 Task: Save favorite listings for townhomes in Salem, Oregon, with a minimum of 2 bedrooms and a garage, and create a shortlist of properties to tour.
Action: Mouse pressed left at (237, 172)
Screenshot: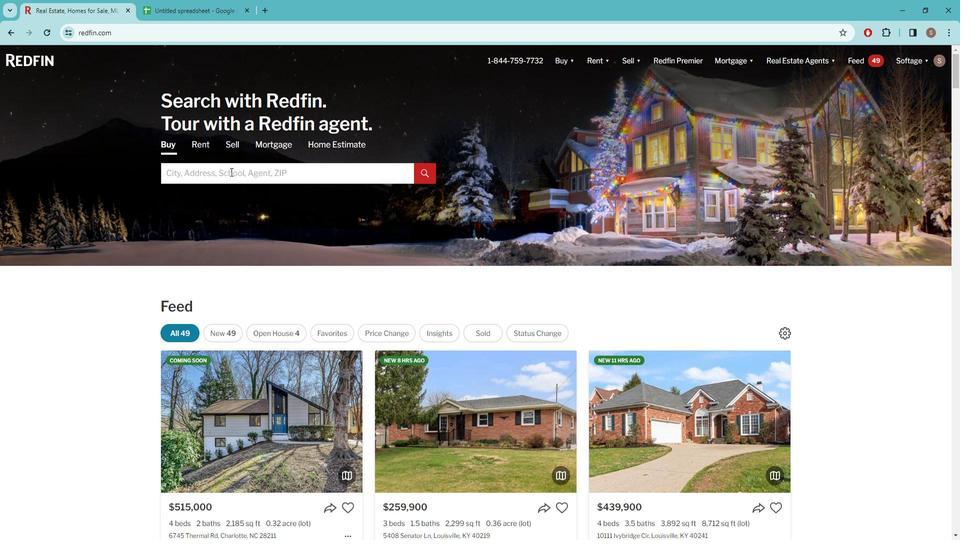 
Action: Key pressed s<Key.caps_lock>ALEM,<Key.space>
Screenshot: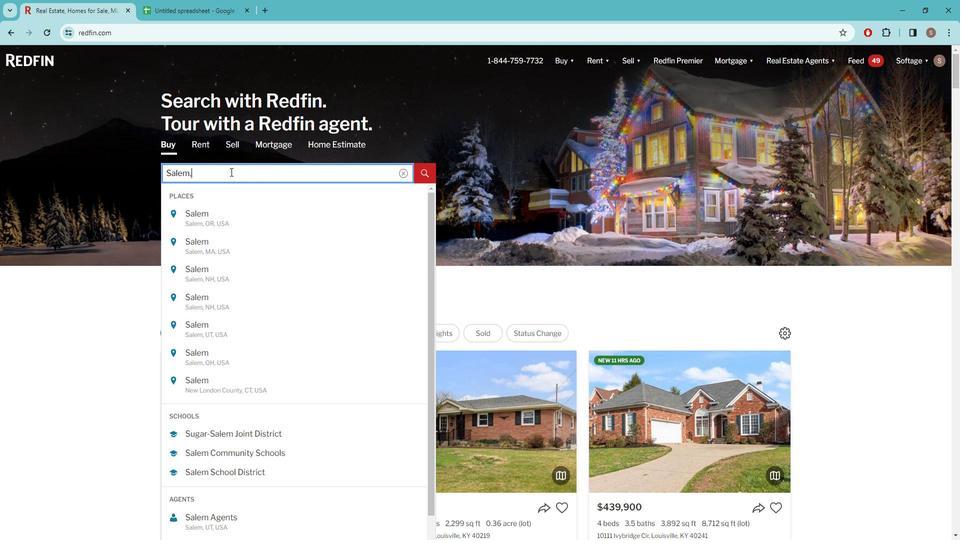 
Action: Mouse moved to (223, 215)
Screenshot: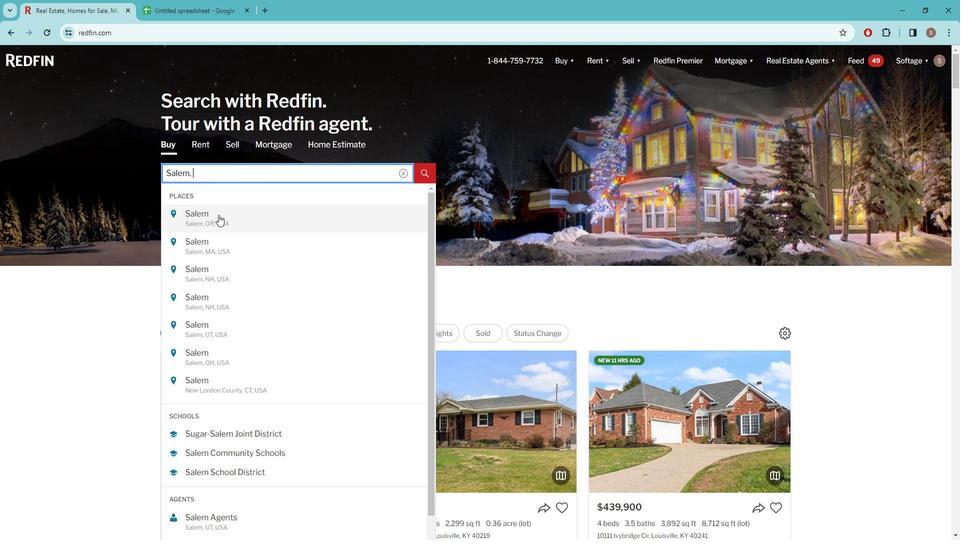 
Action: Mouse pressed left at (223, 215)
Screenshot: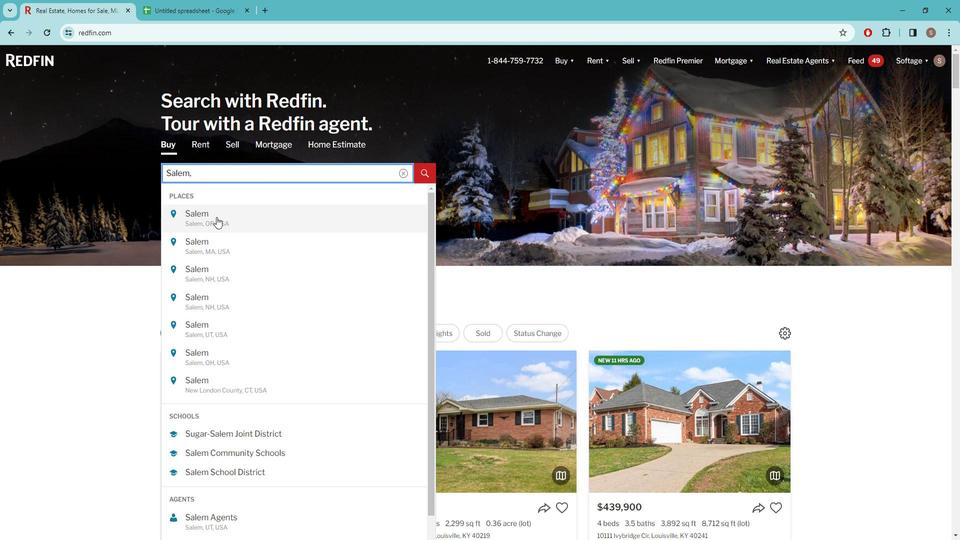 
Action: Mouse moved to (845, 127)
Screenshot: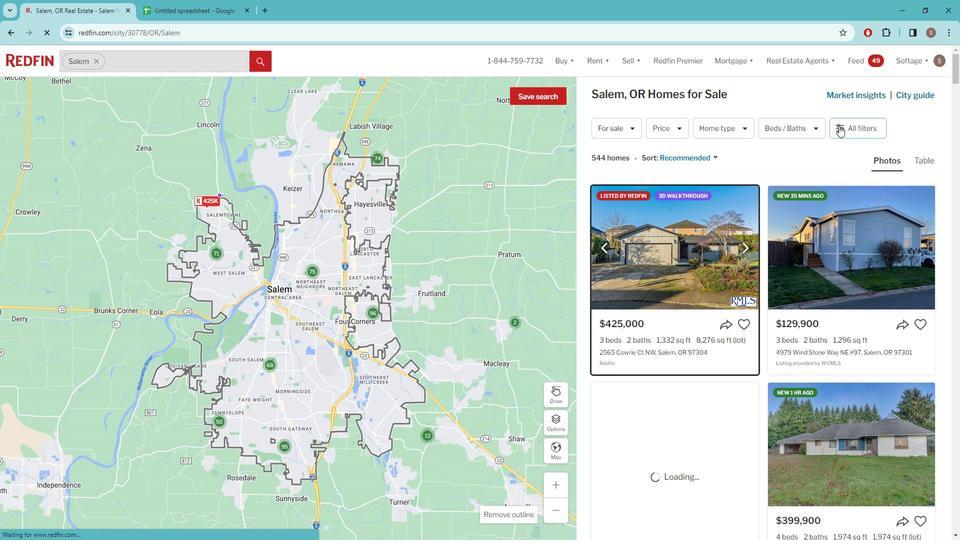 
Action: Mouse pressed left at (845, 127)
Screenshot: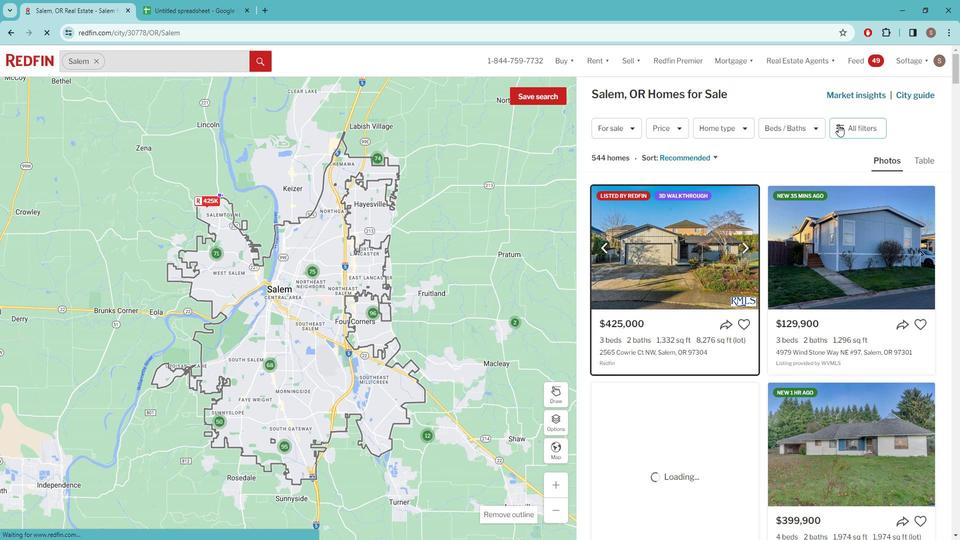 
Action: Mouse pressed left at (845, 127)
Screenshot: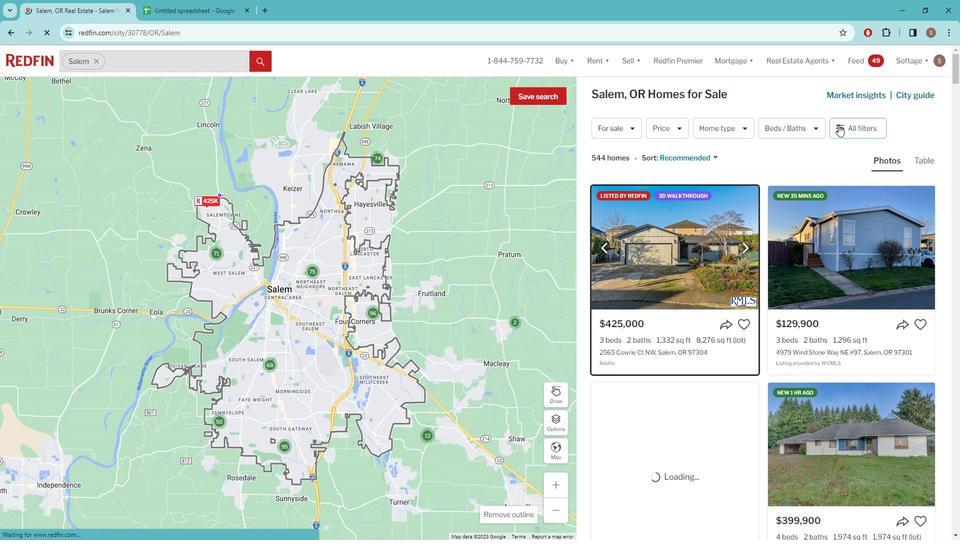 
Action: Mouse pressed left at (845, 127)
Screenshot: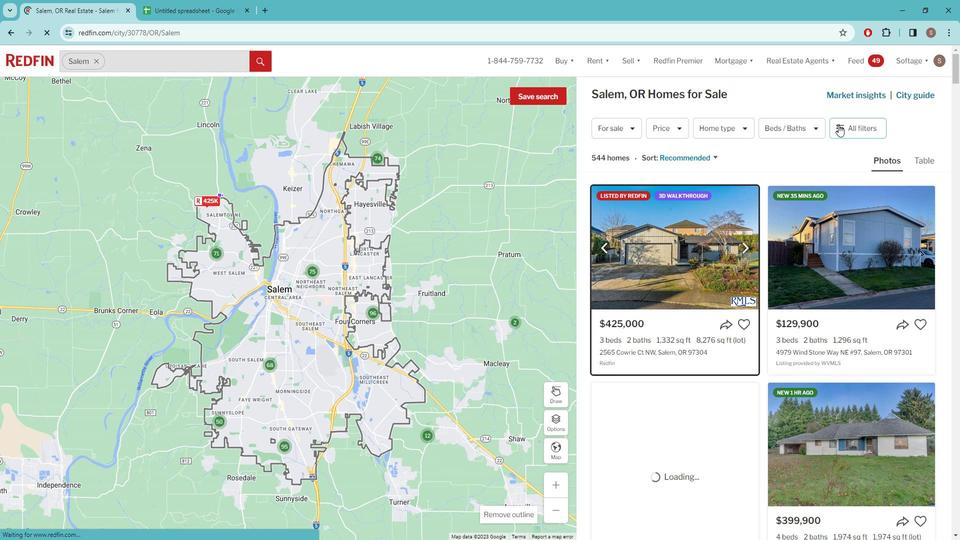 
Action: Mouse moved to (853, 127)
Screenshot: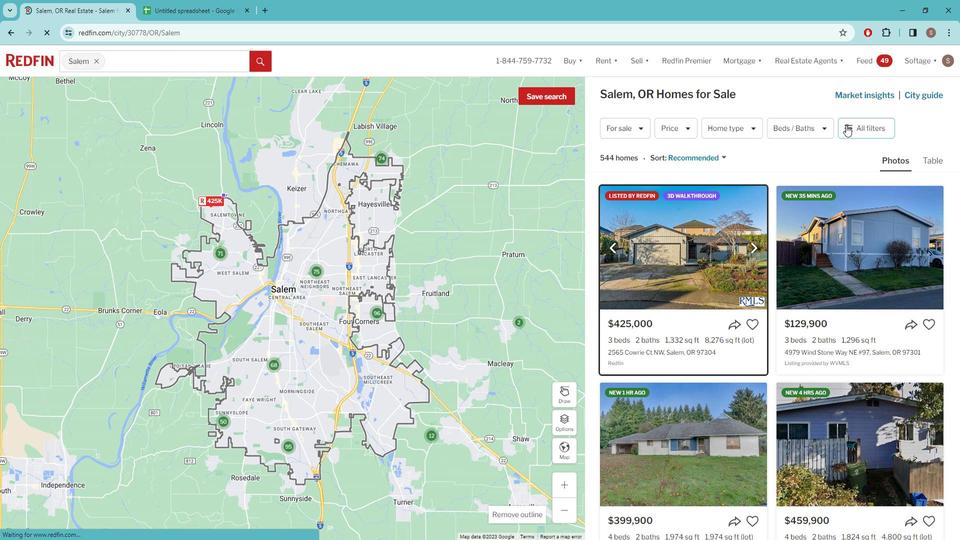 
Action: Mouse pressed left at (853, 127)
Screenshot: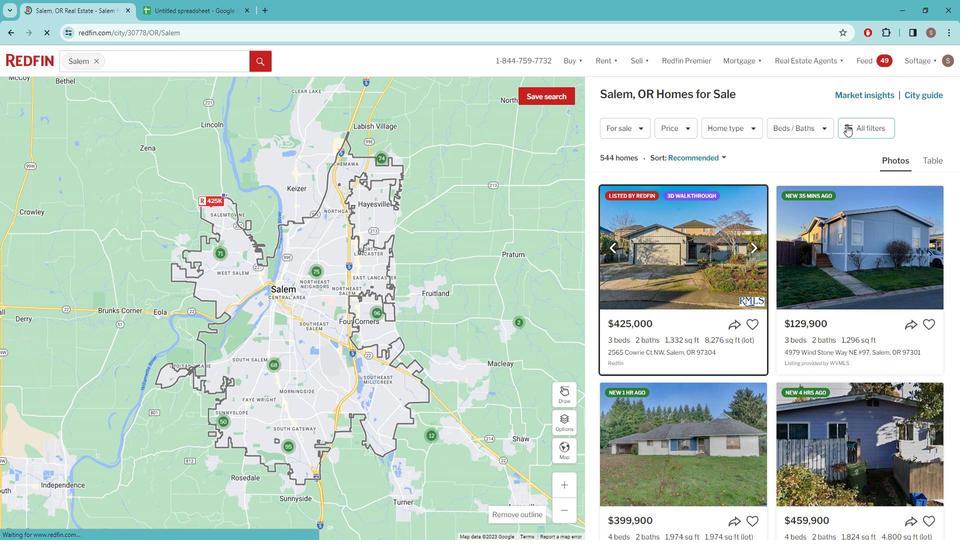 
Action: Mouse pressed left at (853, 127)
Screenshot: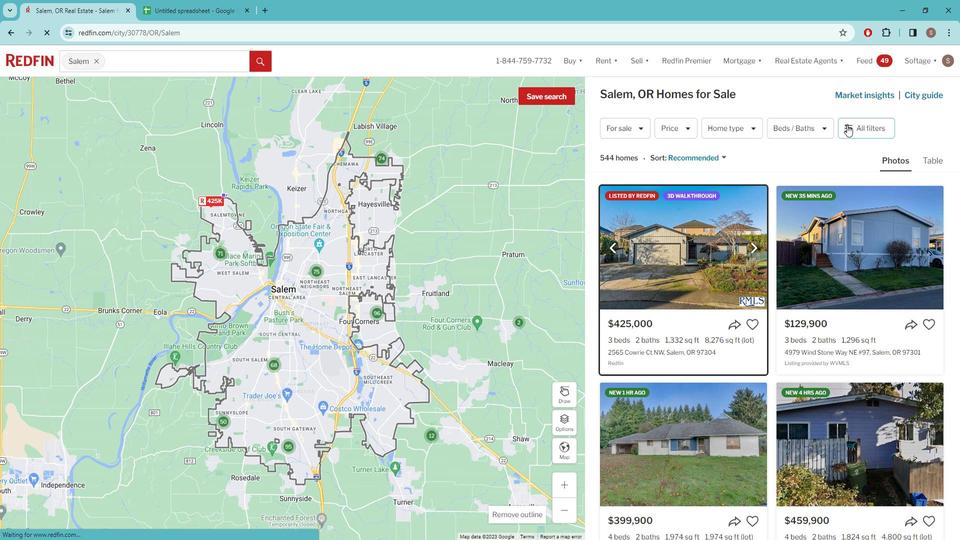 
Action: Mouse moved to (847, 139)
Screenshot: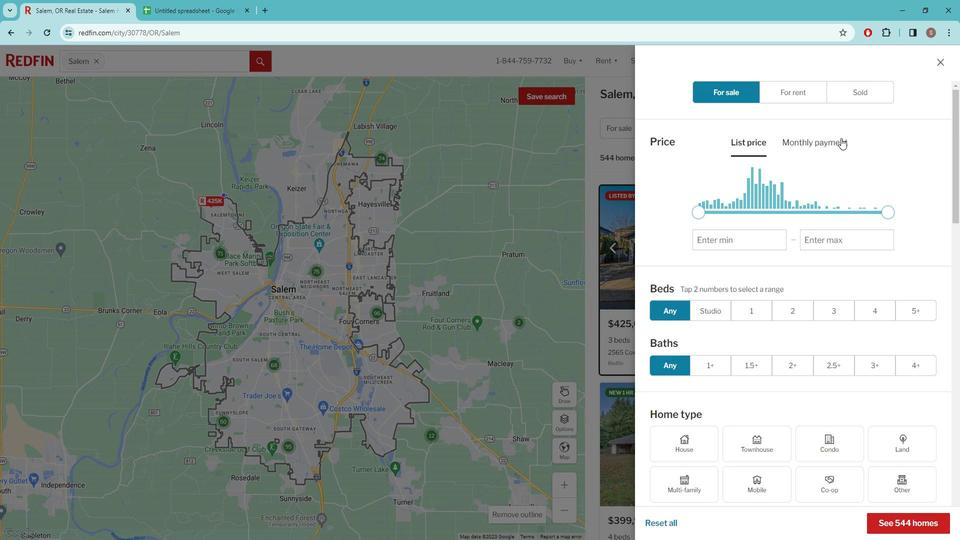 
Action: Mouse scrolled (847, 139) with delta (0, 0)
Screenshot: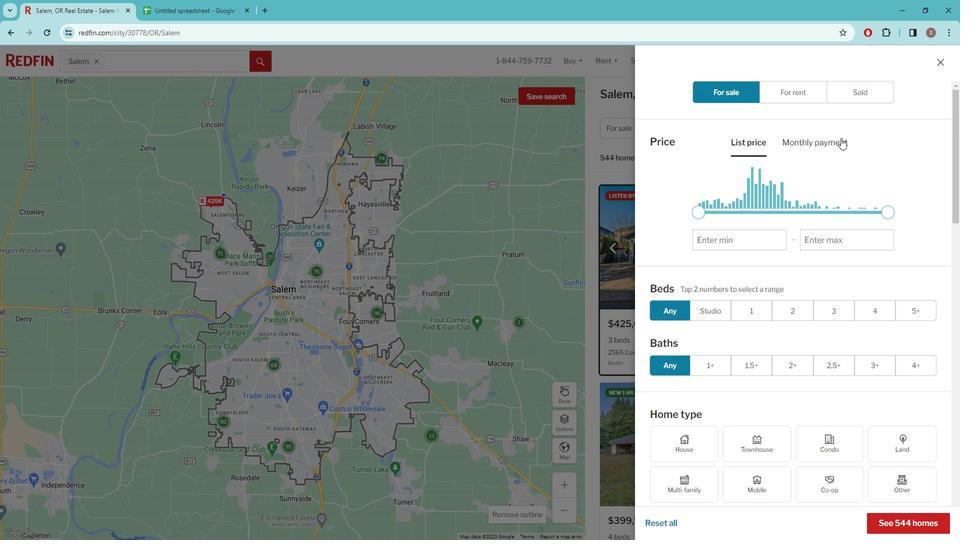 
Action: Mouse moved to (847, 140)
Screenshot: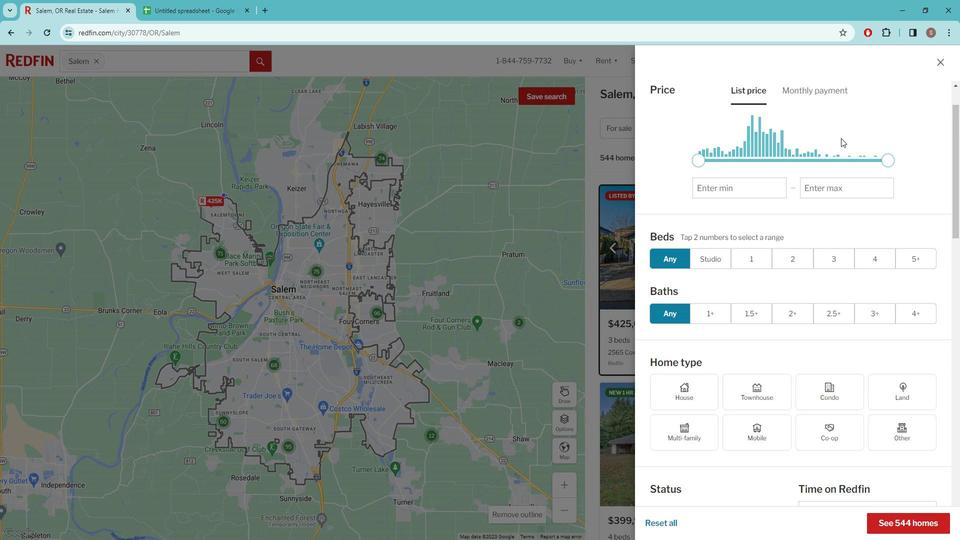 
Action: Mouse scrolled (847, 139) with delta (0, 0)
Screenshot: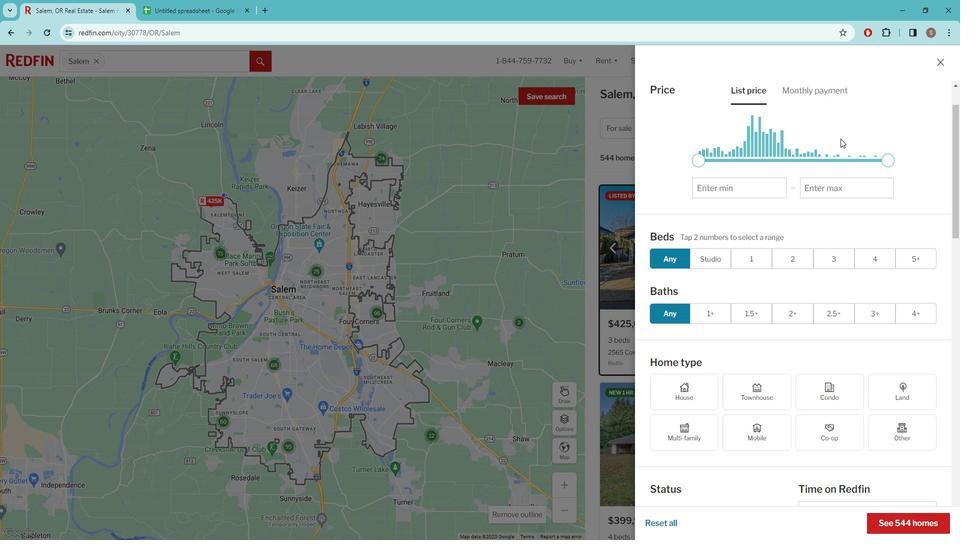 
Action: Mouse moved to (758, 331)
Screenshot: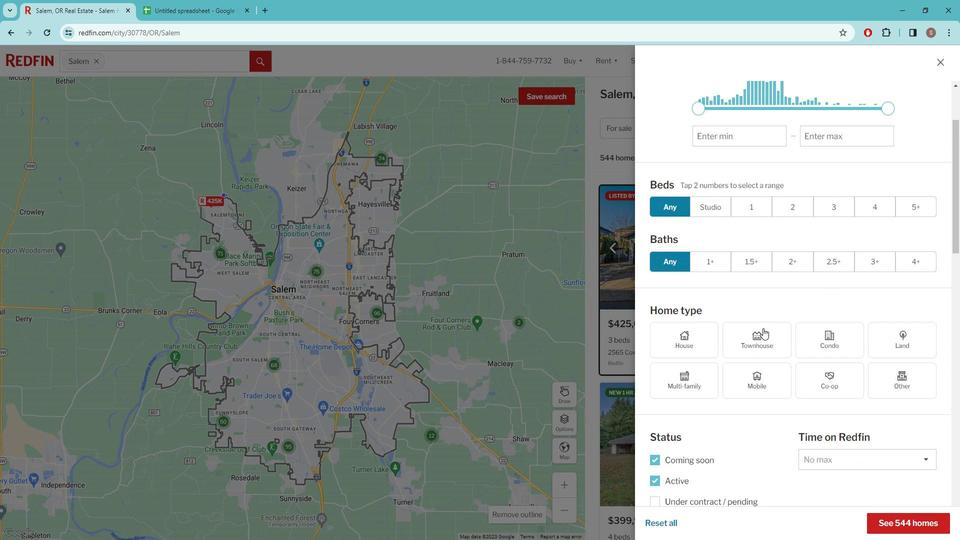
Action: Mouse pressed left at (758, 331)
Screenshot: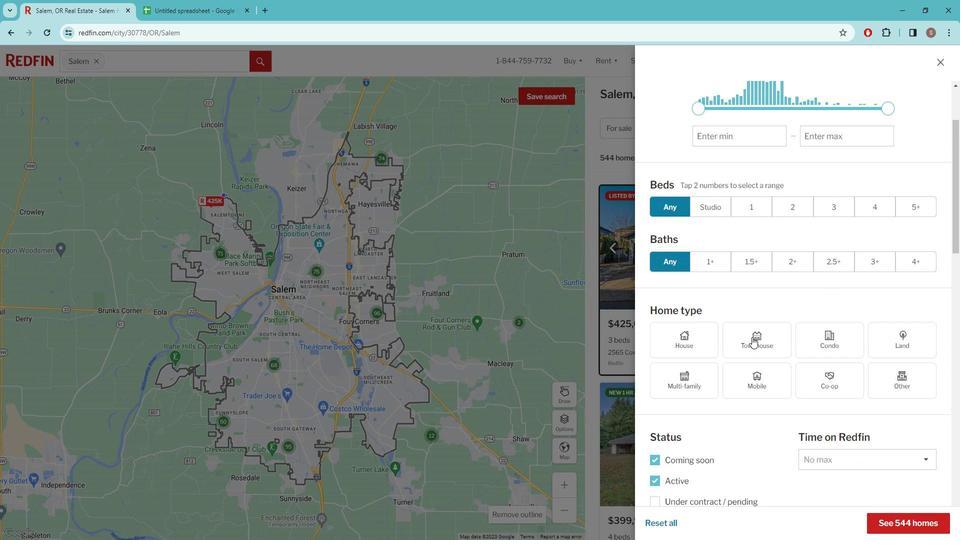 
Action: Mouse scrolled (758, 330) with delta (0, 0)
Screenshot: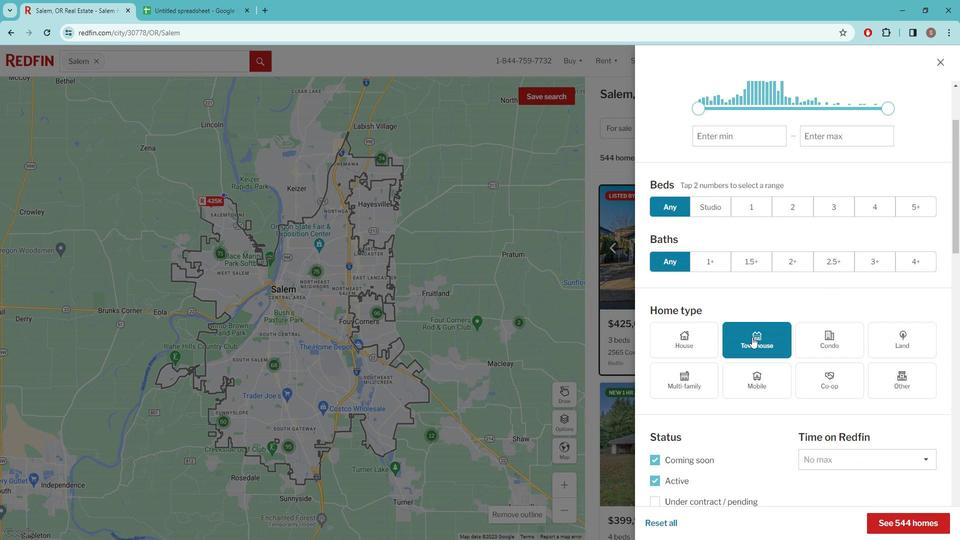 
Action: Mouse moved to (785, 303)
Screenshot: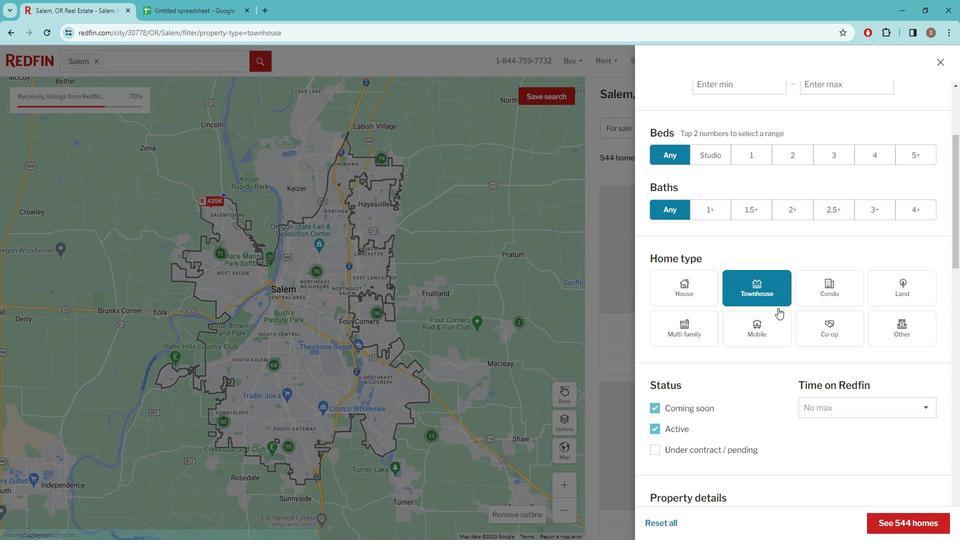 
Action: Mouse scrolled (785, 302) with delta (0, 0)
Screenshot: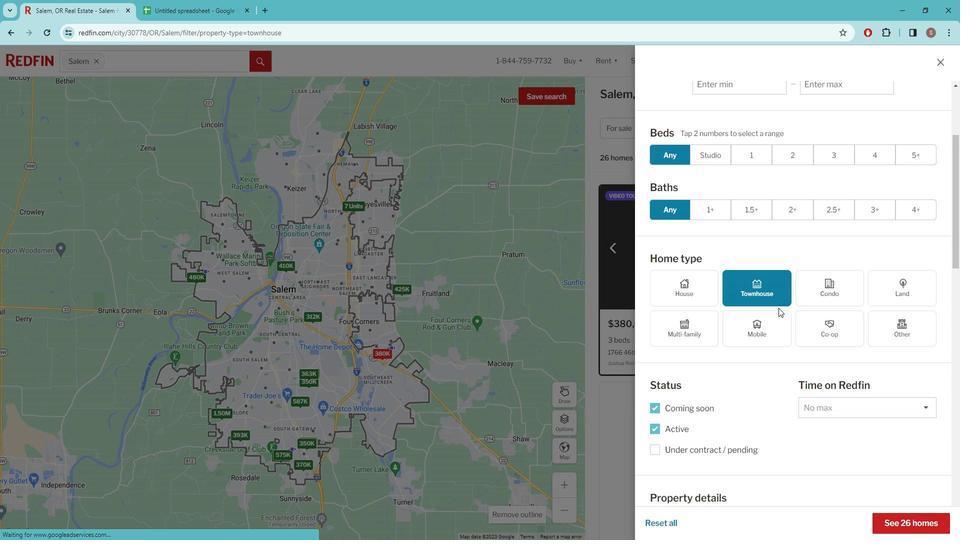 
Action: Mouse moved to (790, 297)
Screenshot: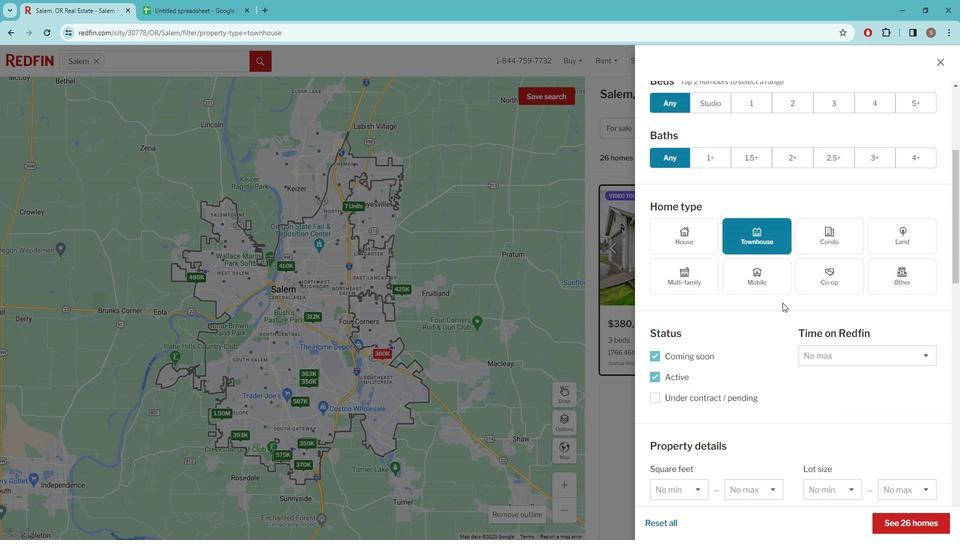 
Action: Mouse scrolled (790, 296) with delta (0, 0)
Screenshot: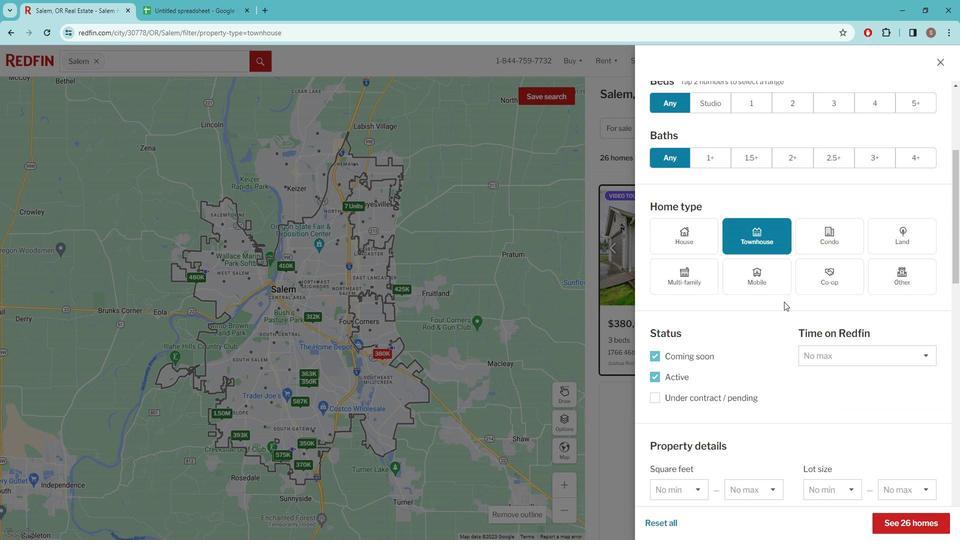 
Action: Mouse scrolled (790, 296) with delta (0, 0)
Screenshot: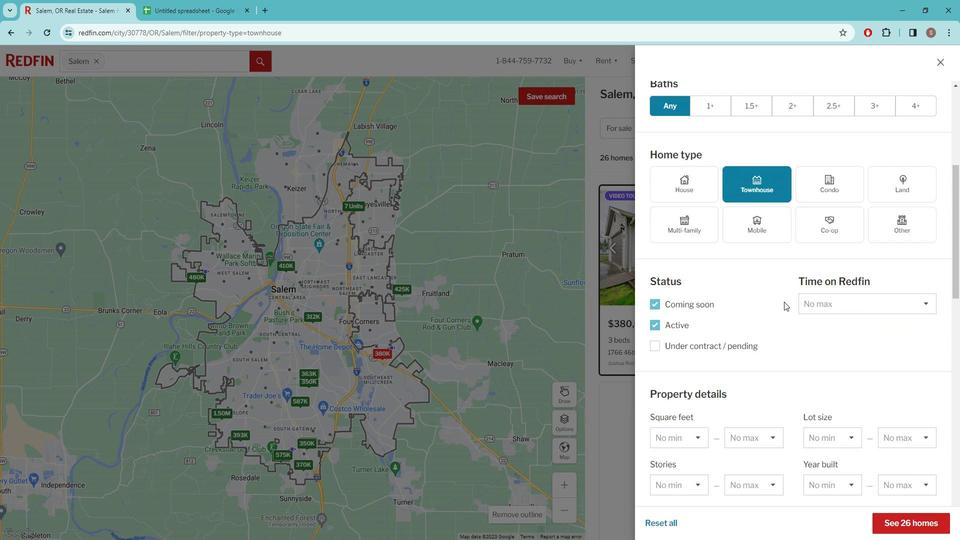 
Action: Mouse scrolled (790, 296) with delta (0, 0)
Screenshot: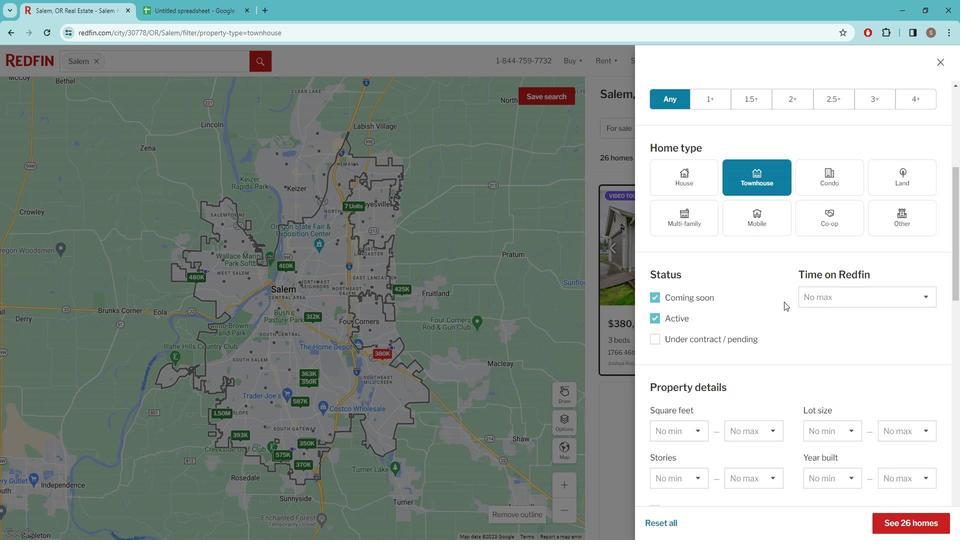 
Action: Mouse scrolled (790, 297) with delta (0, 0)
Screenshot: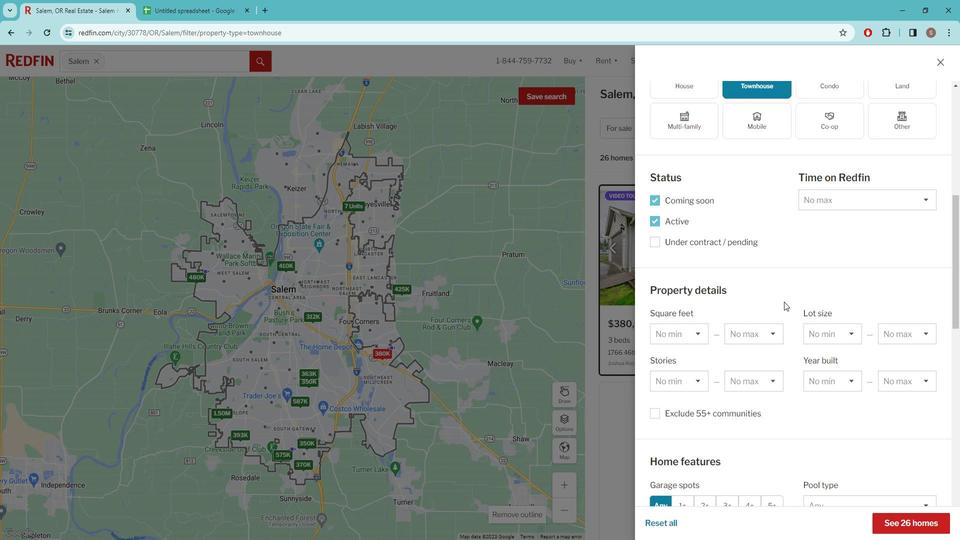 
Action: Mouse scrolled (790, 297) with delta (0, 0)
Screenshot: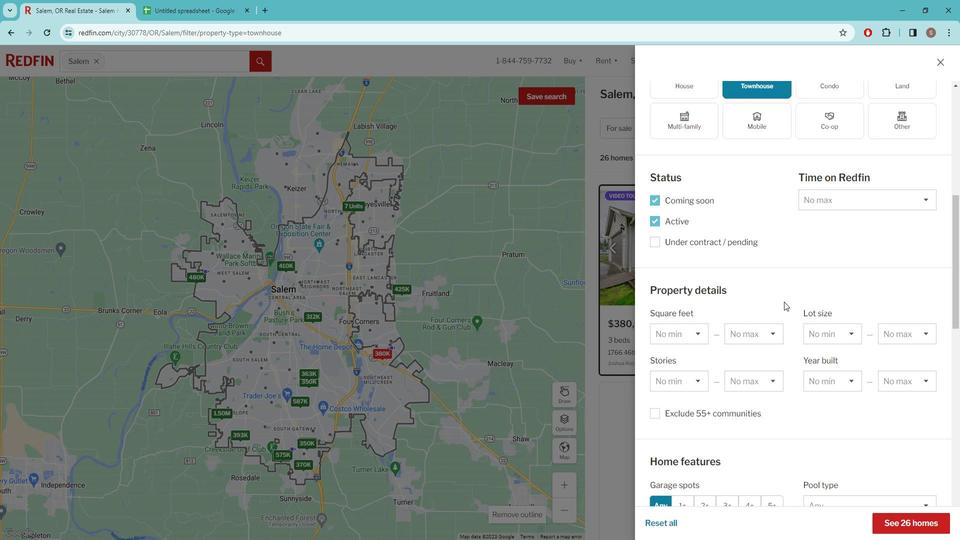 
Action: Mouse scrolled (790, 297) with delta (0, 0)
Screenshot: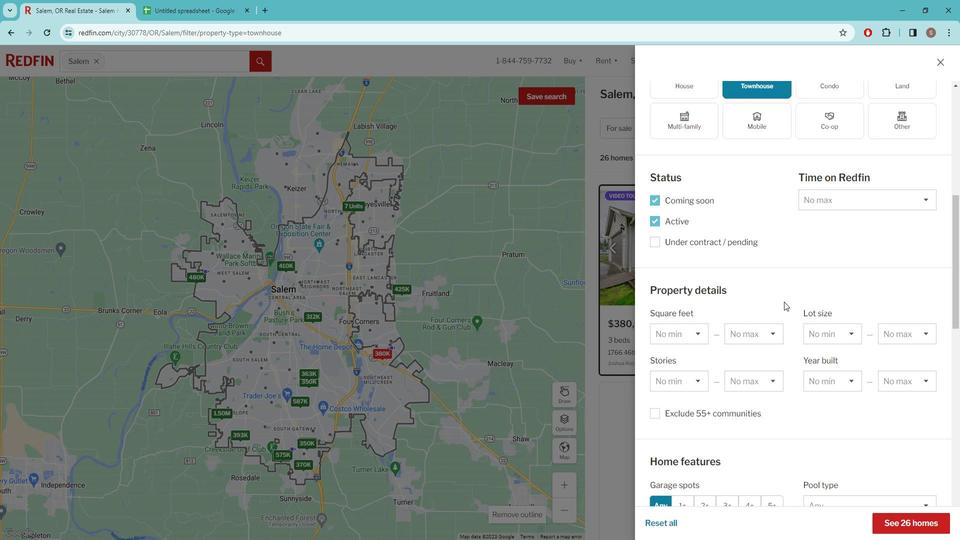 
Action: Mouse scrolled (790, 297) with delta (0, 0)
Screenshot: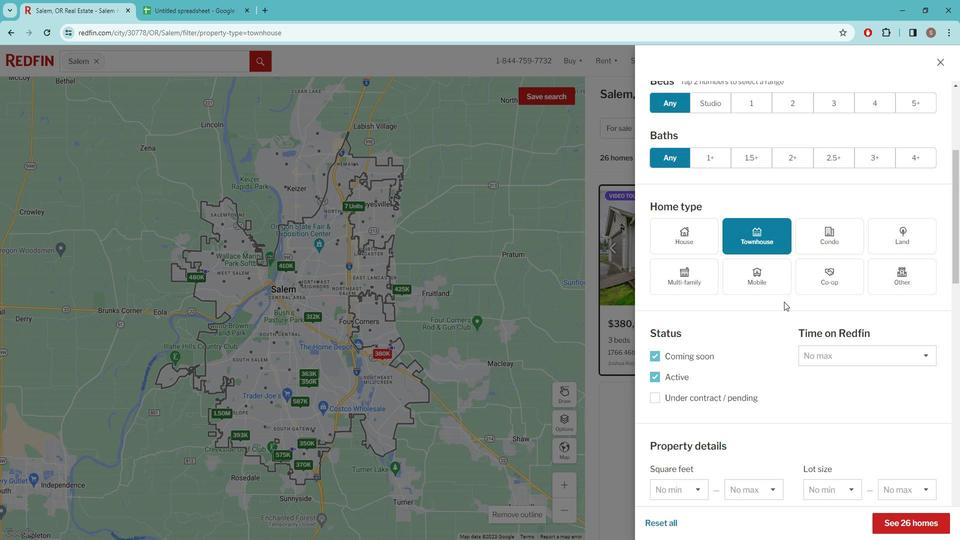 
Action: Mouse scrolled (790, 297) with delta (0, 0)
Screenshot: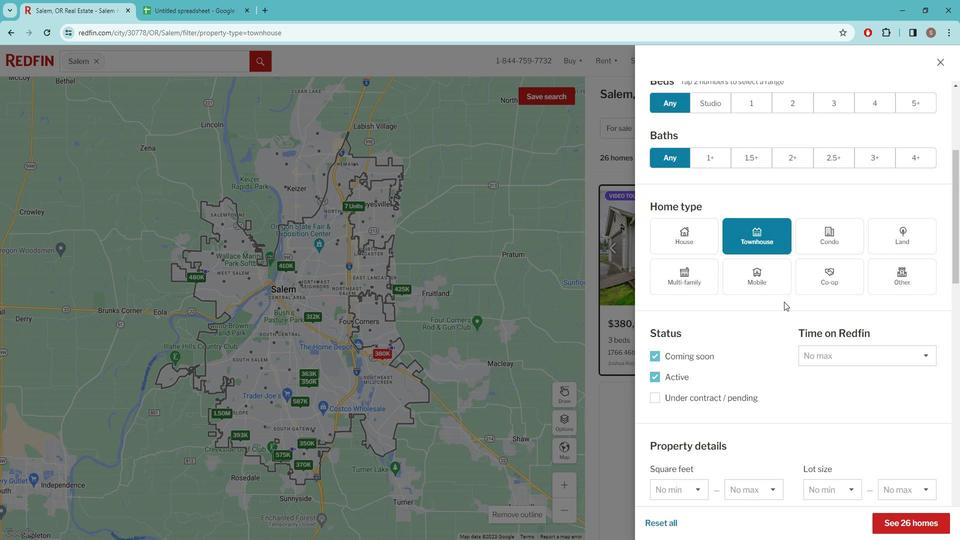 
Action: Mouse moved to (800, 204)
Screenshot: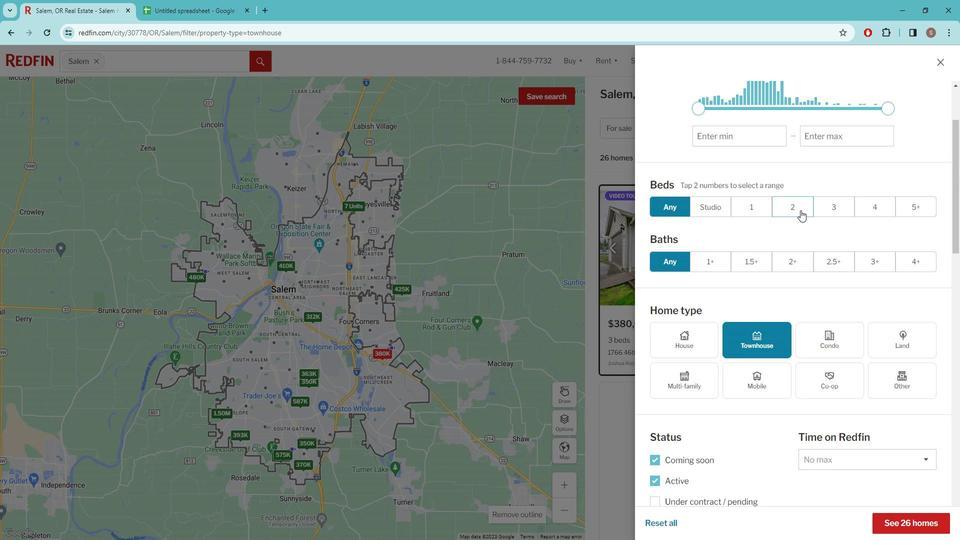 
Action: Mouse pressed left at (800, 204)
Screenshot: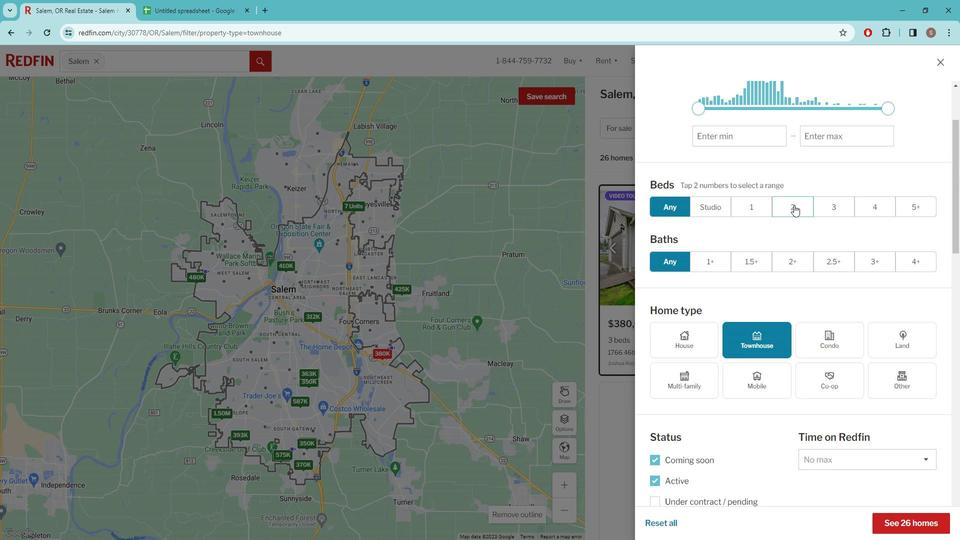 
Action: Mouse pressed left at (800, 204)
Screenshot: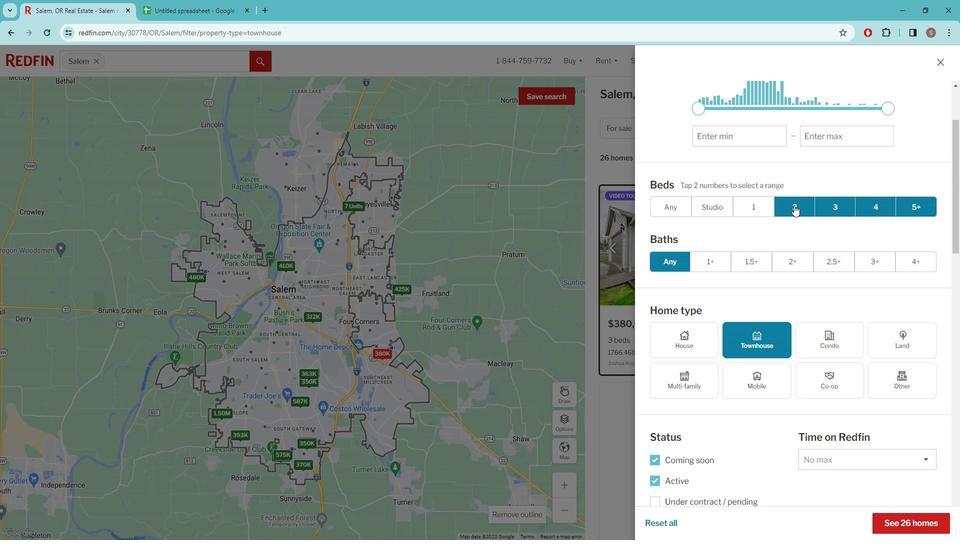 
Action: Mouse moved to (800, 204)
Screenshot: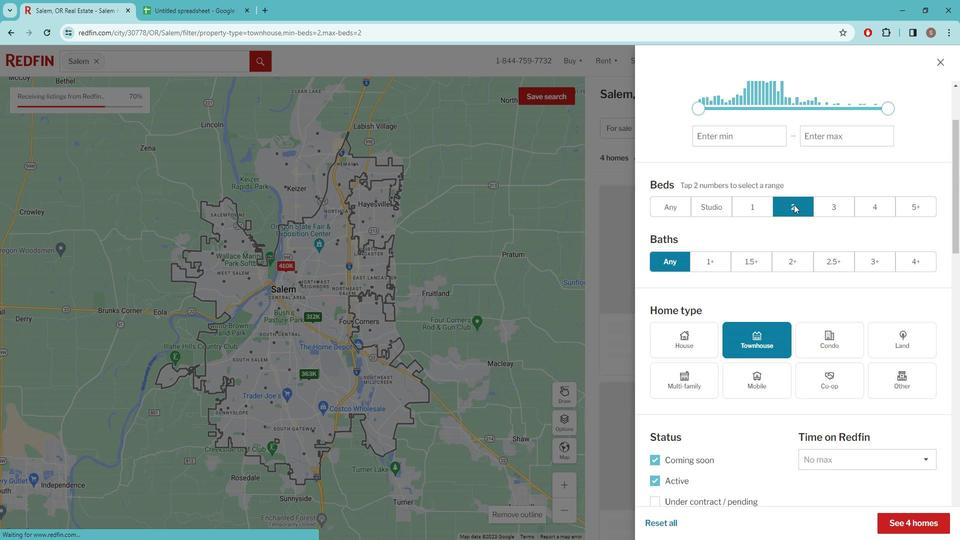 
Action: Mouse scrolled (800, 203) with delta (0, 0)
Screenshot: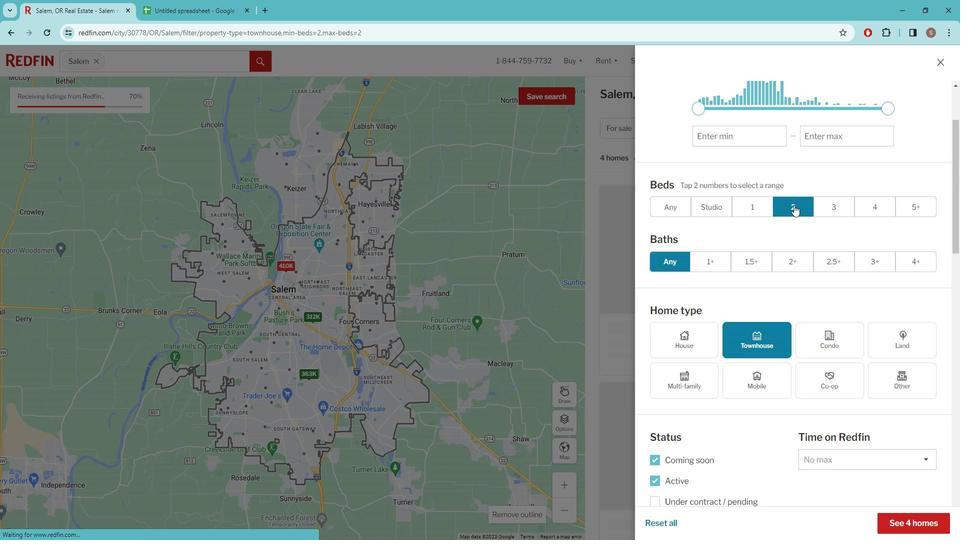 
Action: Mouse scrolled (800, 203) with delta (0, 0)
Screenshot: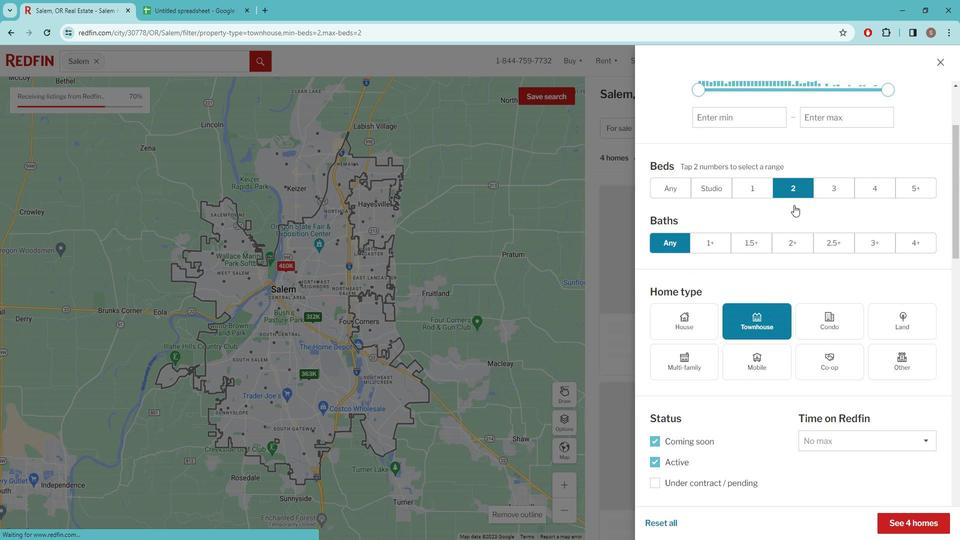
Action: Mouse moved to (800, 206)
Screenshot: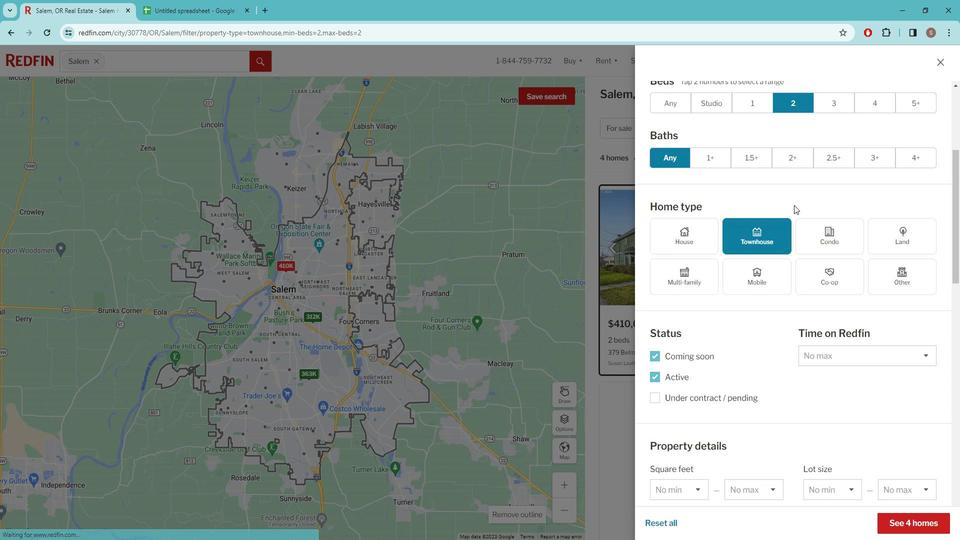 
Action: Mouse scrolled (800, 205) with delta (0, 0)
Screenshot: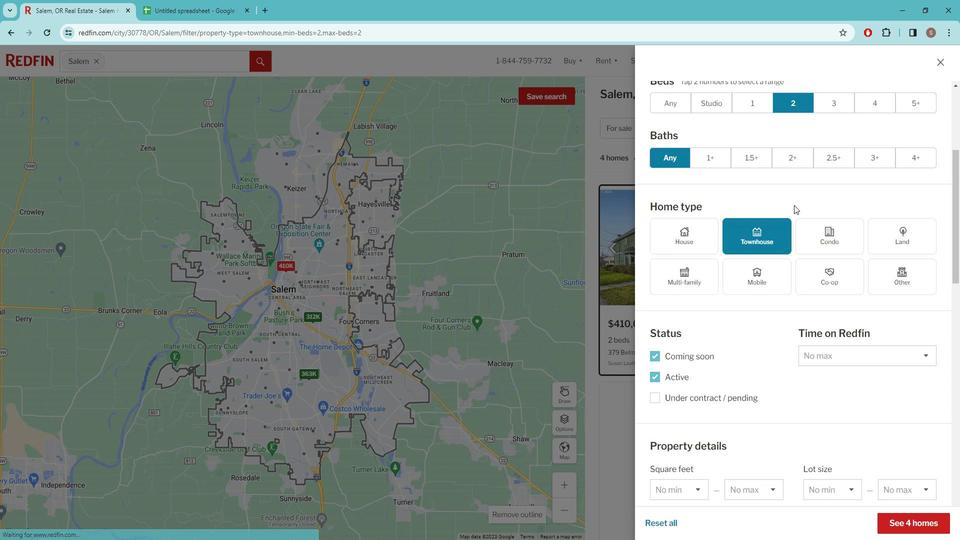 
Action: Mouse moved to (800, 207)
Screenshot: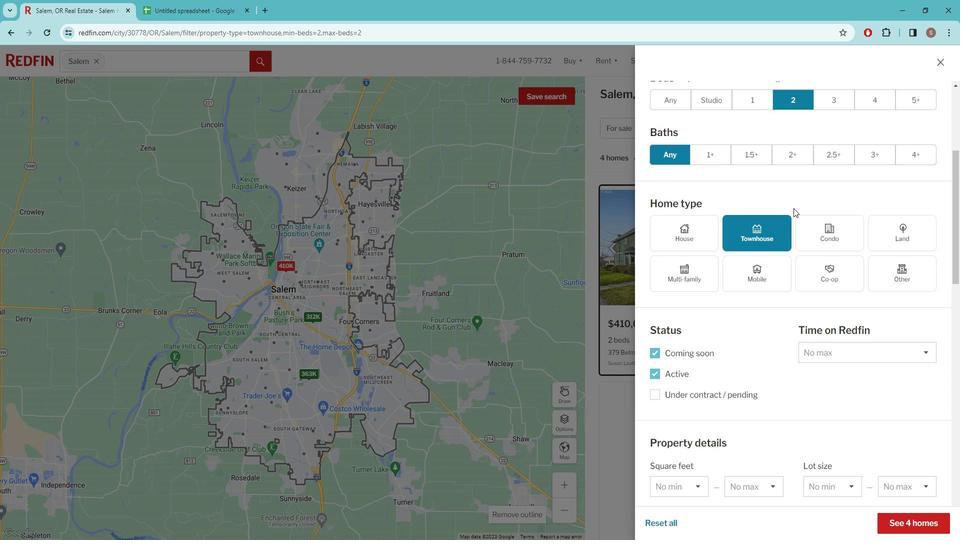 
Action: Mouse scrolled (800, 207) with delta (0, 0)
Screenshot: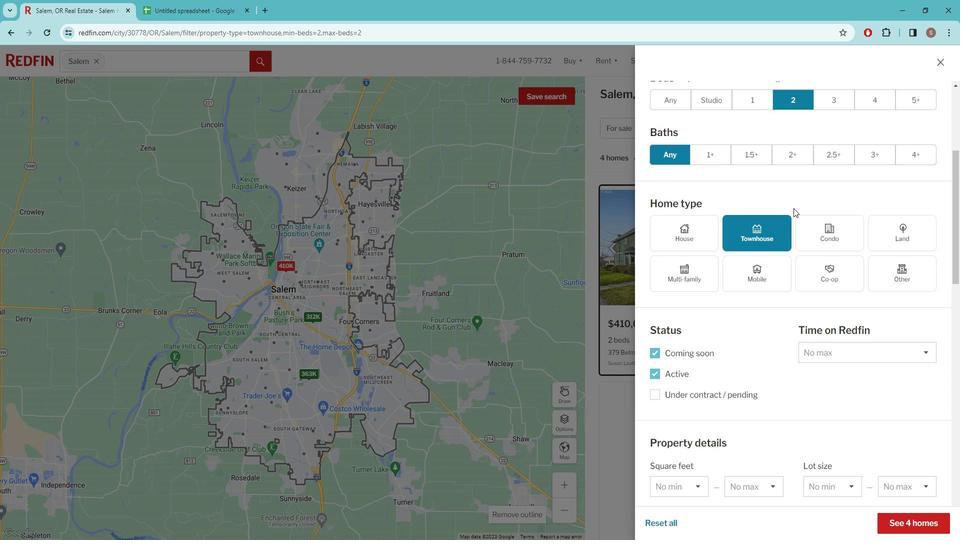 
Action: Mouse moved to (741, 332)
Screenshot: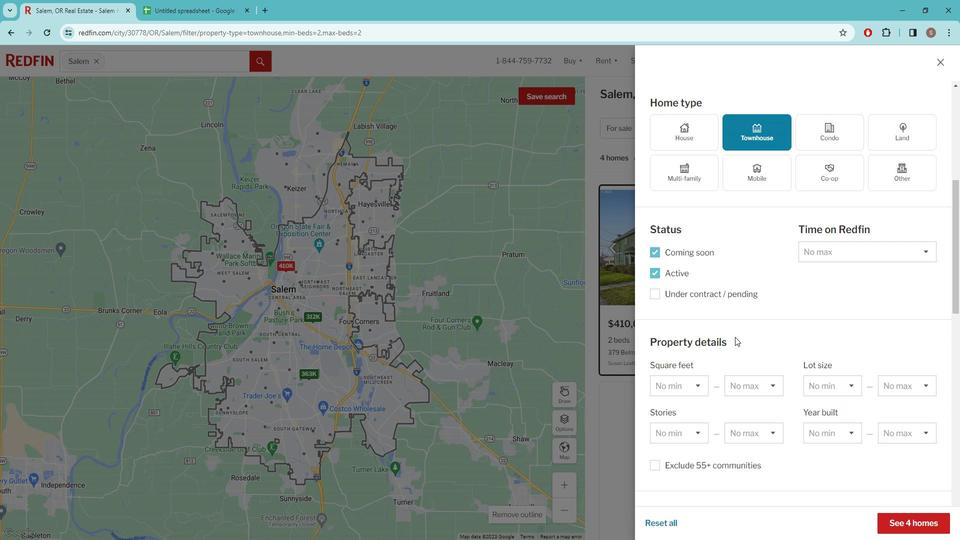 
Action: Mouse scrolled (741, 331) with delta (0, 0)
Screenshot: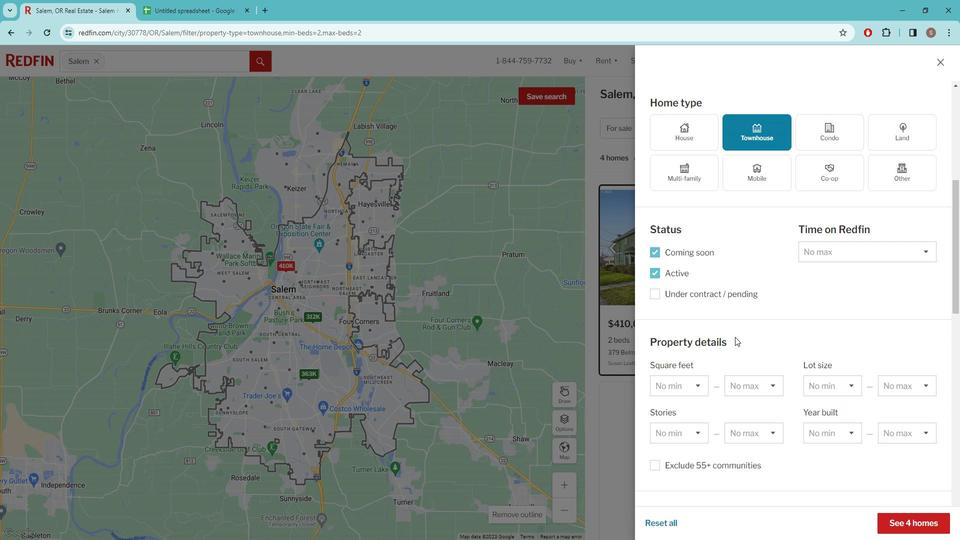 
Action: Mouse moved to (741, 332)
Screenshot: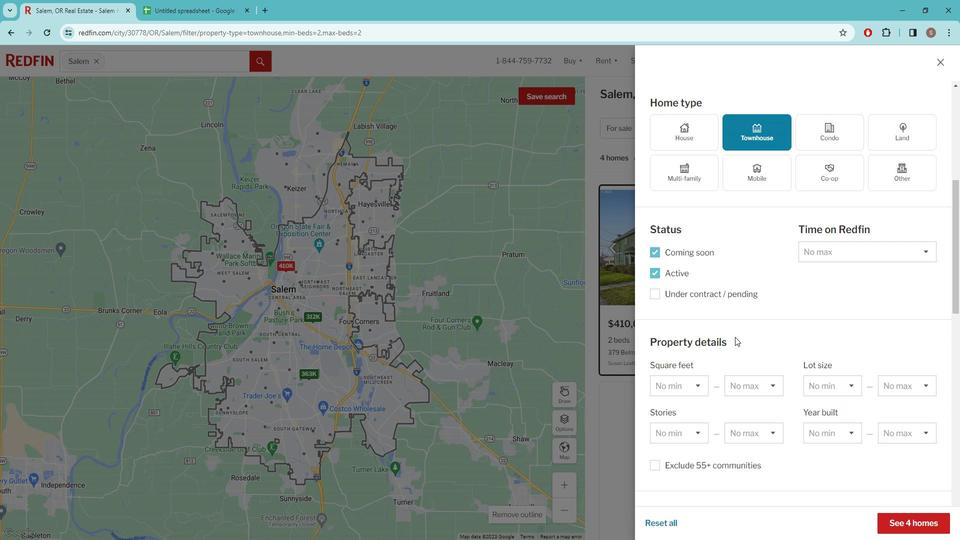 
Action: Mouse scrolled (741, 332) with delta (0, 0)
Screenshot: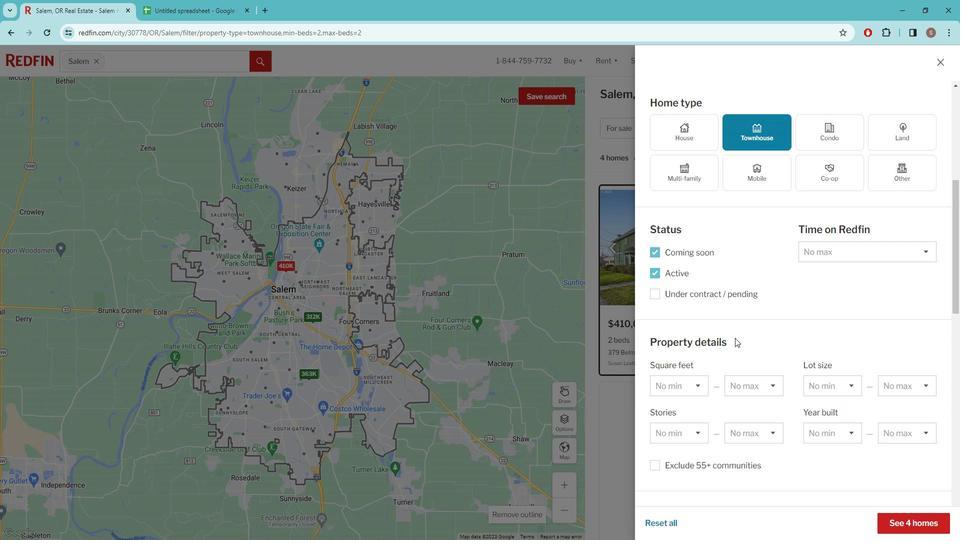 
Action: Mouse scrolled (741, 332) with delta (0, 0)
Screenshot: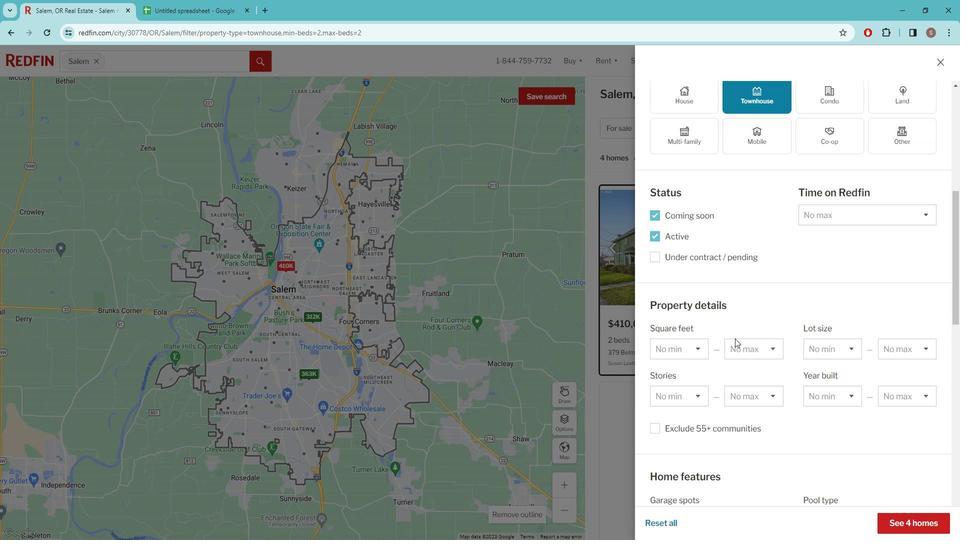 
Action: Mouse moved to (685, 398)
Screenshot: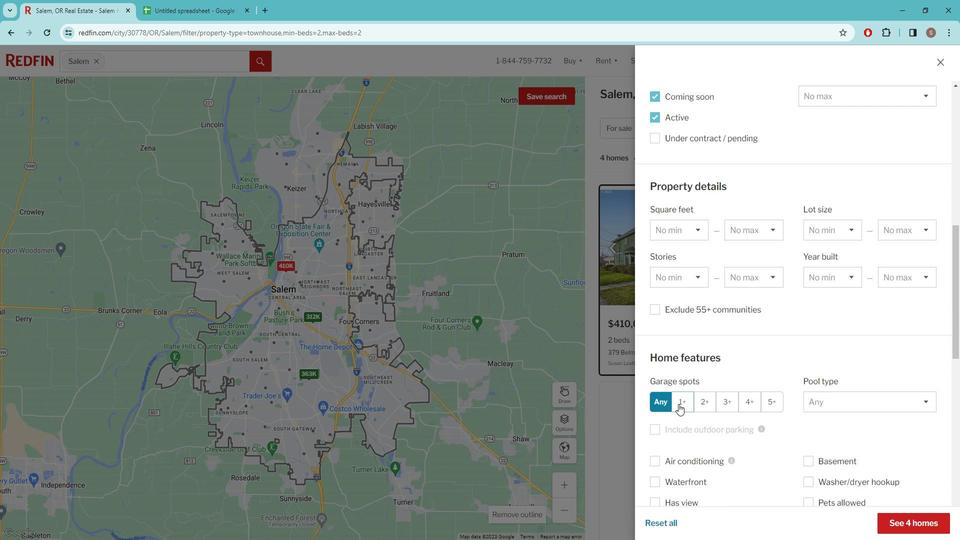 
Action: Mouse pressed left at (685, 398)
Screenshot: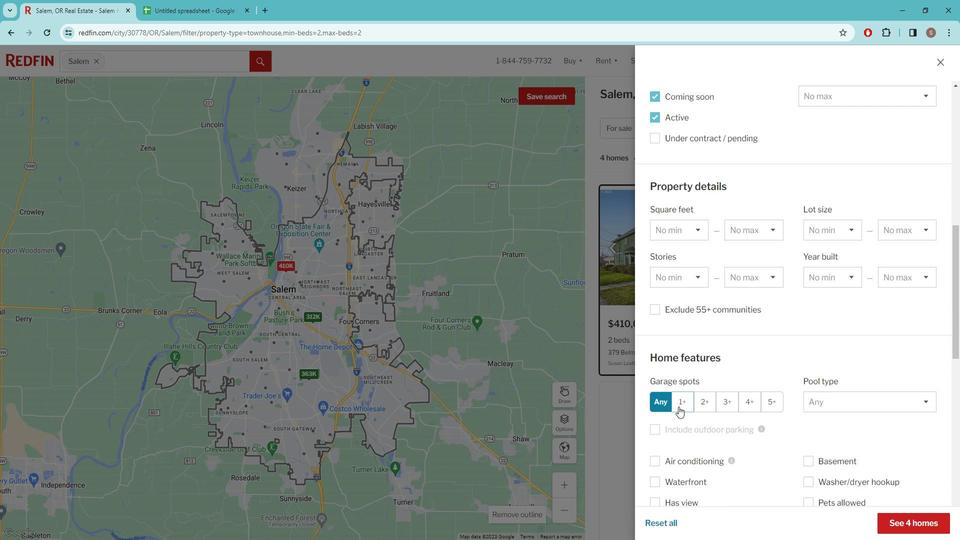 
Action: Mouse moved to (735, 368)
Screenshot: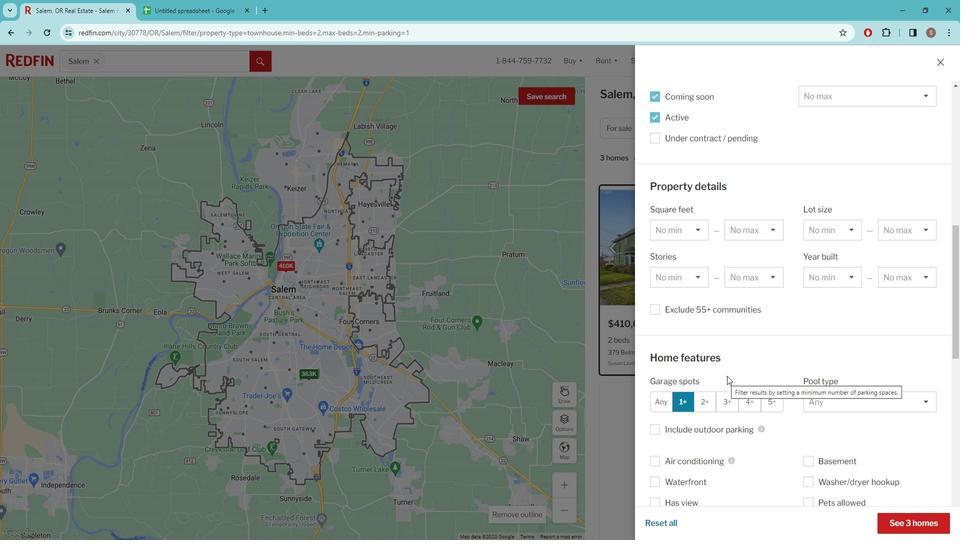
Action: Mouse scrolled (735, 367) with delta (0, 0)
Screenshot: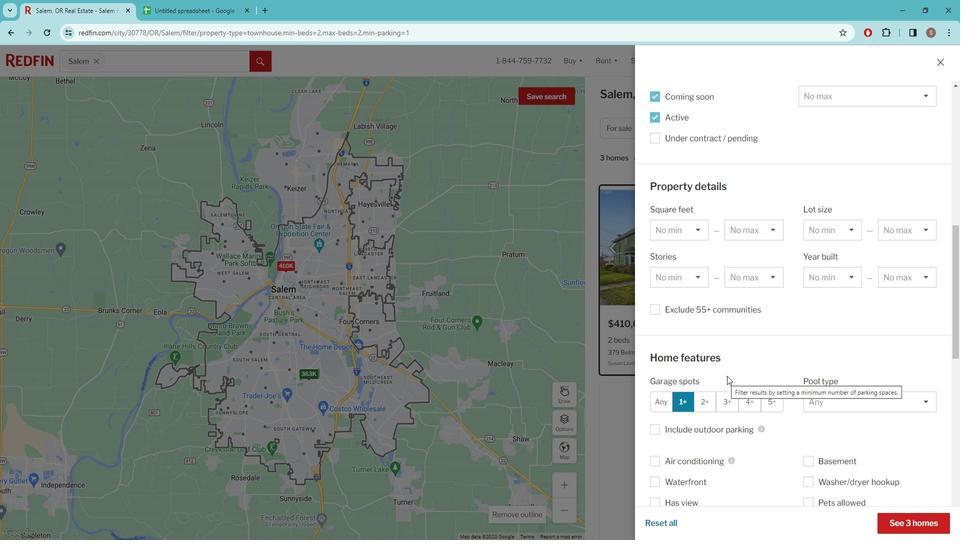 
Action: Mouse moved to (738, 366)
Screenshot: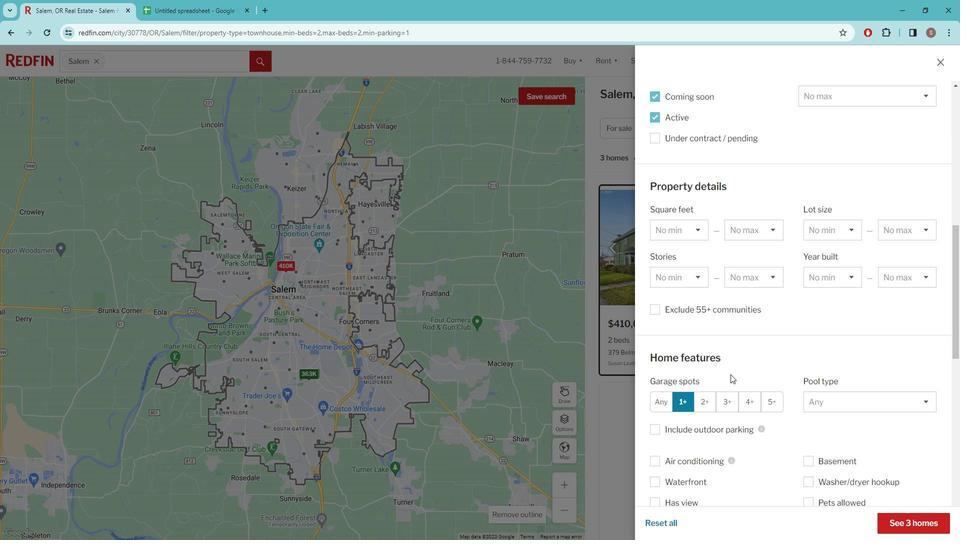 
Action: Mouse scrolled (738, 366) with delta (0, 0)
Screenshot: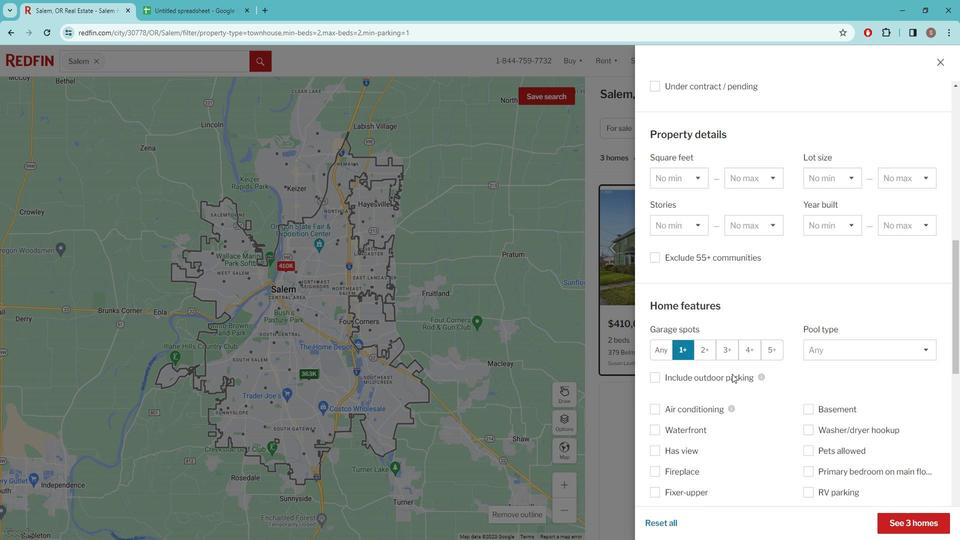 
Action: Mouse moved to (741, 364)
Screenshot: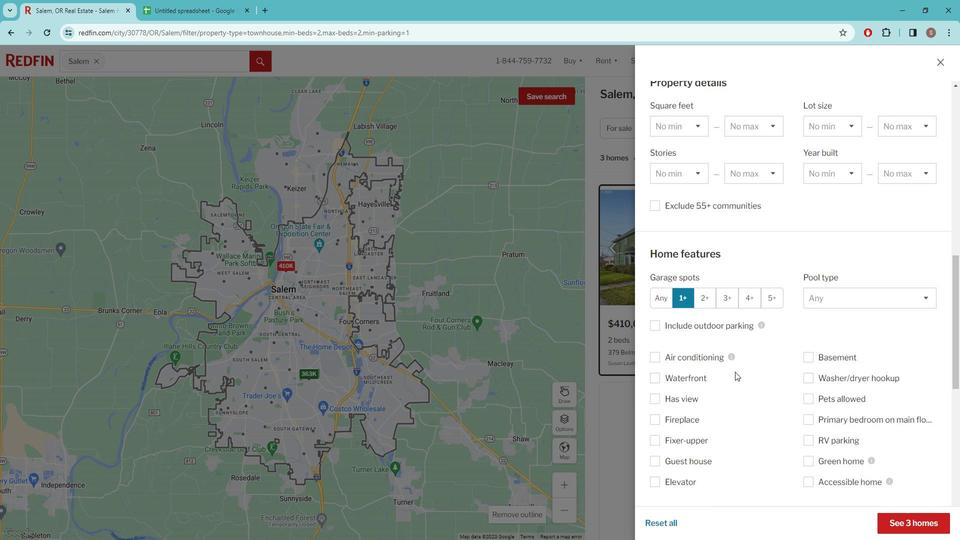 
Action: Mouse scrolled (741, 363) with delta (0, 0)
Screenshot: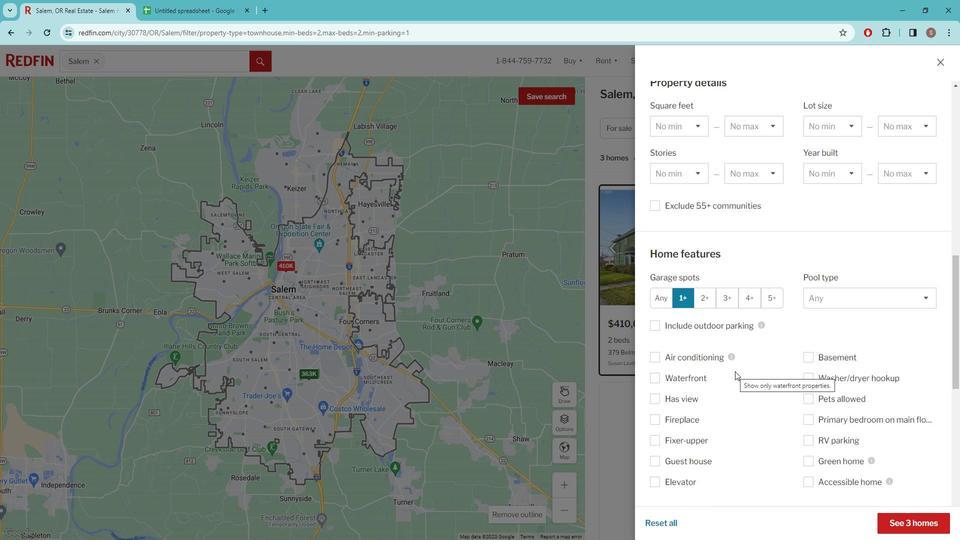 
Action: Mouse scrolled (741, 363) with delta (0, 0)
Screenshot: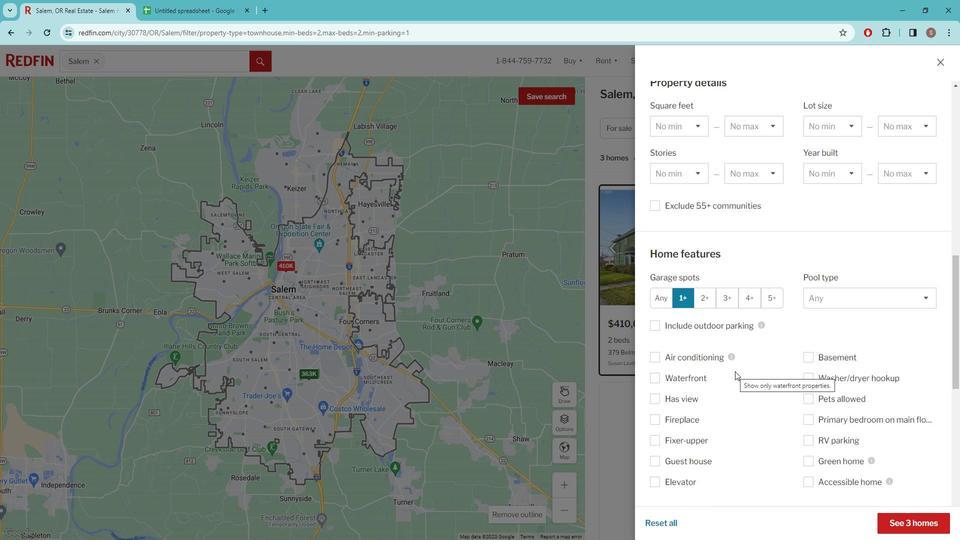 
Action: Mouse scrolled (741, 363) with delta (0, 0)
Screenshot: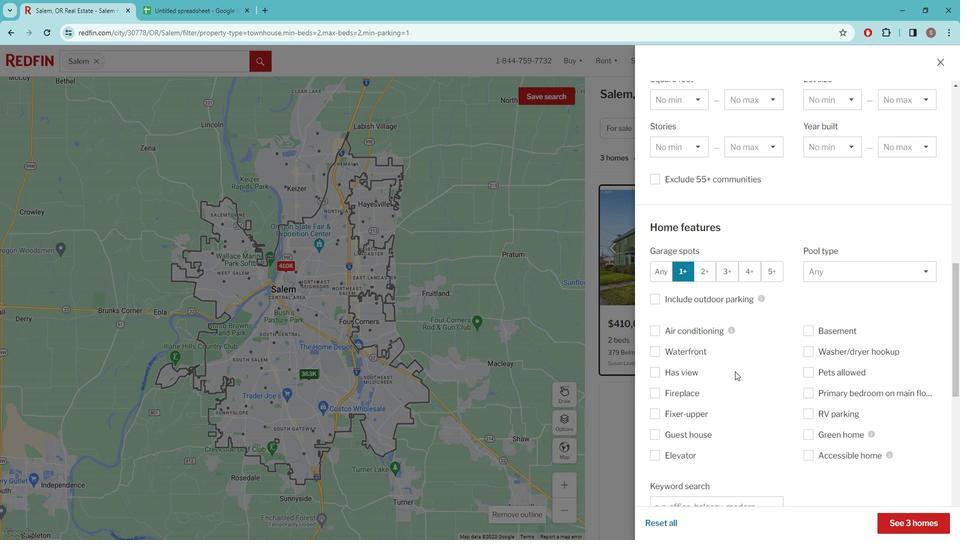 
Action: Mouse moved to (746, 359)
Screenshot: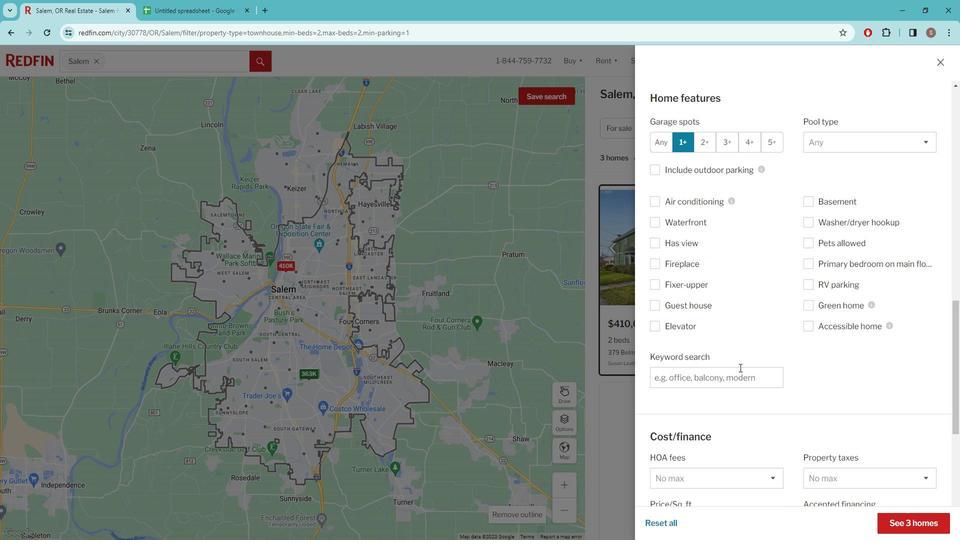 
Action: Mouse scrolled (746, 359) with delta (0, 0)
Screenshot: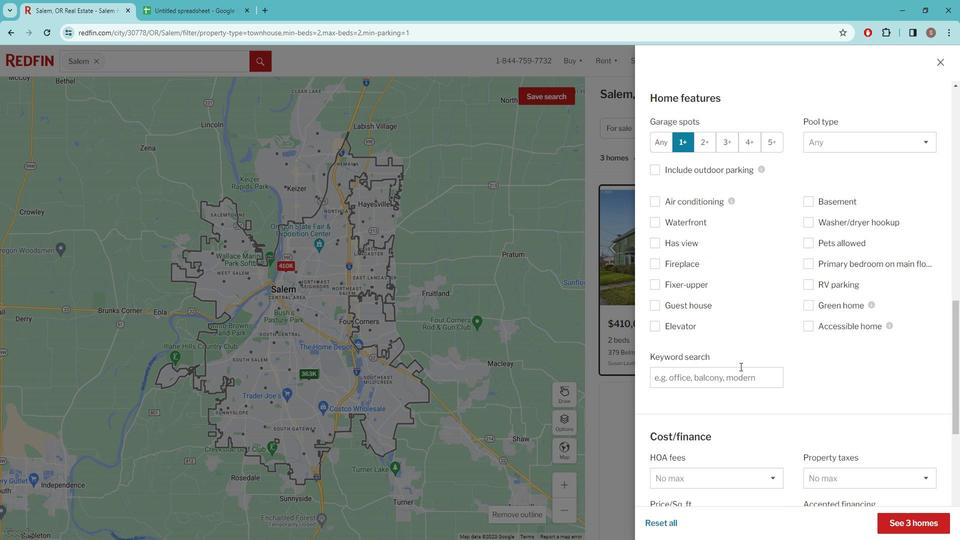 
Action: Mouse scrolled (746, 359) with delta (0, 0)
Screenshot: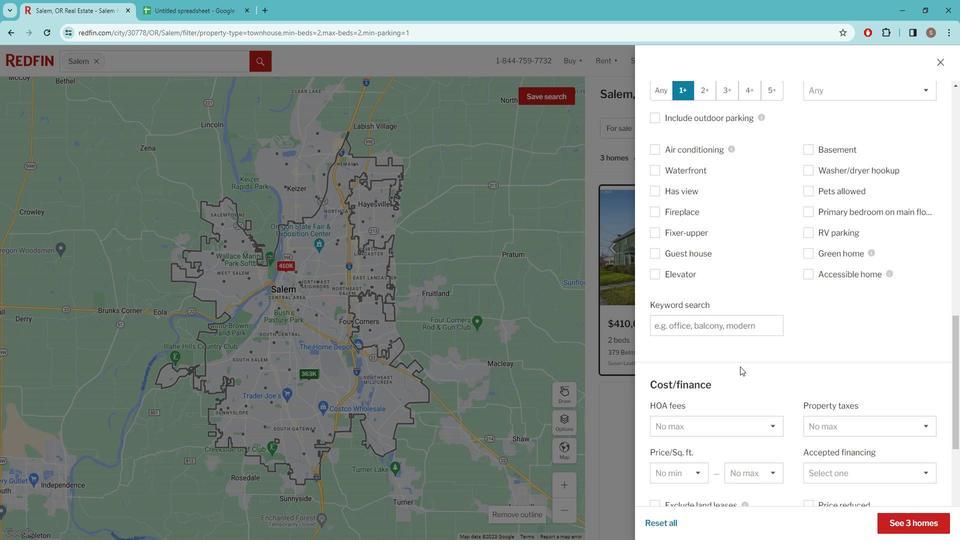 
Action: Mouse scrolled (746, 359) with delta (0, 0)
Screenshot: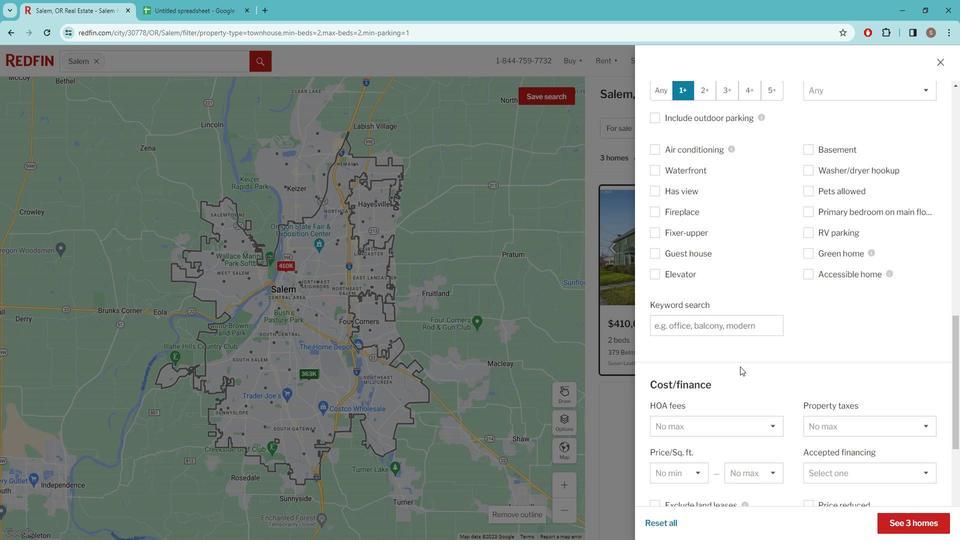 
Action: Mouse scrolled (746, 359) with delta (0, 0)
Screenshot: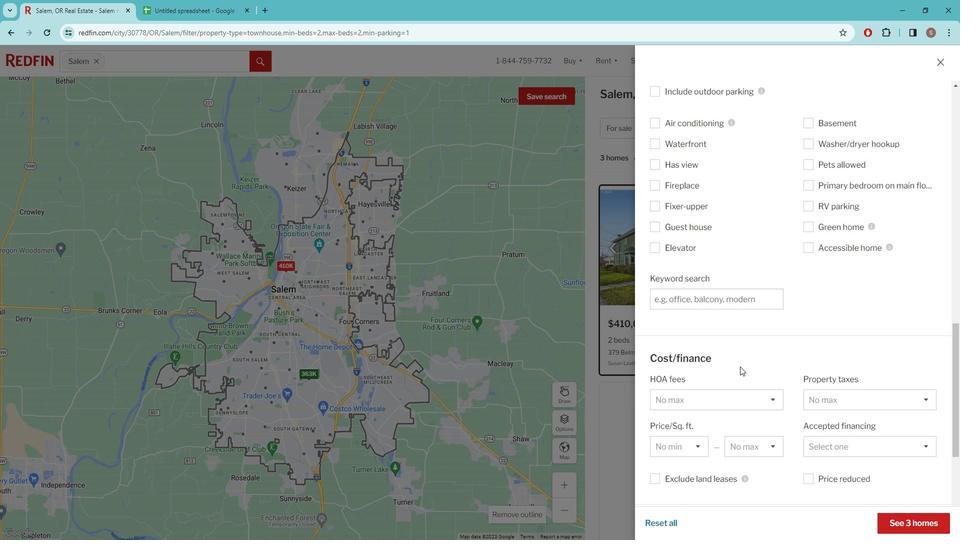 
Action: Mouse scrolled (746, 359) with delta (0, 0)
Screenshot: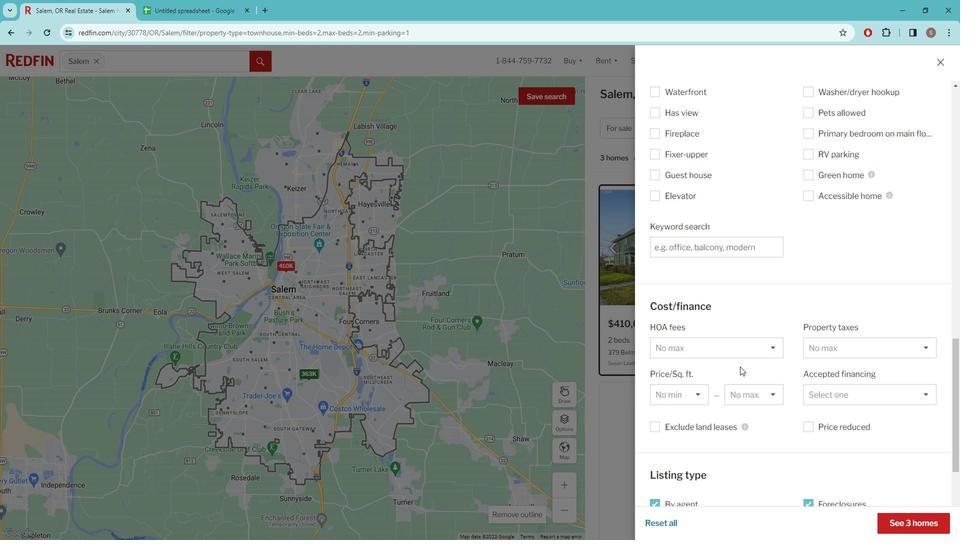 
Action: Mouse scrolled (746, 359) with delta (0, 0)
Screenshot: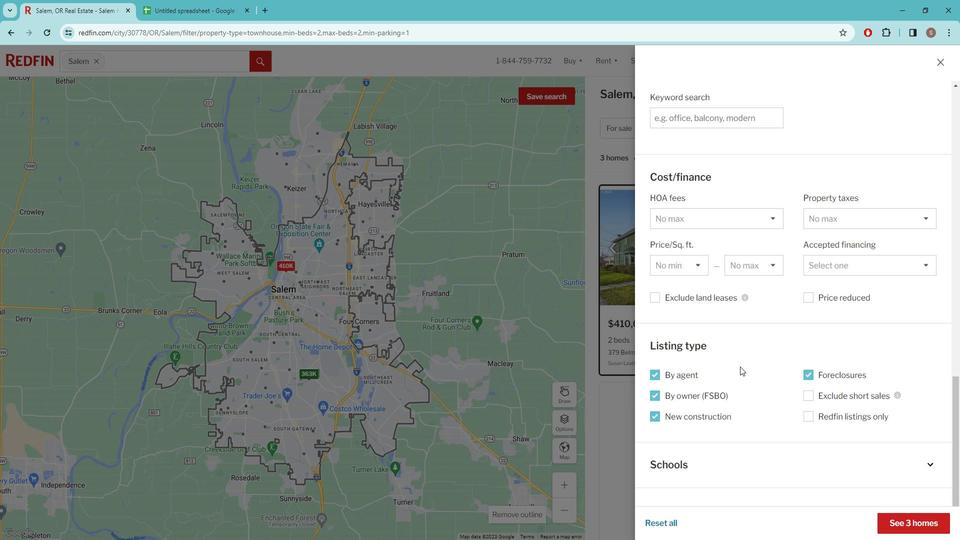 
Action: Mouse scrolled (746, 359) with delta (0, 0)
Screenshot: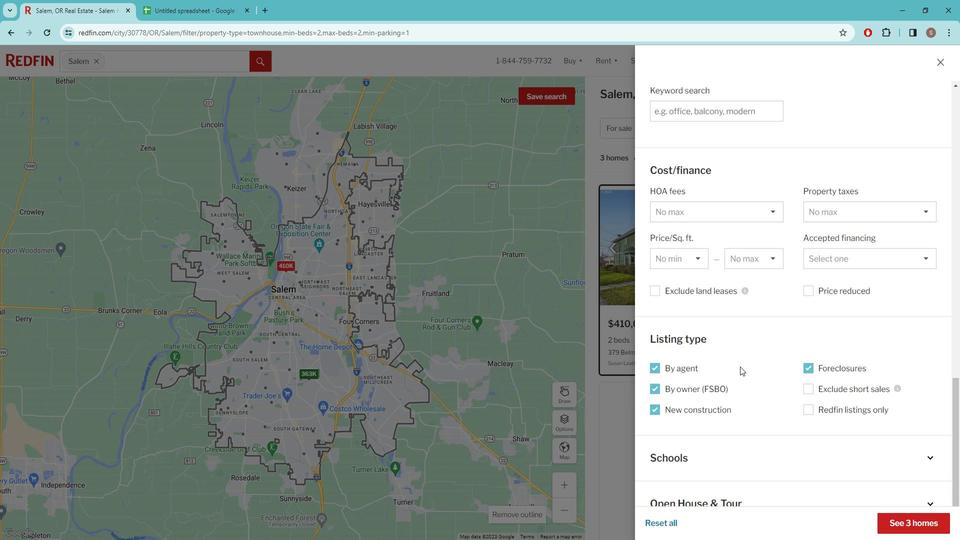 
Action: Mouse scrolled (746, 359) with delta (0, 0)
Screenshot: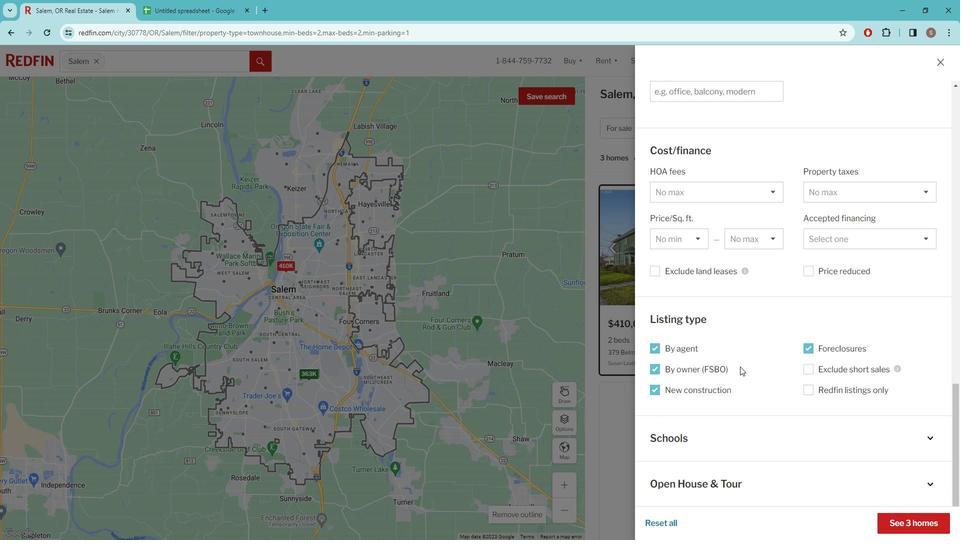 
Action: Mouse scrolled (746, 359) with delta (0, 0)
Screenshot: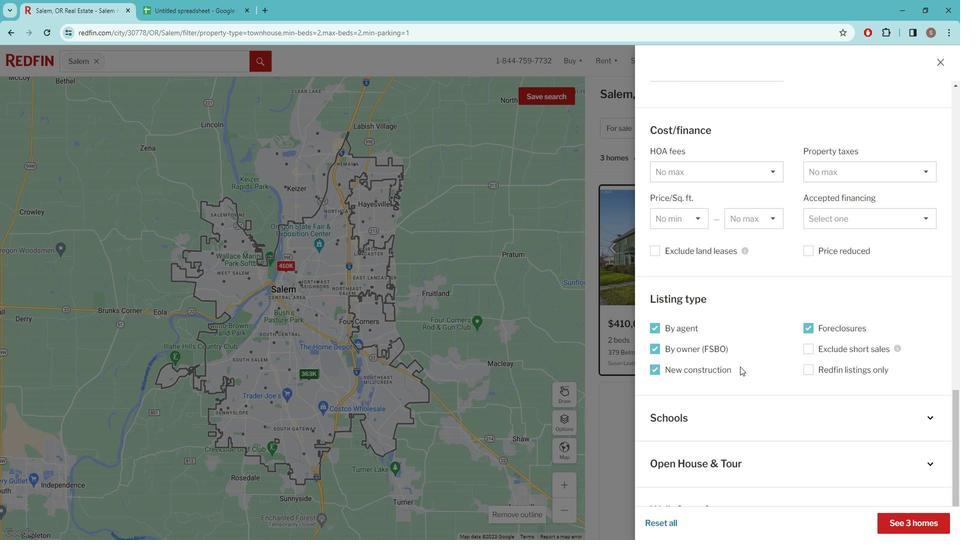 
Action: Mouse moved to (912, 506)
Screenshot: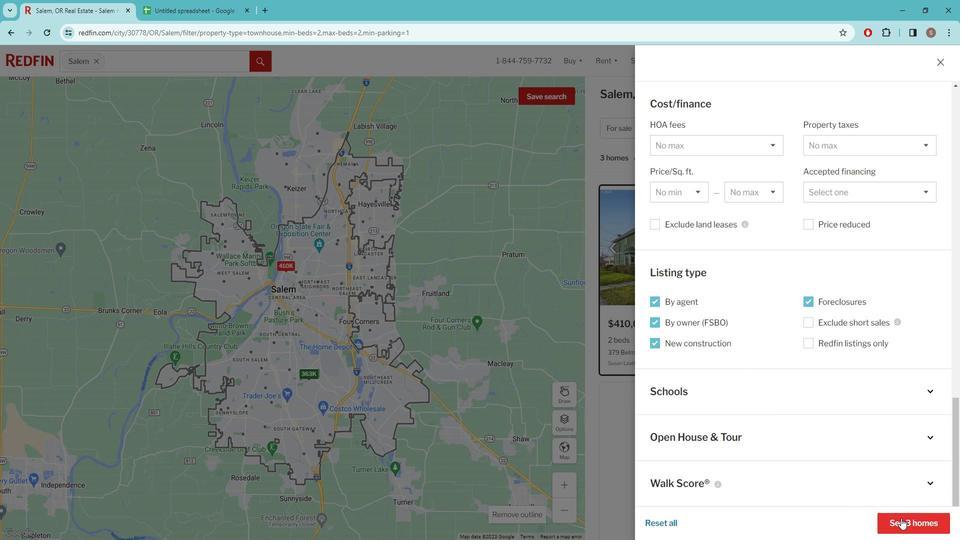 
Action: Mouse pressed left at (912, 506)
Screenshot: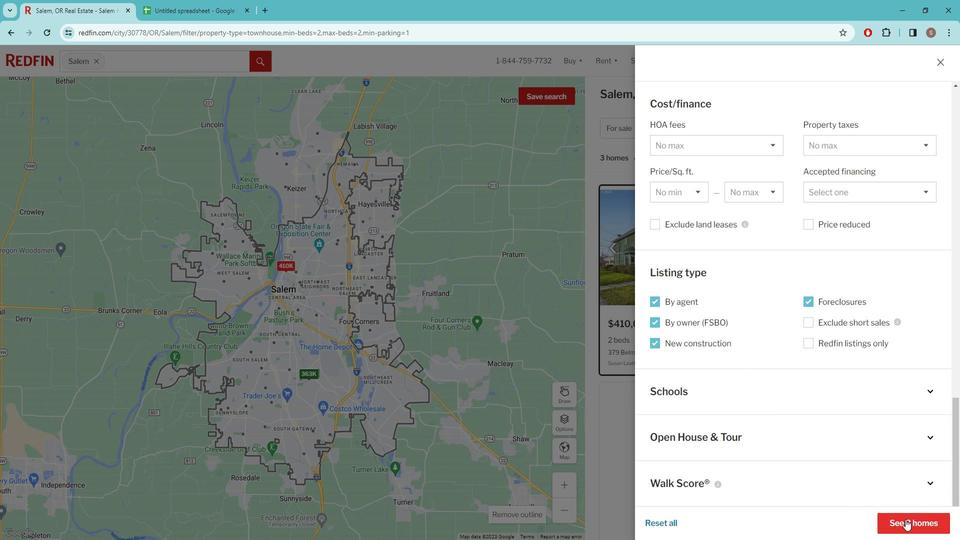
Action: Mouse moved to (688, 310)
Screenshot: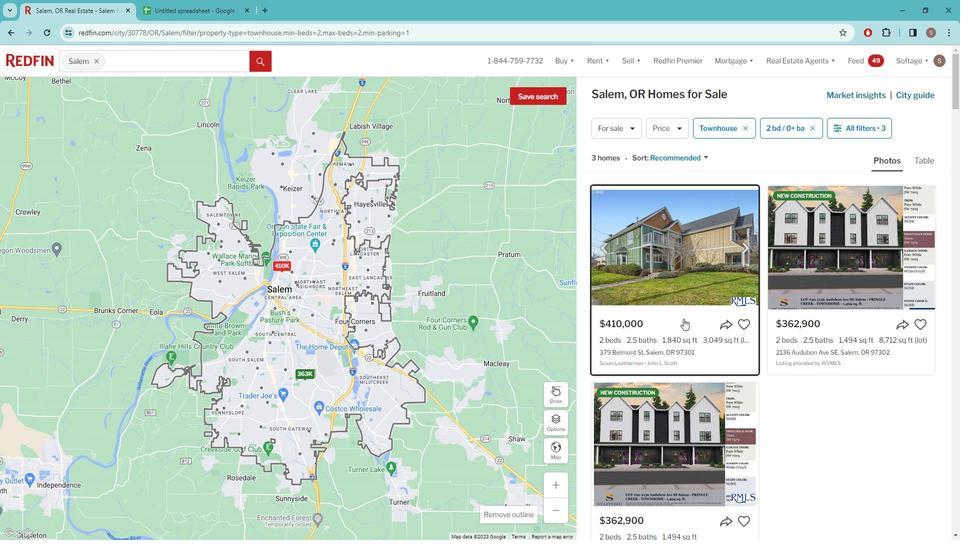 
Action: Mouse pressed left at (688, 310)
Screenshot: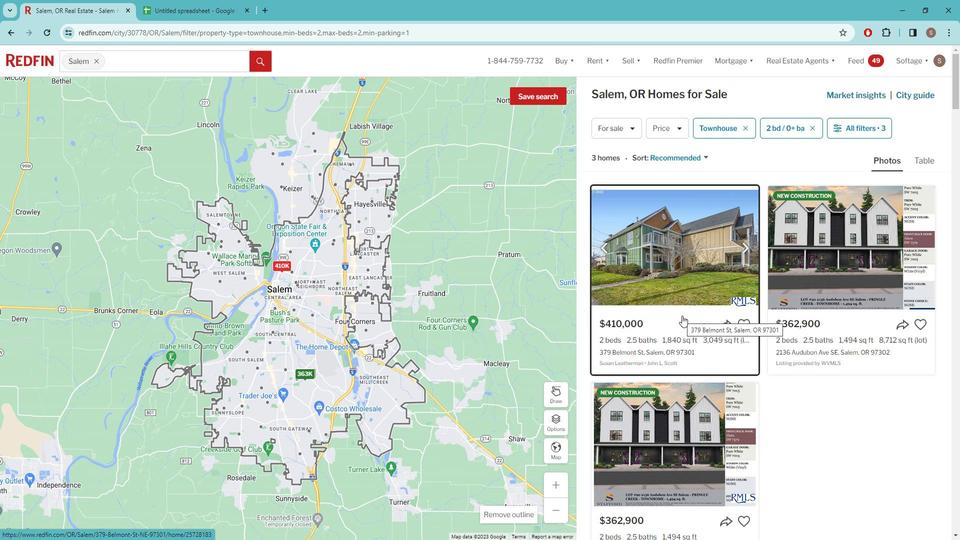 
Action: Mouse moved to (448, 262)
Screenshot: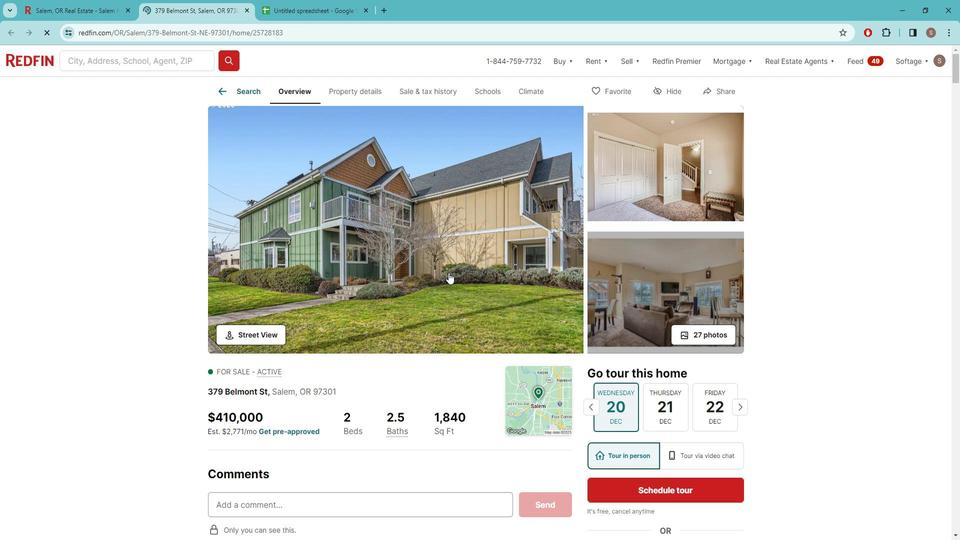 
Action: Mouse pressed left at (448, 262)
Screenshot: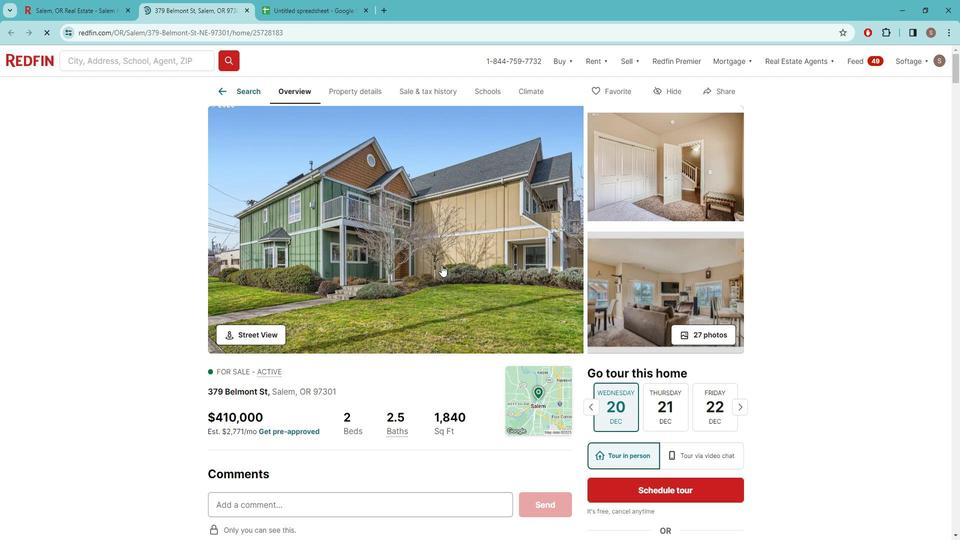 
Action: Mouse moved to (131, 272)
Screenshot: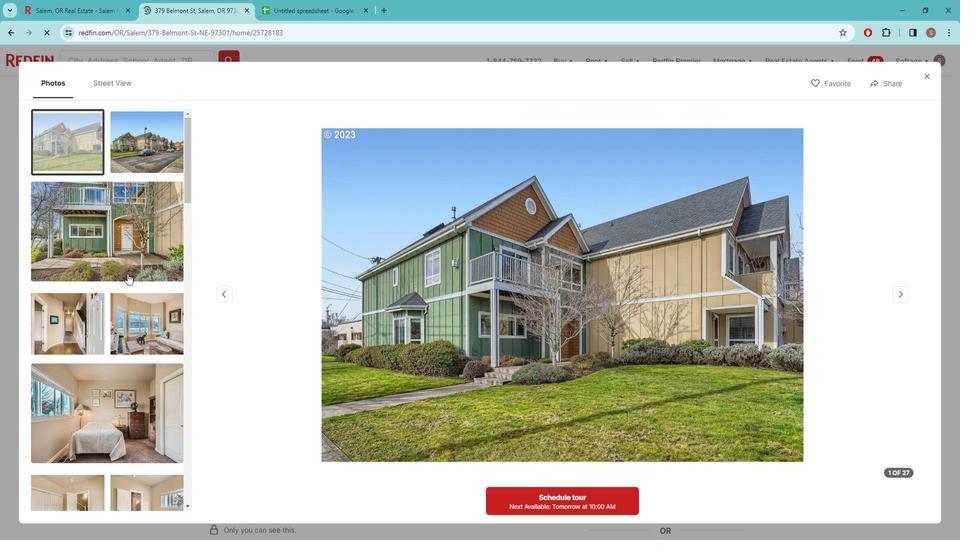 
Action: Mouse scrolled (131, 272) with delta (0, 0)
Screenshot: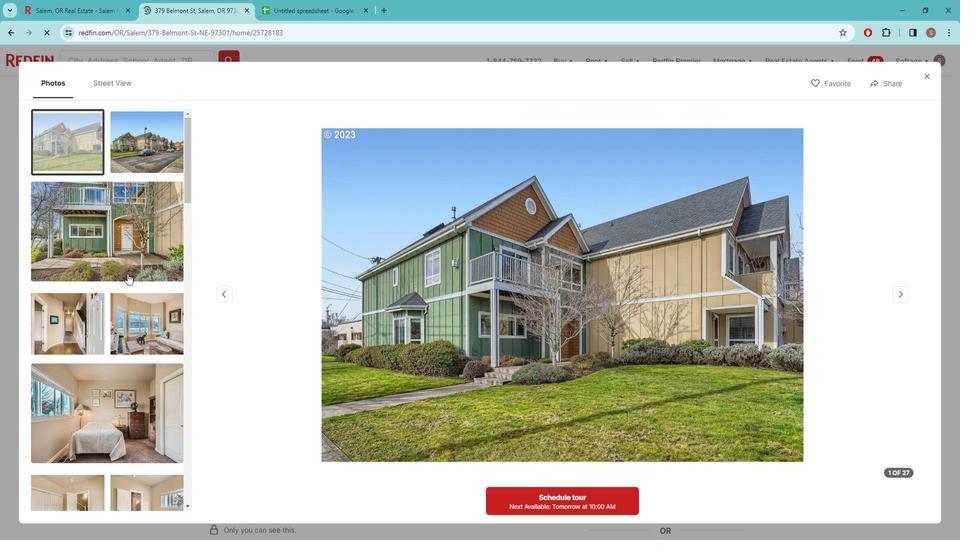 
Action: Mouse moved to (131, 274)
Screenshot: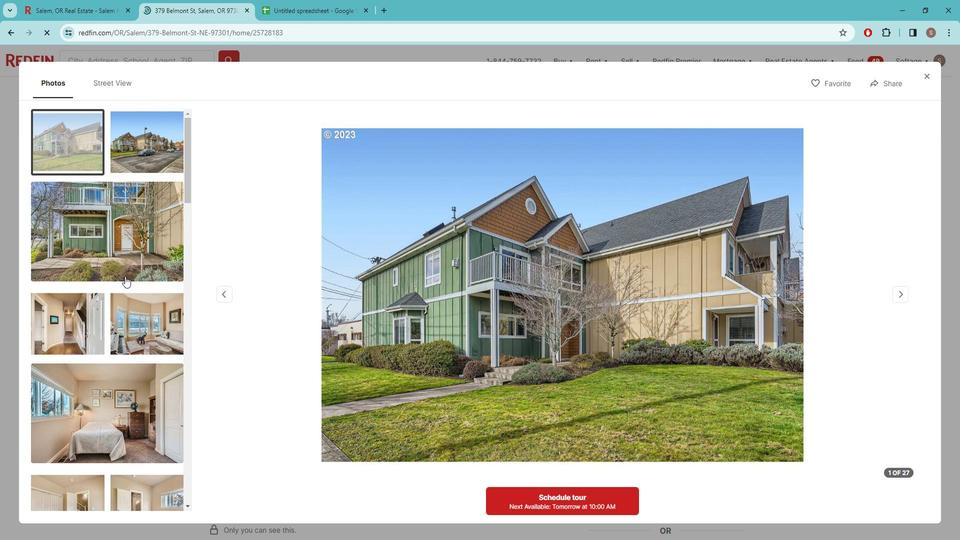 
Action: Mouse scrolled (131, 273) with delta (0, 0)
Screenshot: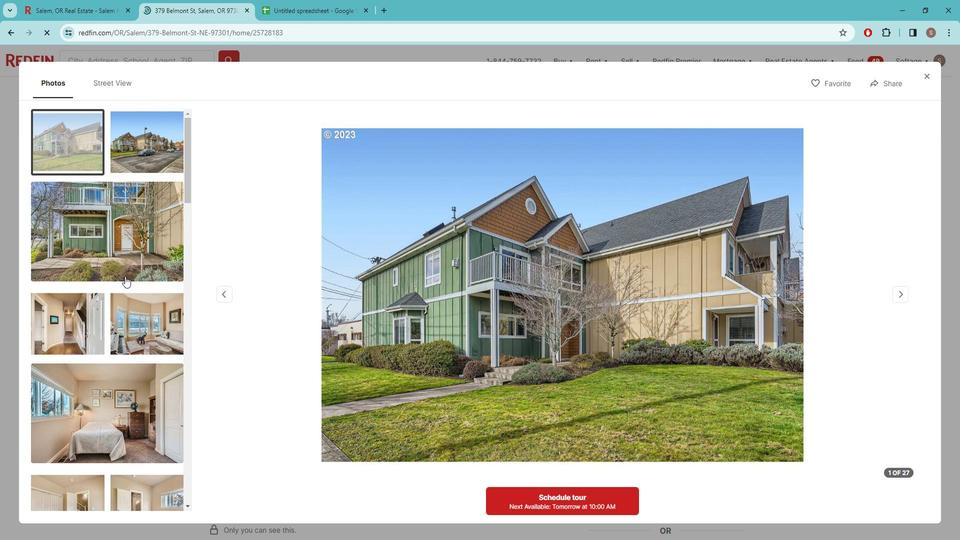 
Action: Mouse scrolled (131, 273) with delta (0, 0)
Screenshot: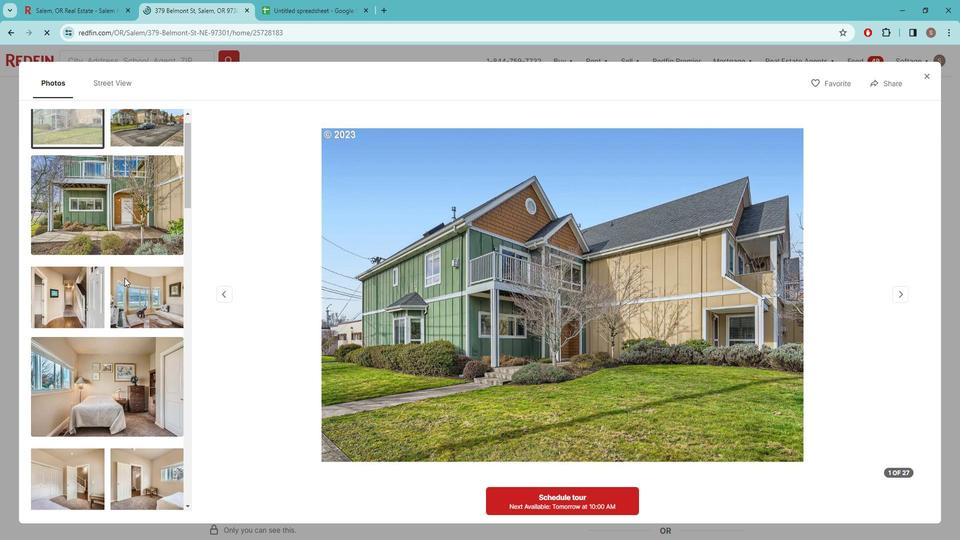 
Action: Mouse scrolled (131, 273) with delta (0, 0)
Screenshot: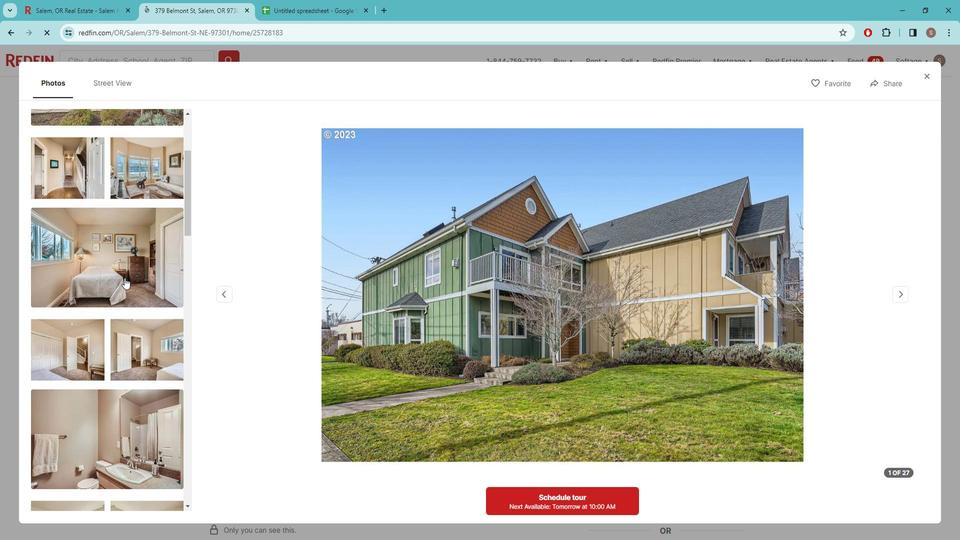 
Action: Mouse moved to (130, 275)
Screenshot: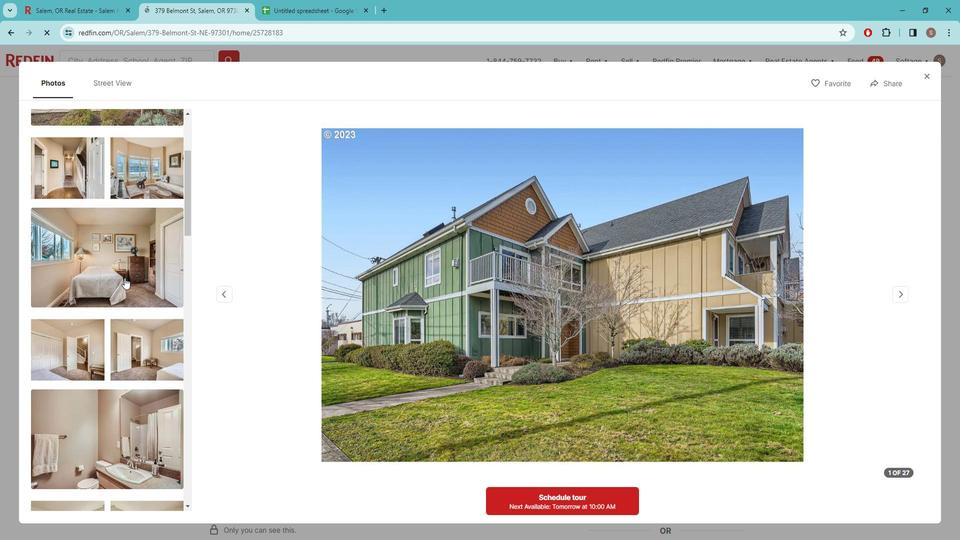 
Action: Mouse scrolled (130, 274) with delta (0, 0)
Screenshot: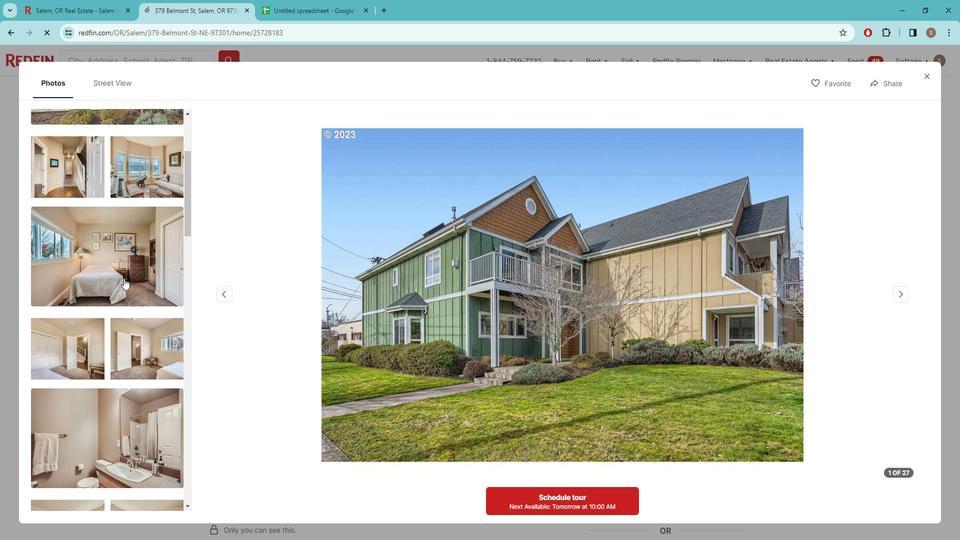 
Action: Mouse moved to (128, 277)
Screenshot: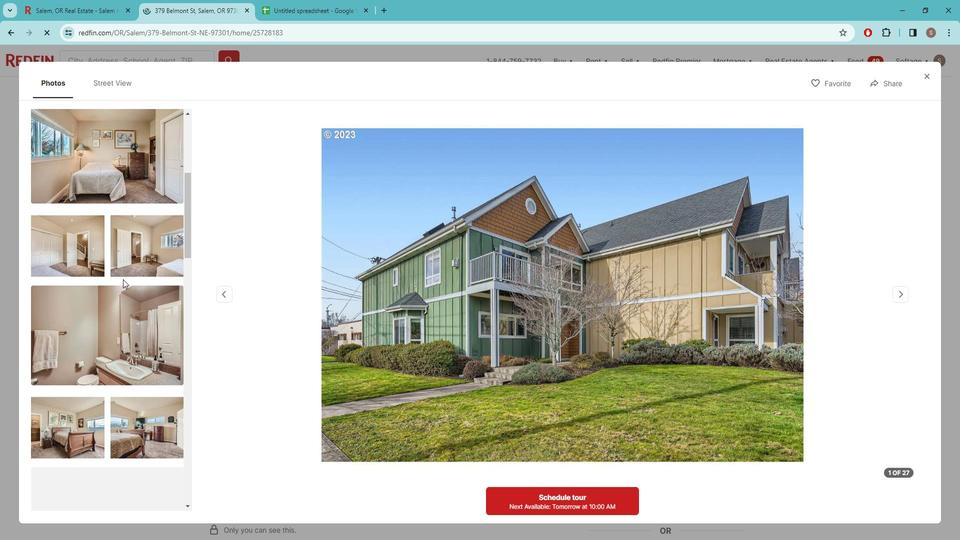 
Action: Mouse scrolled (128, 277) with delta (0, 0)
Screenshot: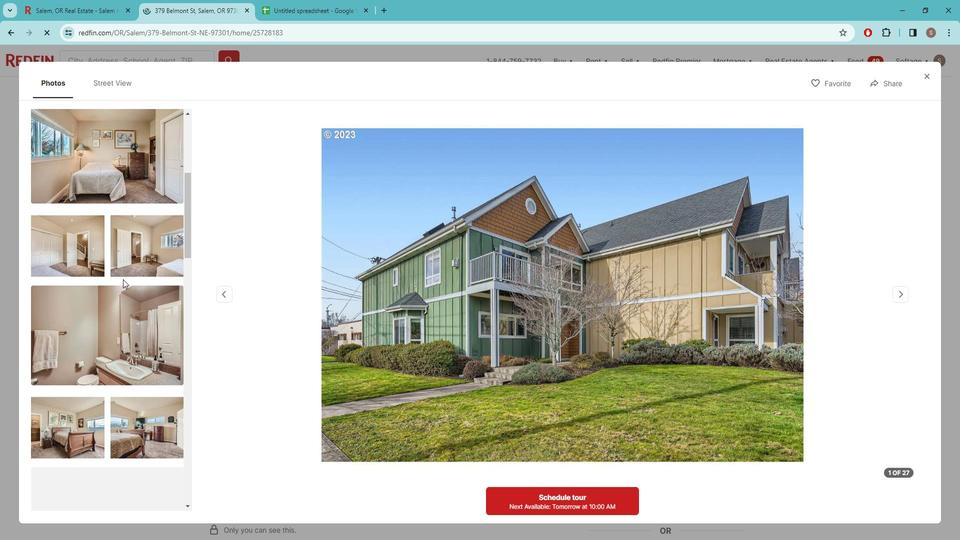 
Action: Mouse moved to (128, 278)
Screenshot: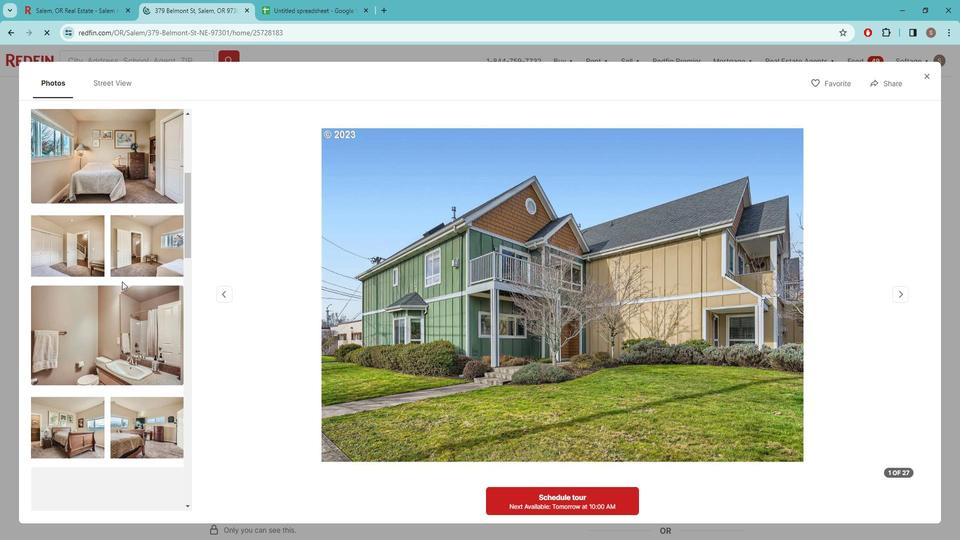 
Action: Mouse scrolled (128, 277) with delta (0, 0)
Screenshot: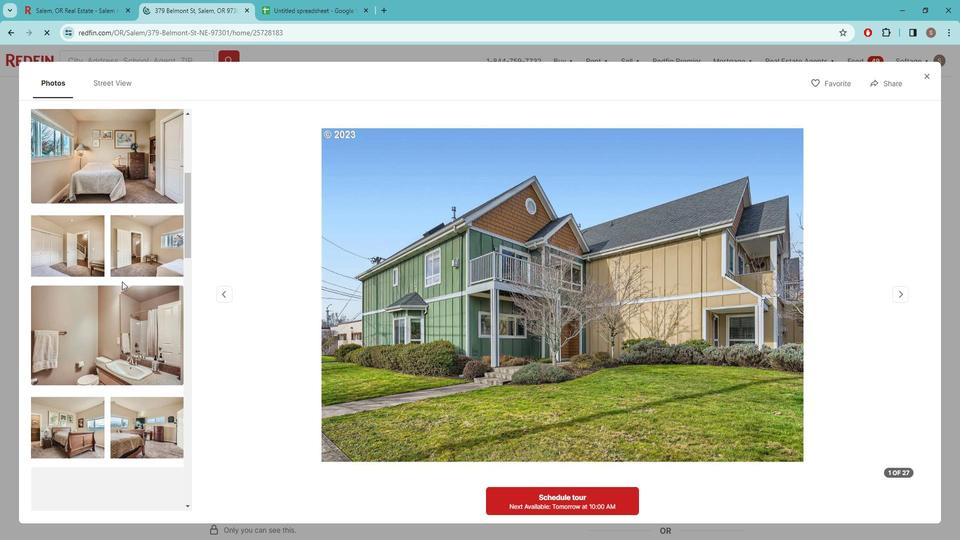 
Action: Mouse scrolled (128, 277) with delta (0, 0)
Screenshot: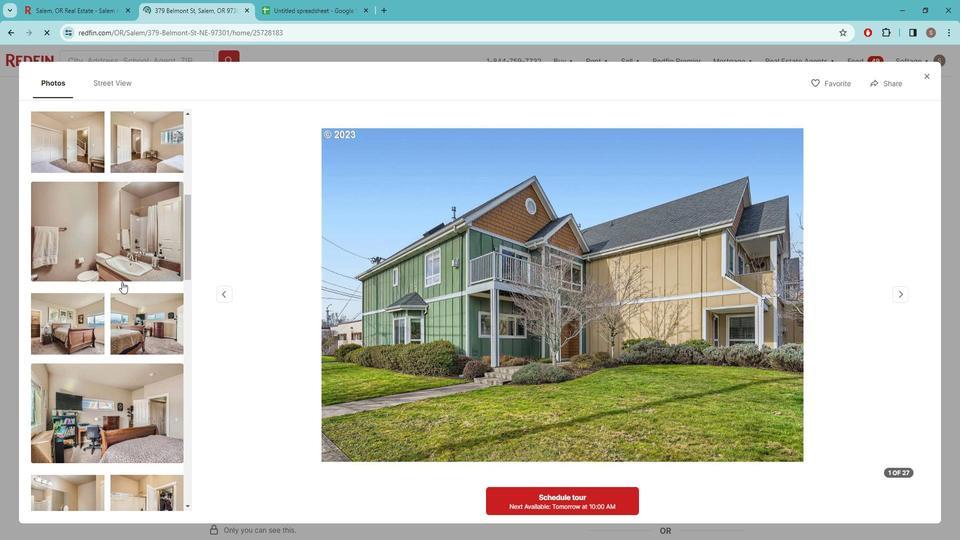 
Action: Mouse scrolled (128, 277) with delta (0, 0)
Screenshot: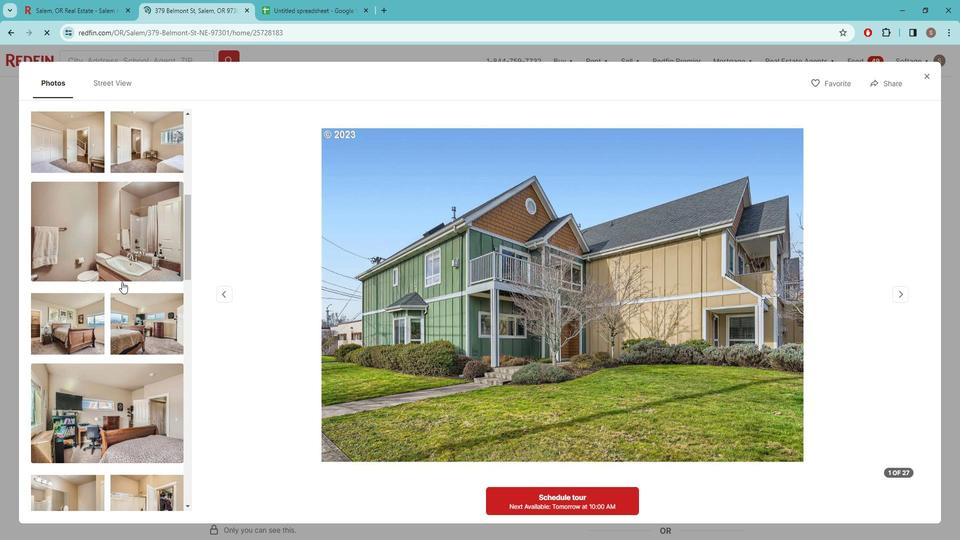 
Action: Mouse moved to (128, 279)
Screenshot: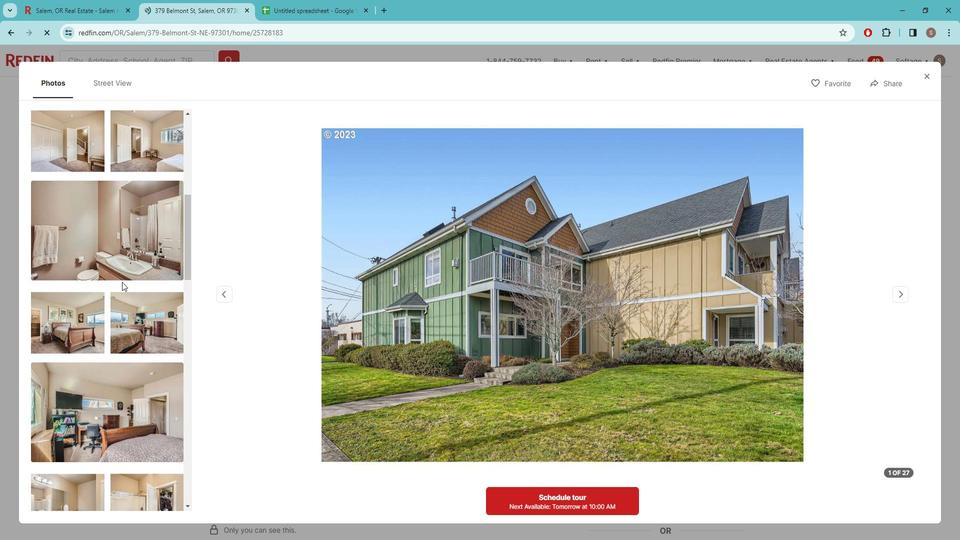 
Action: Mouse scrolled (128, 278) with delta (0, 0)
Screenshot: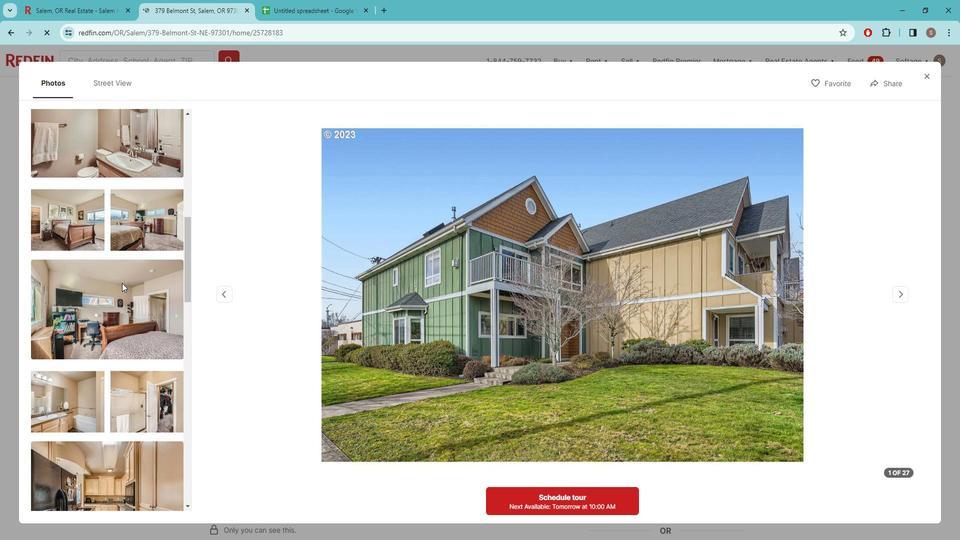 
Action: Mouse scrolled (128, 278) with delta (0, 0)
Screenshot: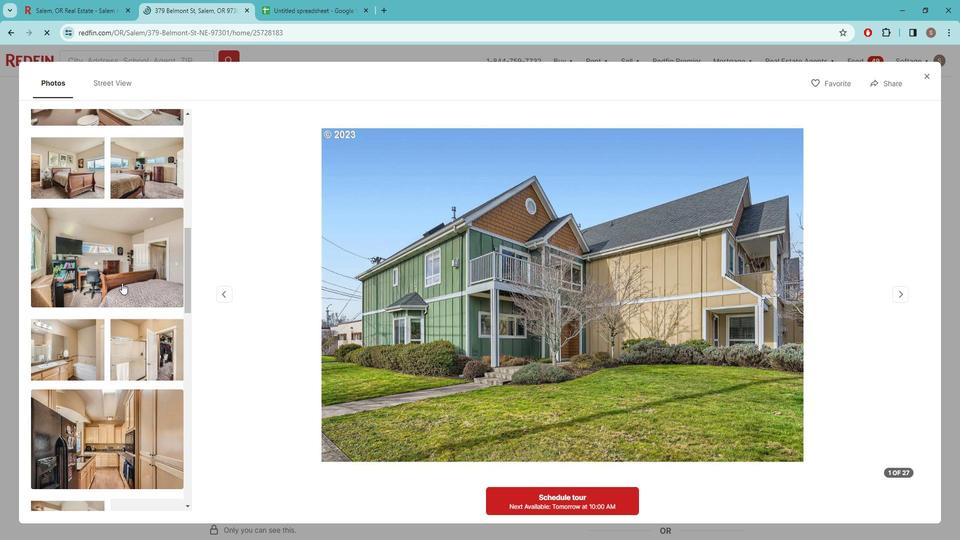 
Action: Mouse scrolled (128, 278) with delta (0, 0)
Screenshot: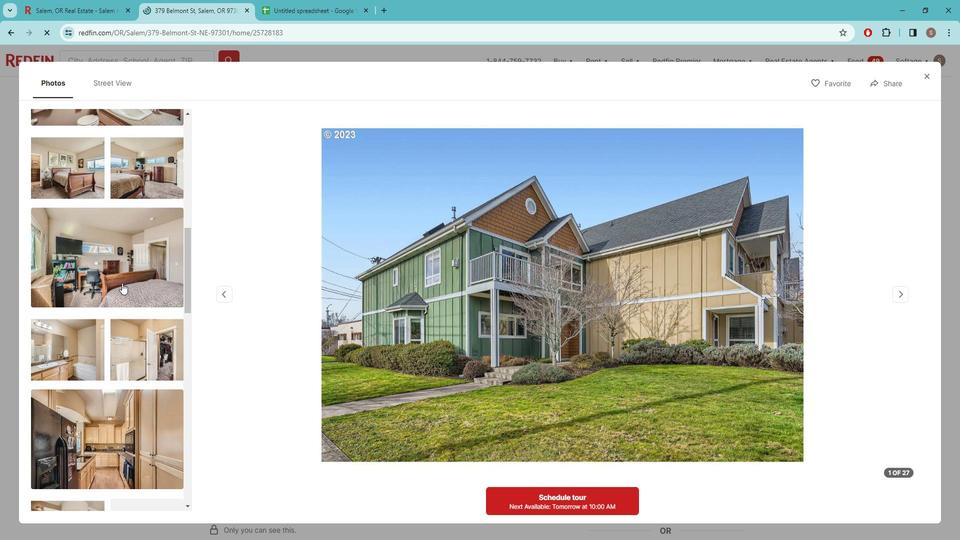 
Action: Mouse scrolled (128, 278) with delta (0, 0)
Screenshot: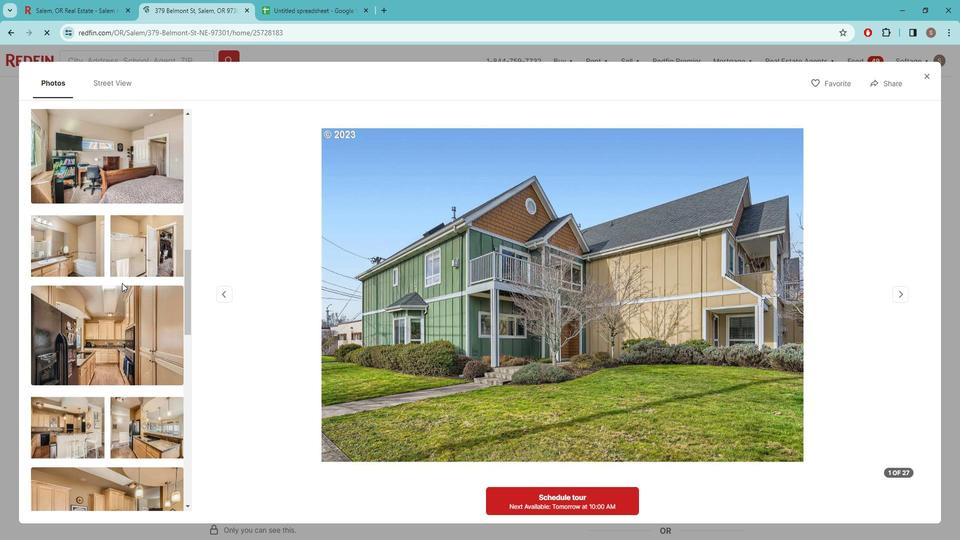
Action: Mouse scrolled (128, 278) with delta (0, 0)
Screenshot: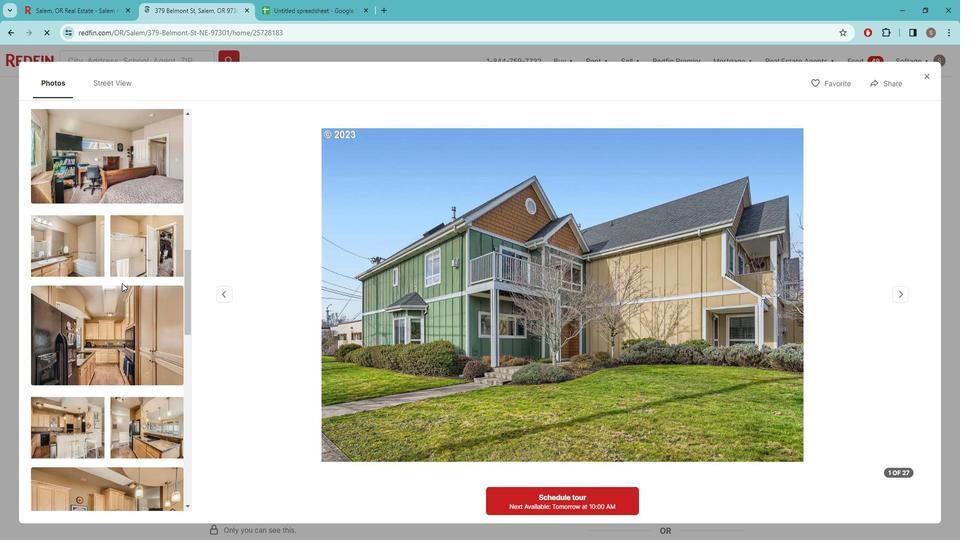
Action: Mouse scrolled (128, 278) with delta (0, 0)
Screenshot: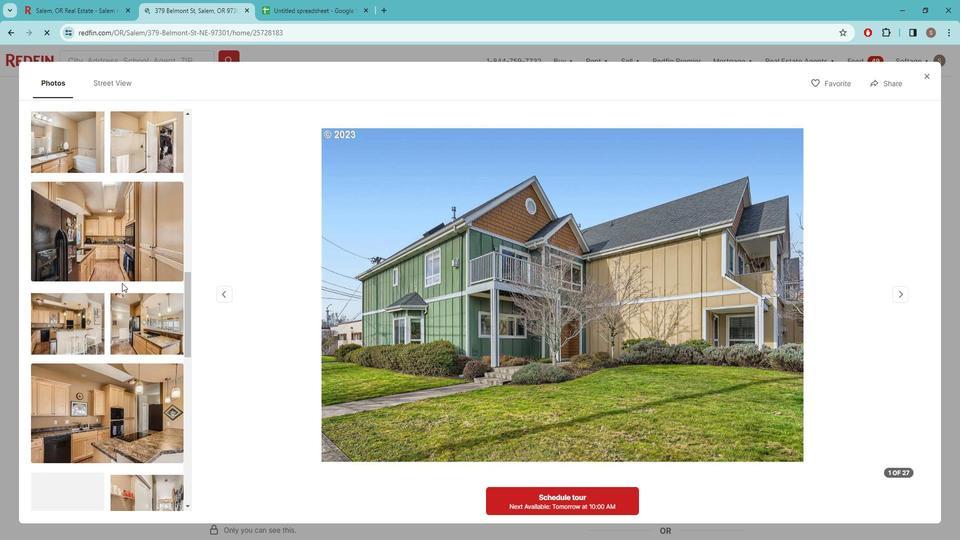 
Action: Mouse scrolled (128, 278) with delta (0, 0)
Screenshot: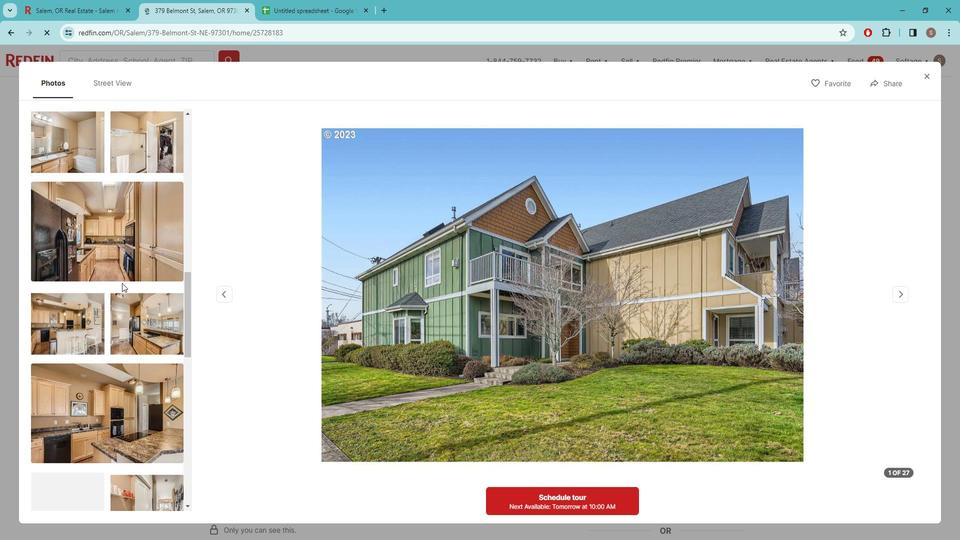 
Action: Mouse scrolled (128, 278) with delta (0, 0)
Screenshot: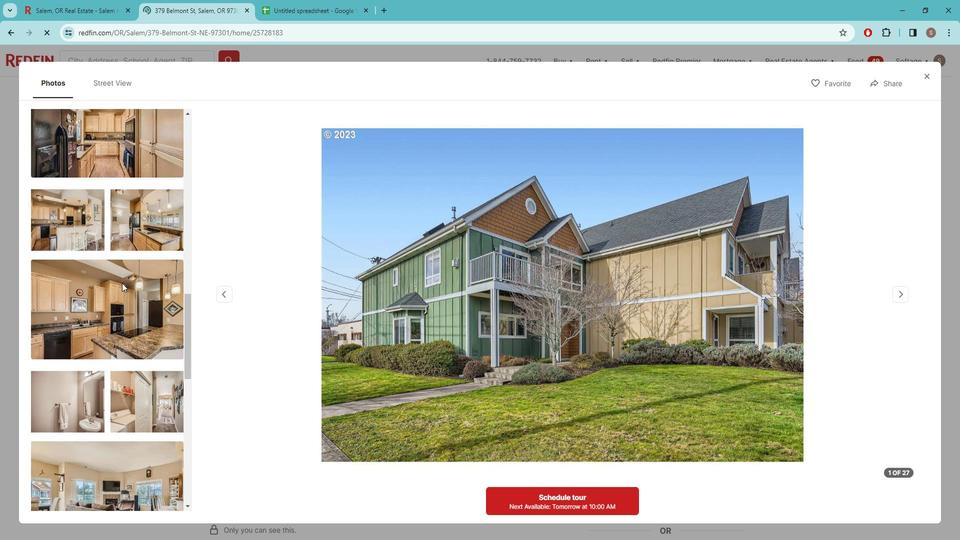 
Action: Mouse scrolled (128, 278) with delta (0, 0)
Screenshot: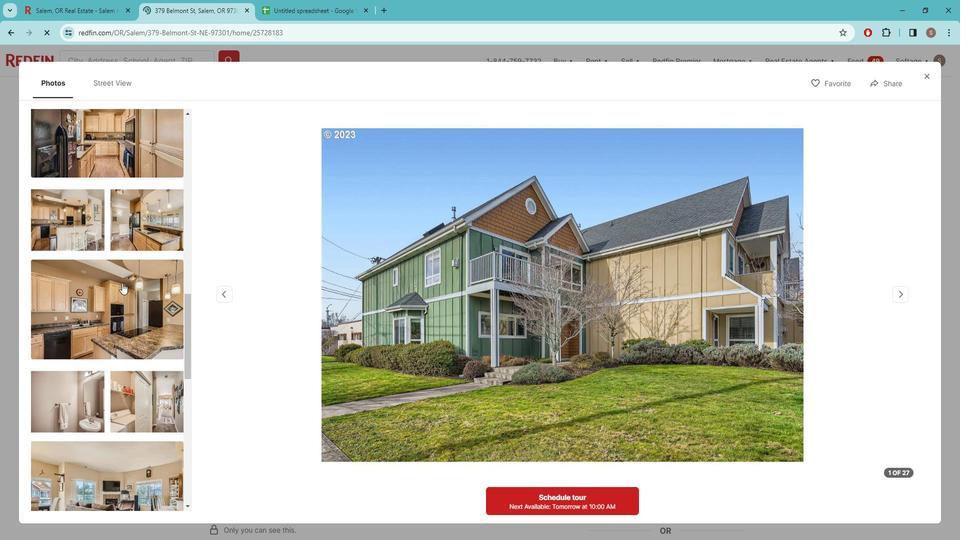 
Action: Mouse moved to (128, 280)
Screenshot: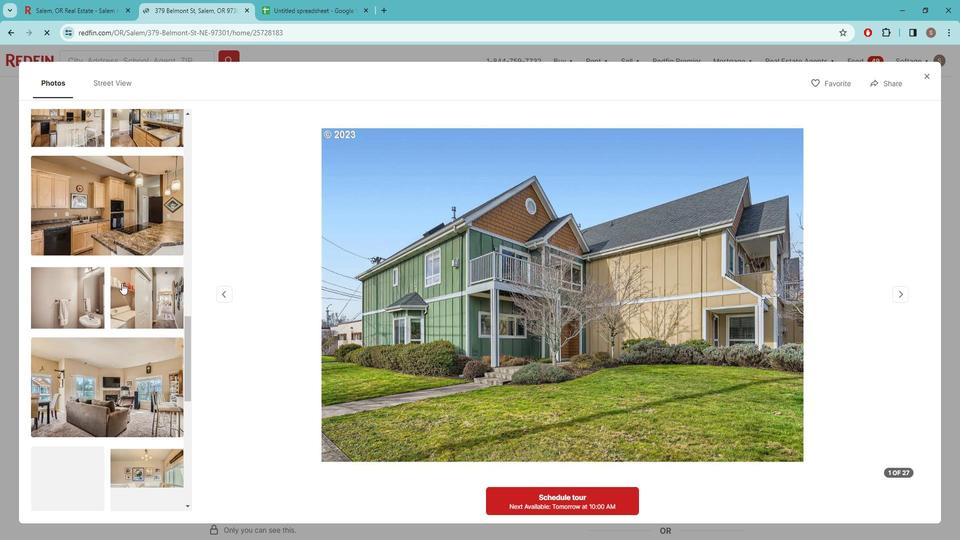 
Action: Mouse scrolled (128, 279) with delta (0, 0)
Screenshot: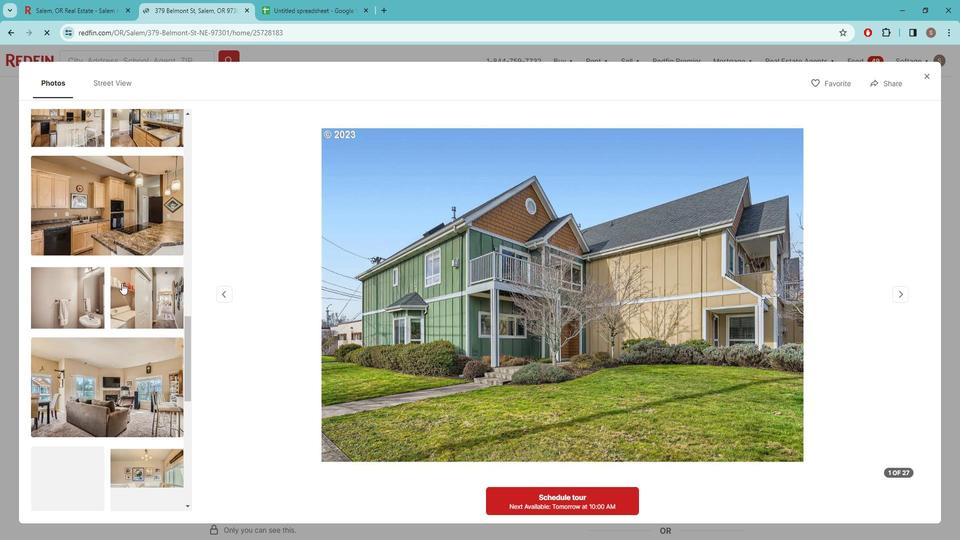 
Action: Mouse moved to (128, 280)
Screenshot: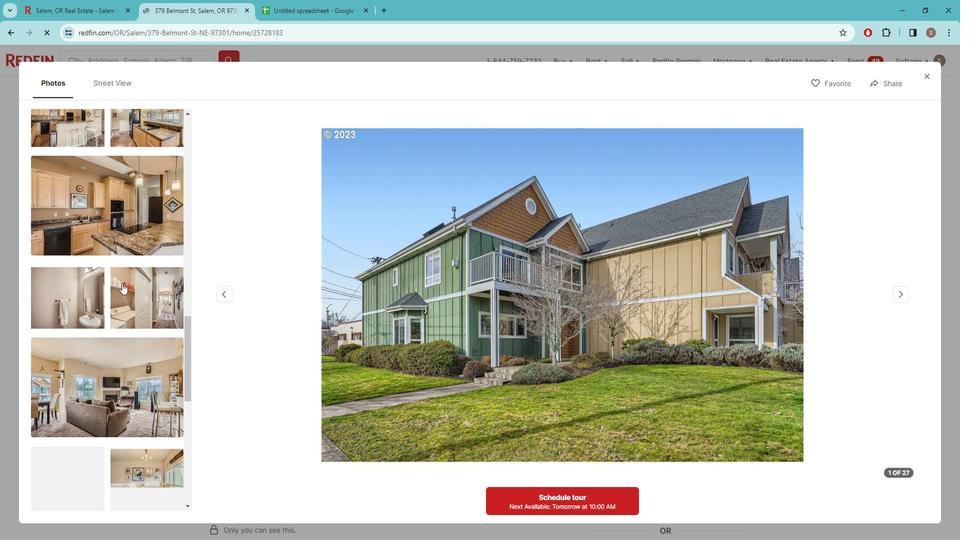 
Action: Mouse scrolled (128, 280) with delta (0, 0)
Screenshot: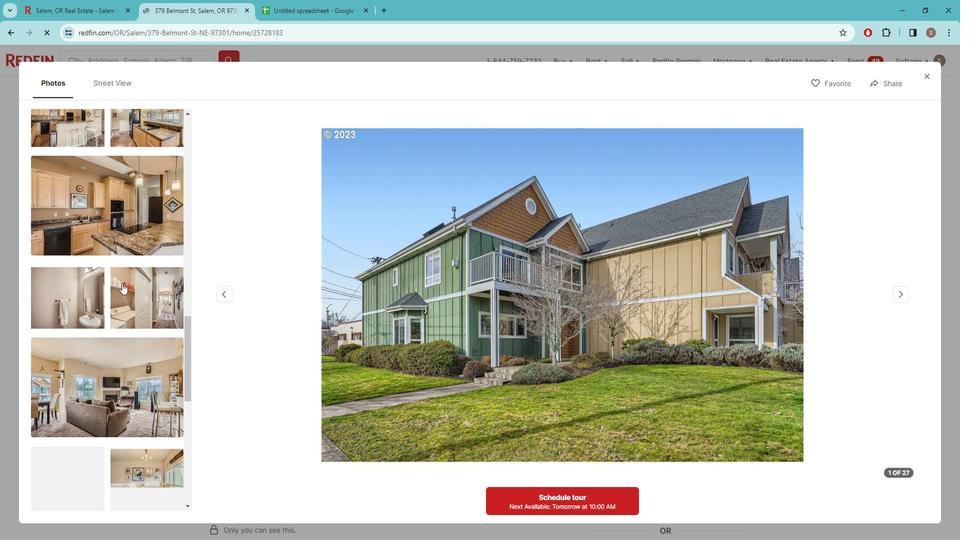 
Action: Mouse moved to (128, 280)
Screenshot: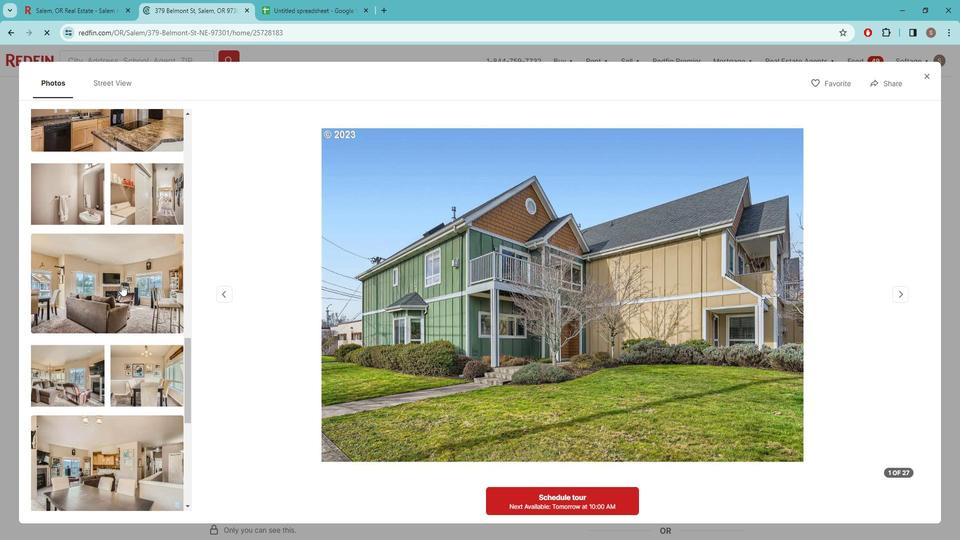 
Action: Mouse scrolled (128, 279) with delta (0, 0)
Screenshot: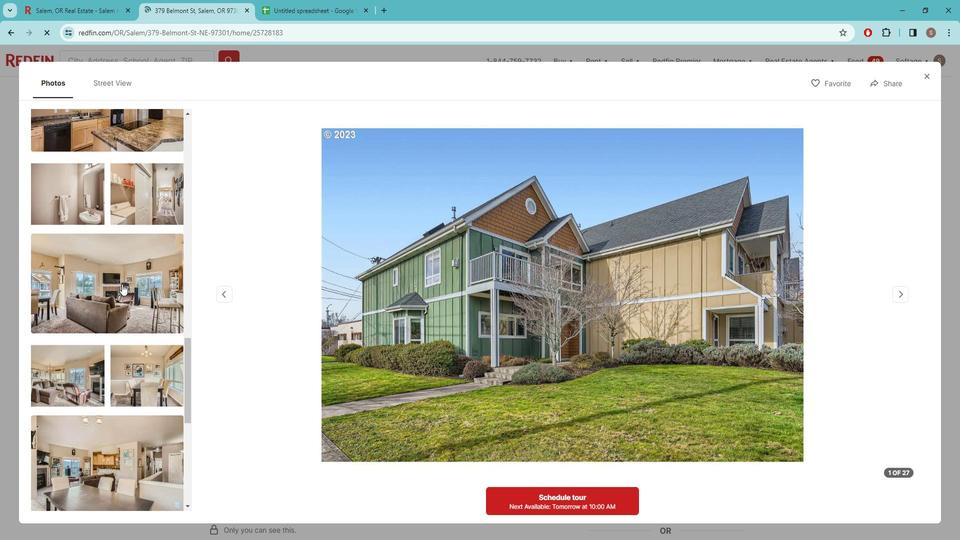 
Action: Mouse scrolled (128, 279) with delta (0, 0)
Screenshot: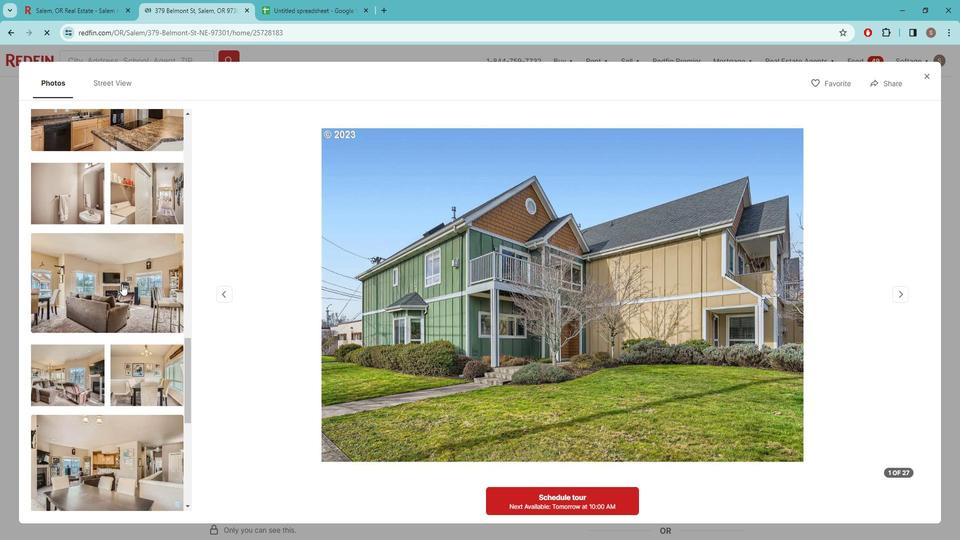 
Action: Mouse scrolled (128, 279) with delta (0, 0)
Screenshot: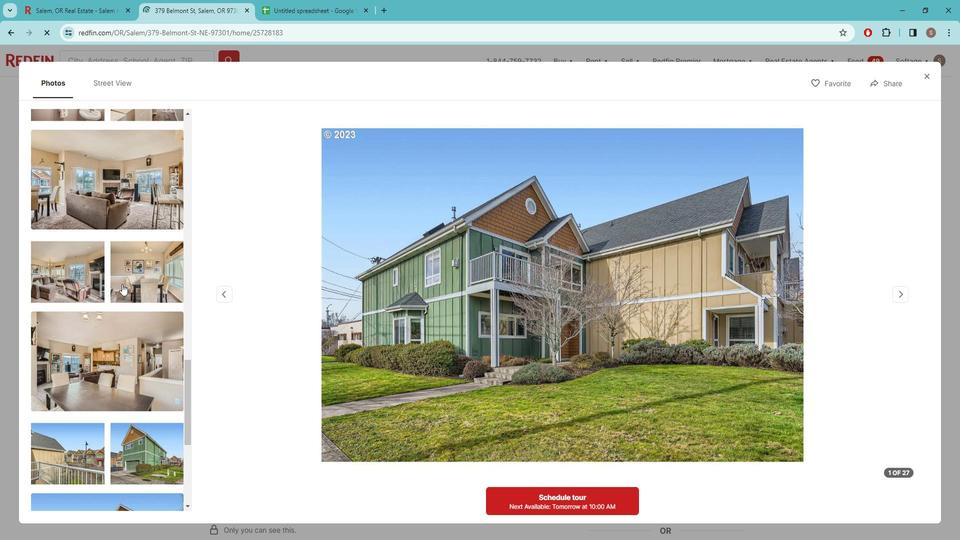 
Action: Mouse scrolled (128, 279) with delta (0, 0)
Screenshot: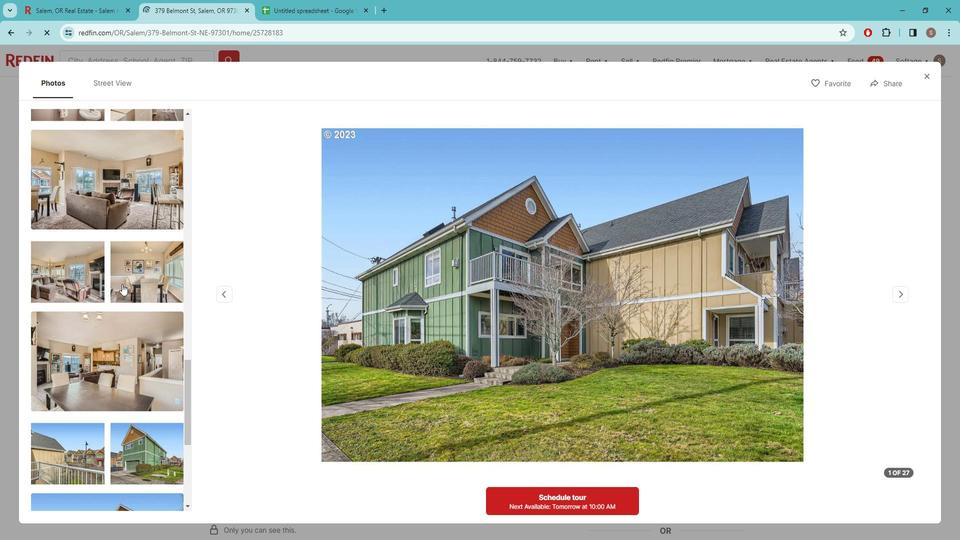 
Action: Mouse scrolled (128, 279) with delta (0, 0)
Screenshot: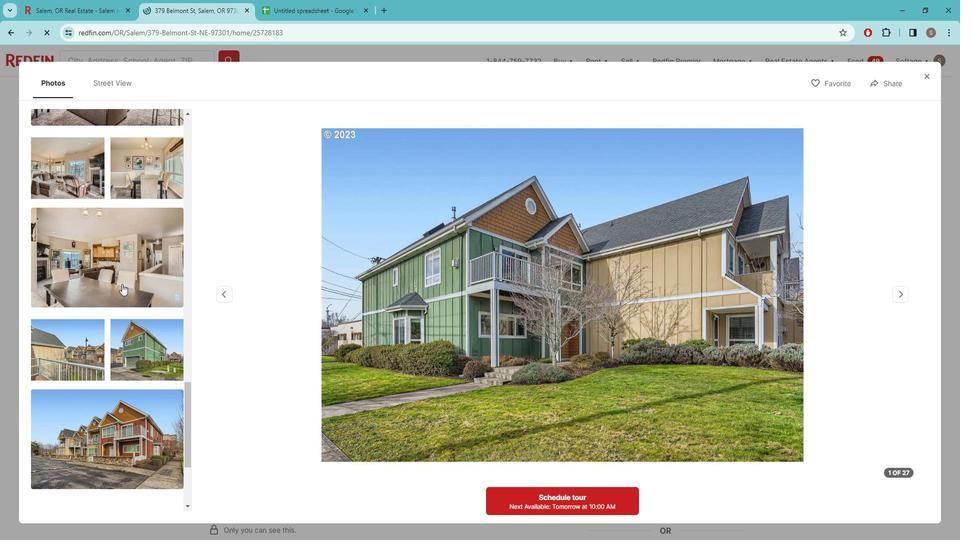 
Action: Mouse scrolled (128, 279) with delta (0, 0)
Screenshot: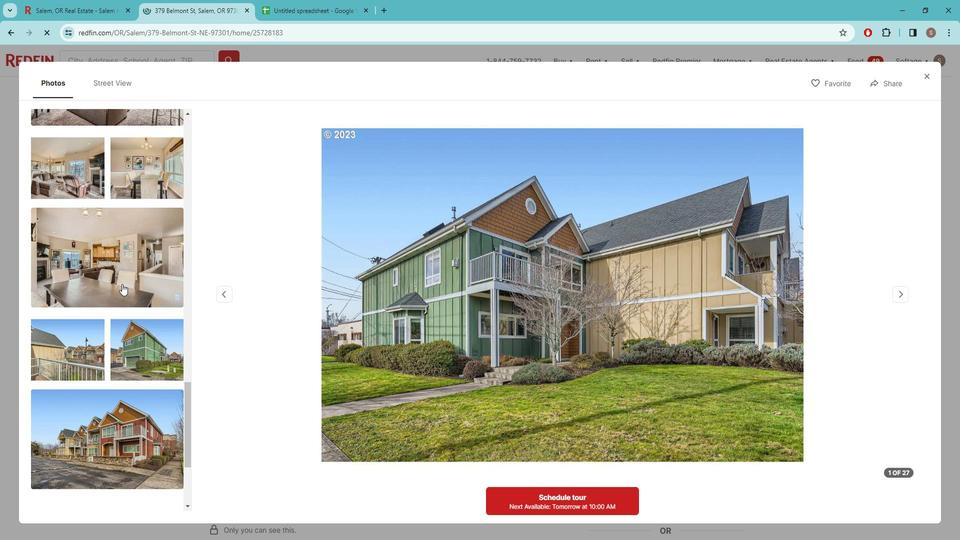 
Action: Mouse scrolled (128, 279) with delta (0, 0)
Screenshot: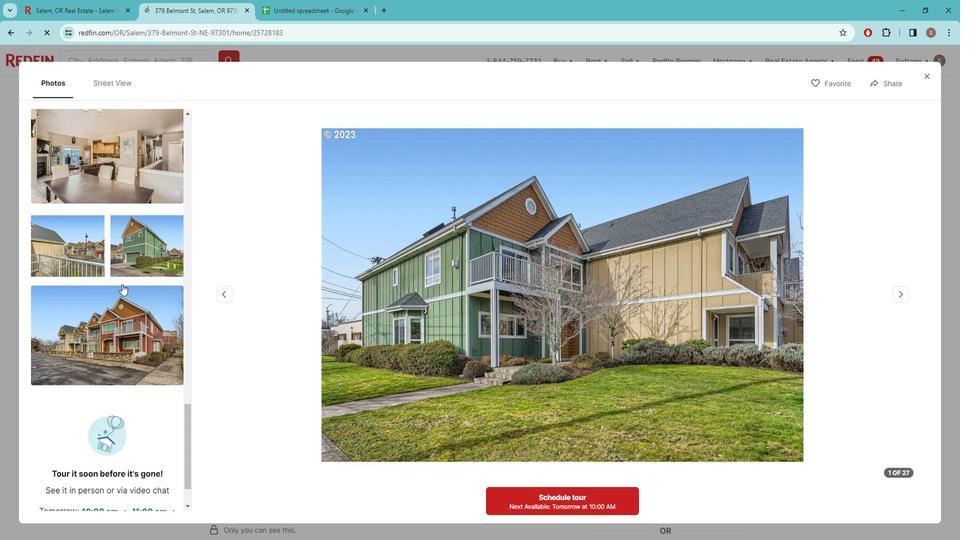 
Action: Mouse scrolled (128, 279) with delta (0, 0)
Screenshot: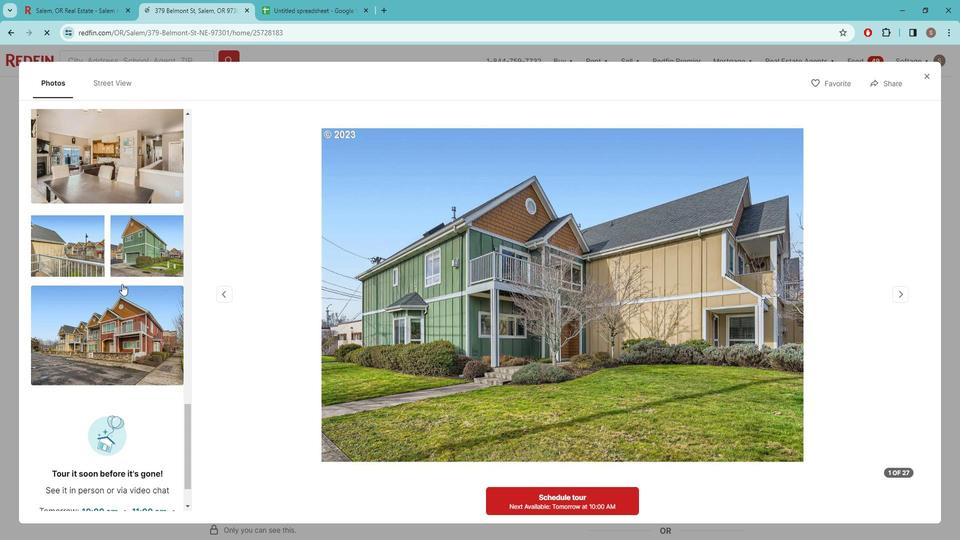 
Action: Mouse moved to (930, 79)
Screenshot: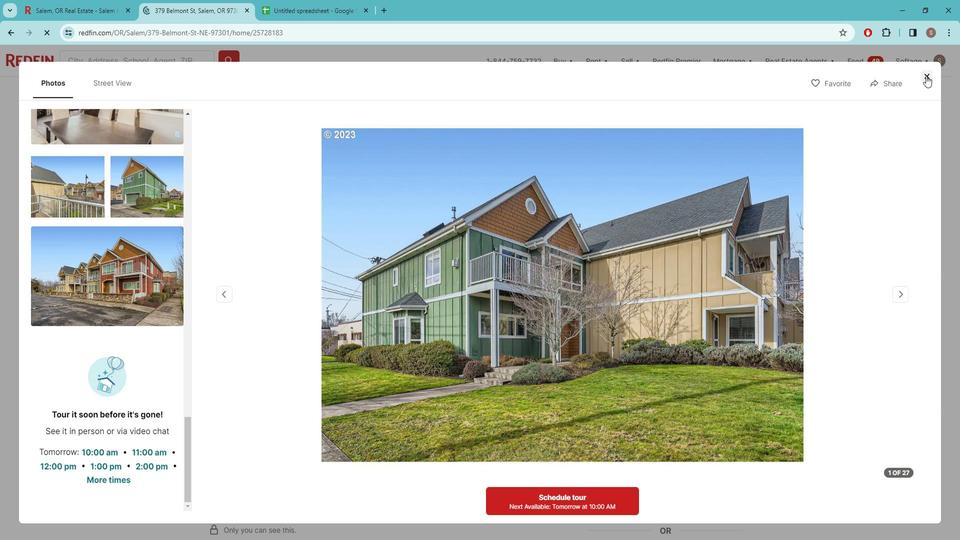
Action: Mouse pressed left at (930, 79)
Screenshot: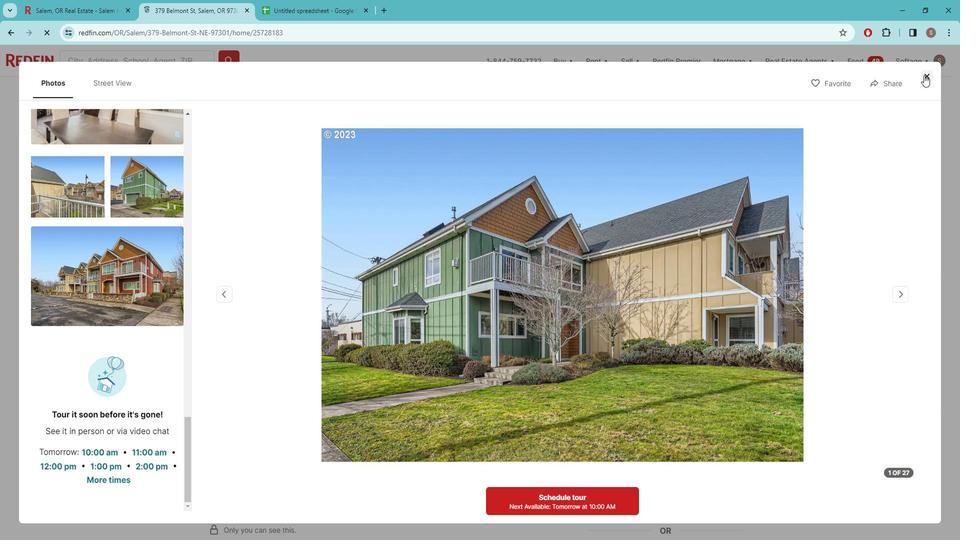 
Action: Mouse moved to (342, 14)
Screenshot: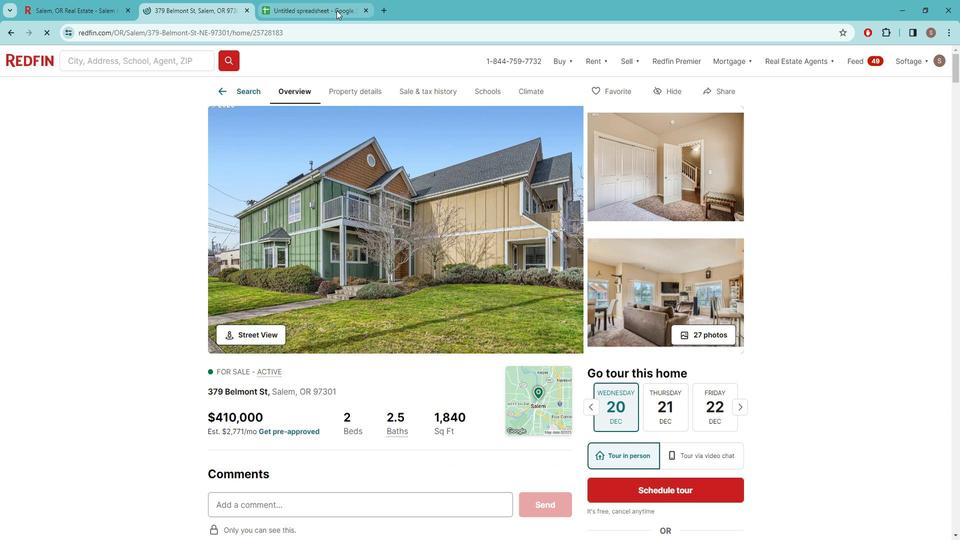 
Action: Mouse pressed left at (342, 14)
Screenshot: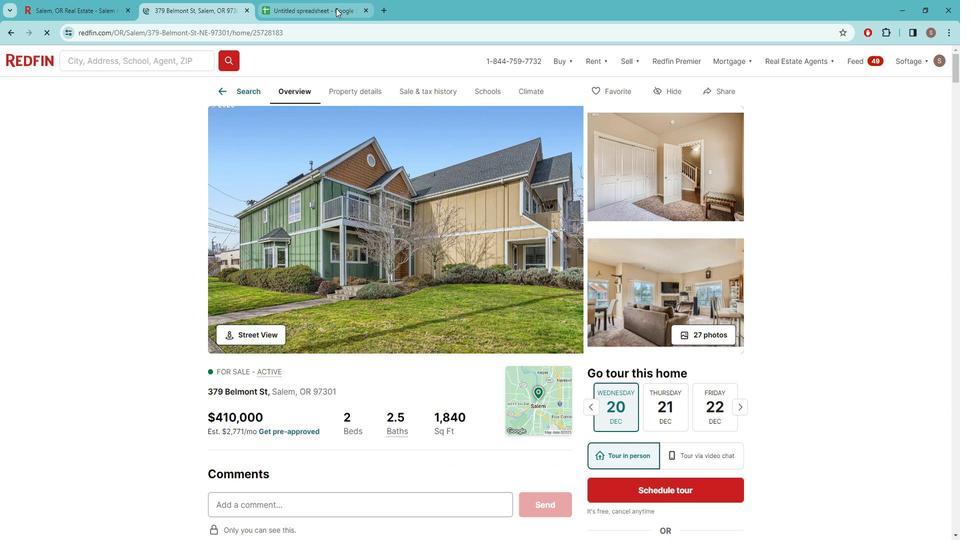 
Action: Mouse moved to (240, 216)
Screenshot: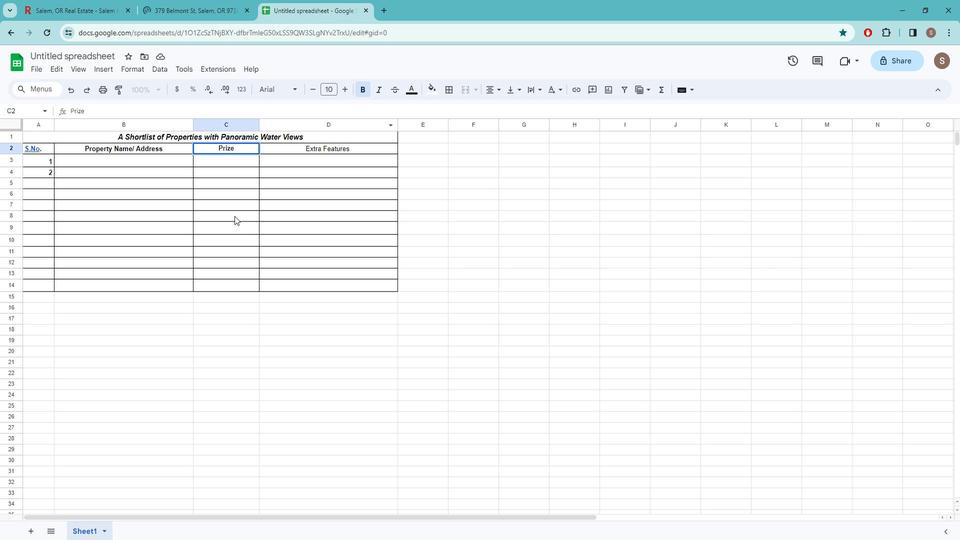
Action: Mouse pressed left at (240, 216)
Screenshot: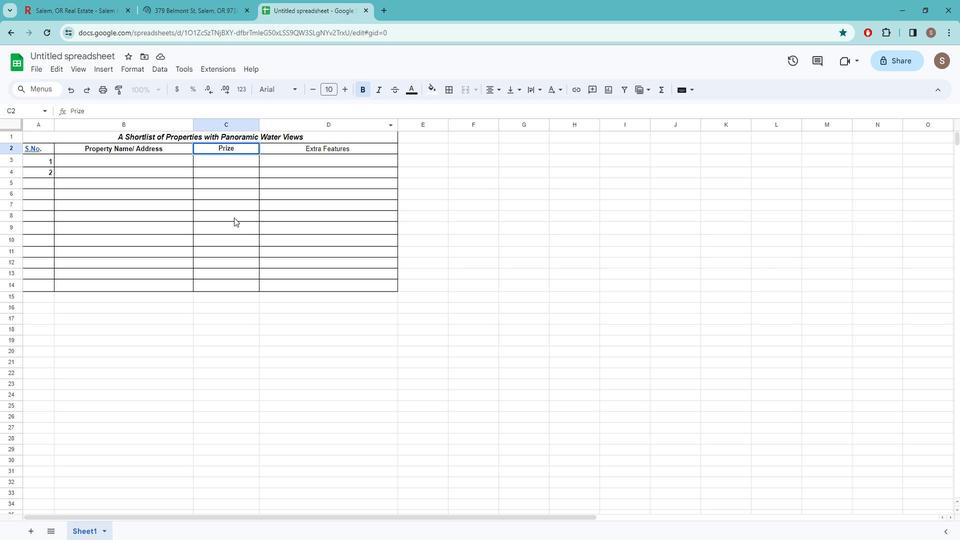 
Action: Mouse moved to (236, 138)
Screenshot: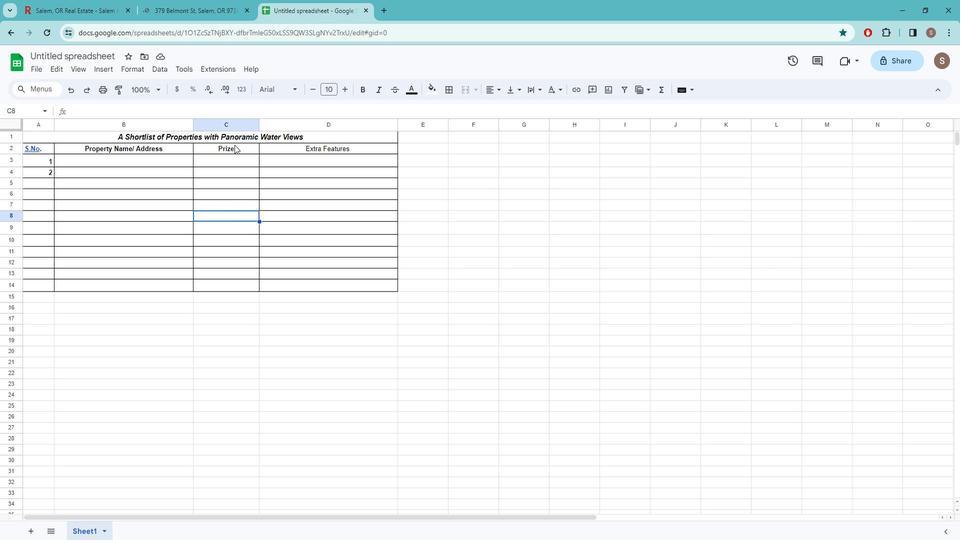 
Action: Mouse pressed left at (236, 138)
Screenshot: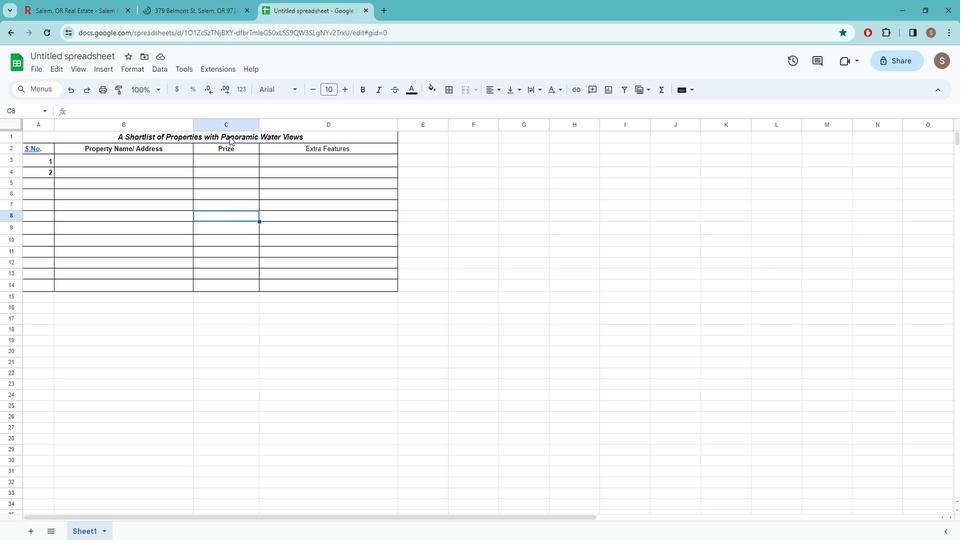 
Action: Mouse pressed left at (236, 138)
Screenshot: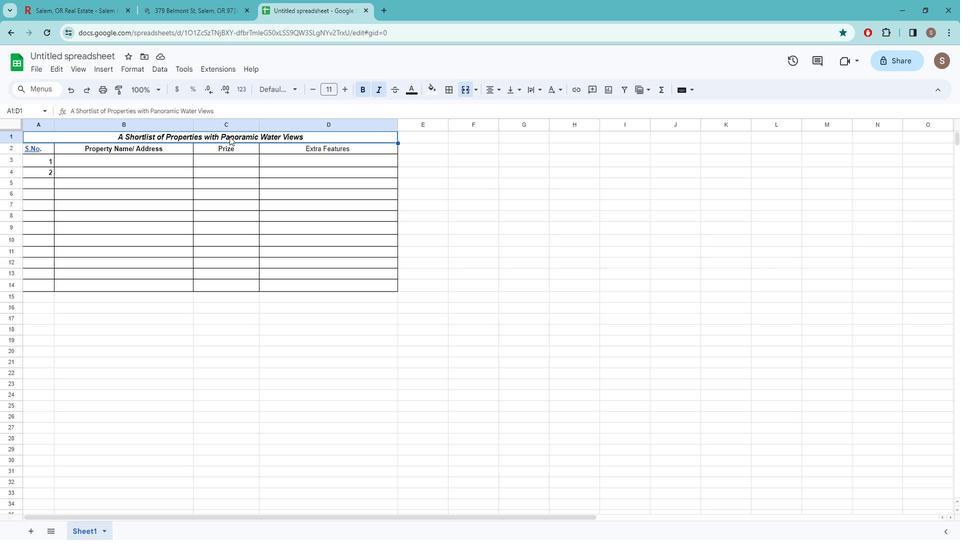 
Action: Mouse pressed left at (236, 138)
Screenshot: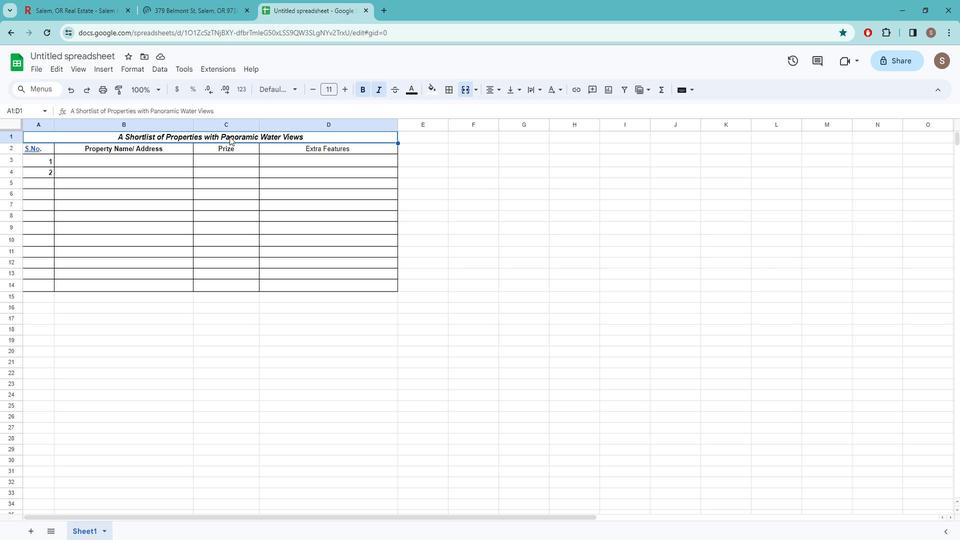 
Action: Mouse moved to (211, 136)
Screenshot: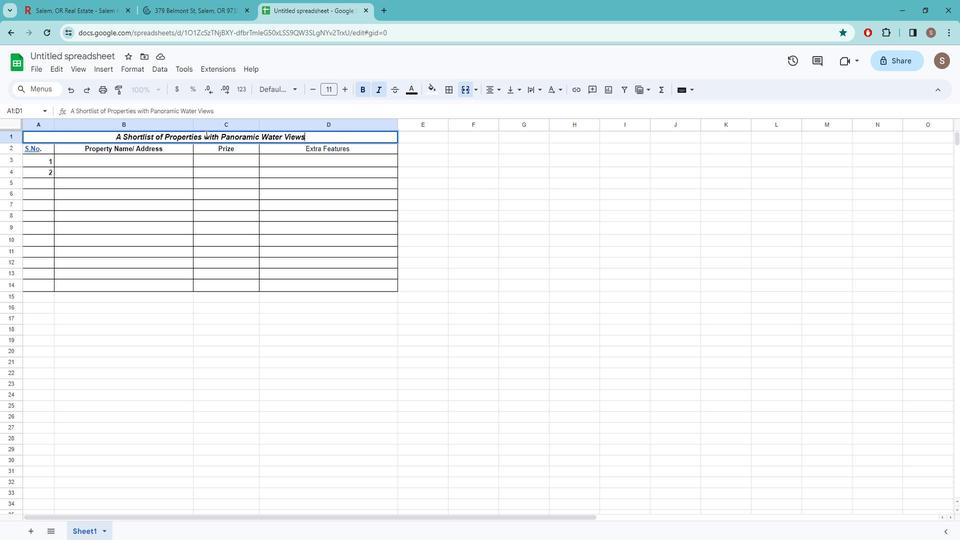 
Action: Mouse pressed left at (211, 136)
Screenshot: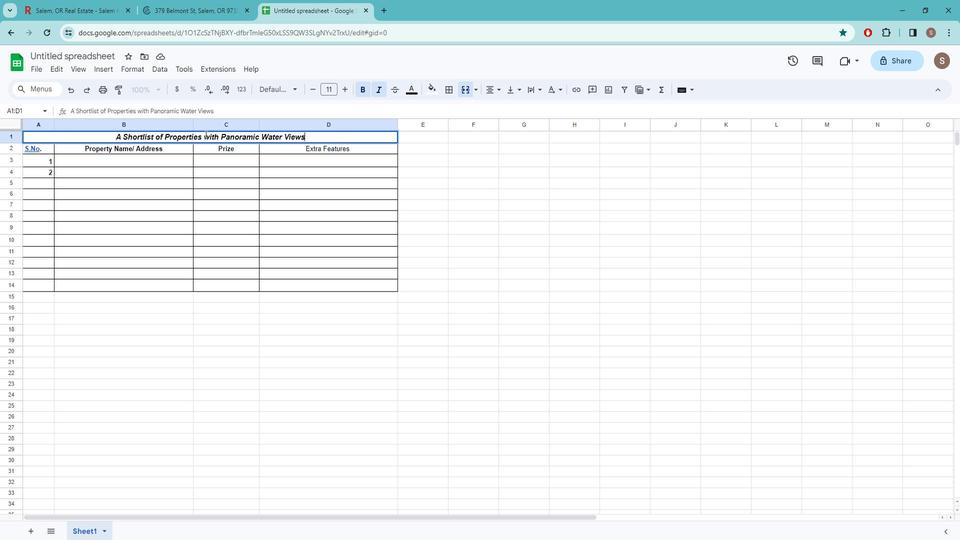 
Action: Mouse moved to (334, 141)
Screenshot: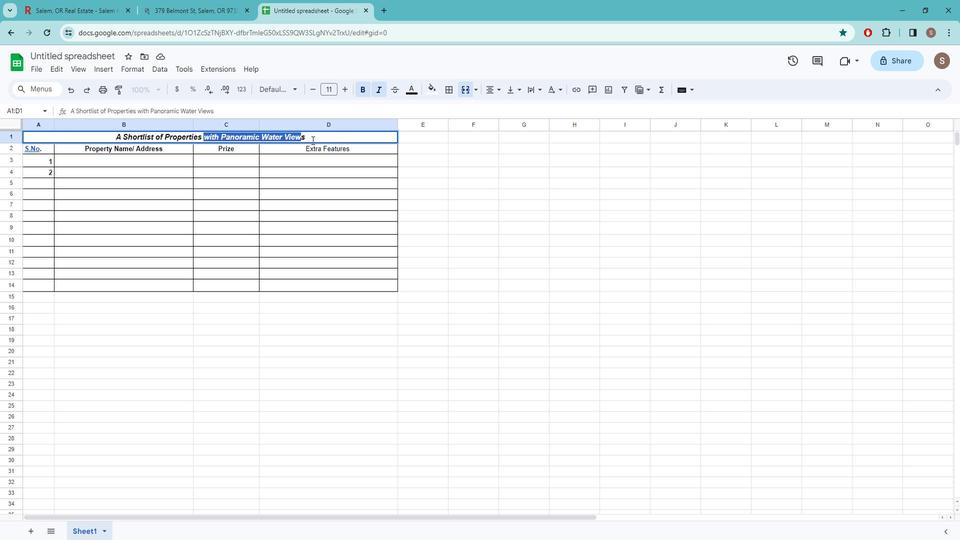 
Action: Key pressed <Key.delete>TO<Key.space><Key.caps_lock>t<Key.caps_lock>OUR<Key.space>
Screenshot: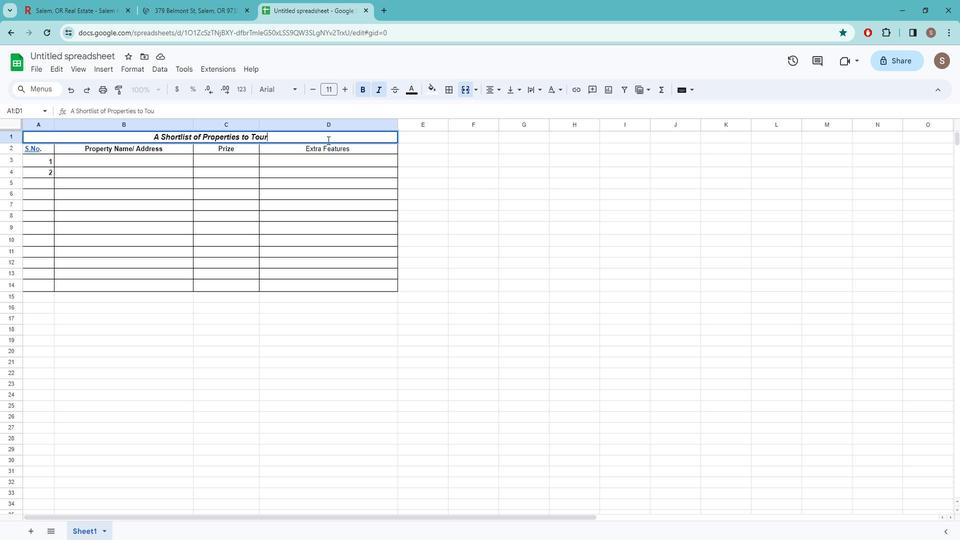 
Action: Mouse moved to (257, 209)
Screenshot: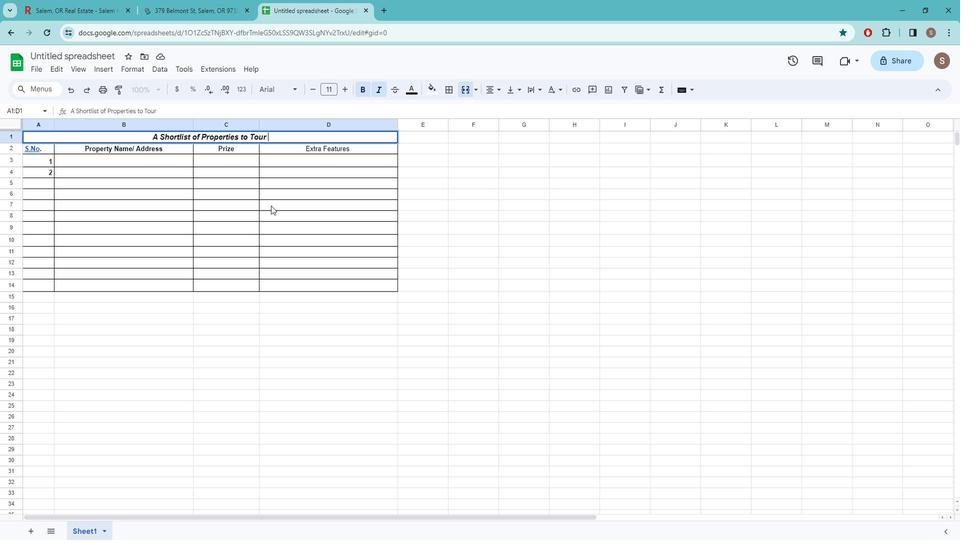 
Action: Mouse pressed left at (257, 209)
Screenshot: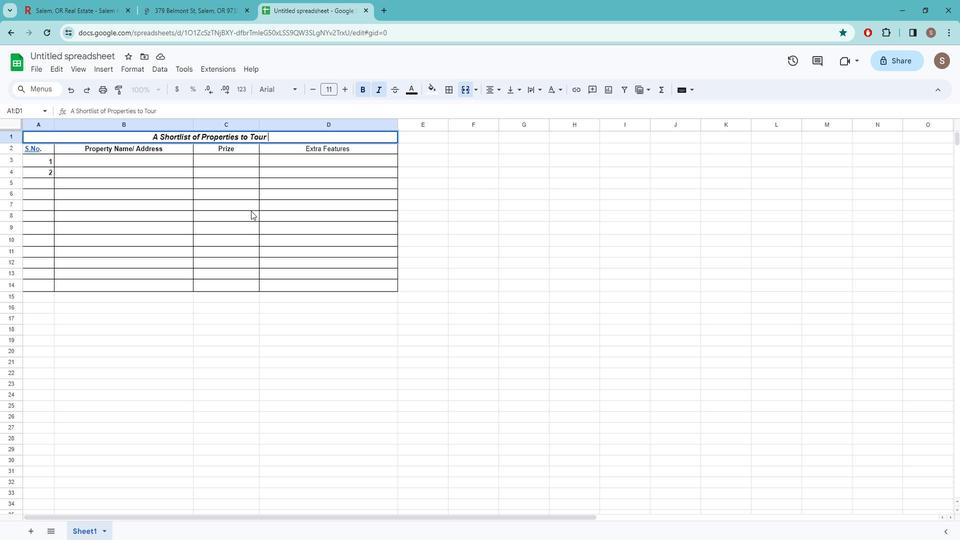 
Action: Mouse moved to (148, 163)
Screenshot: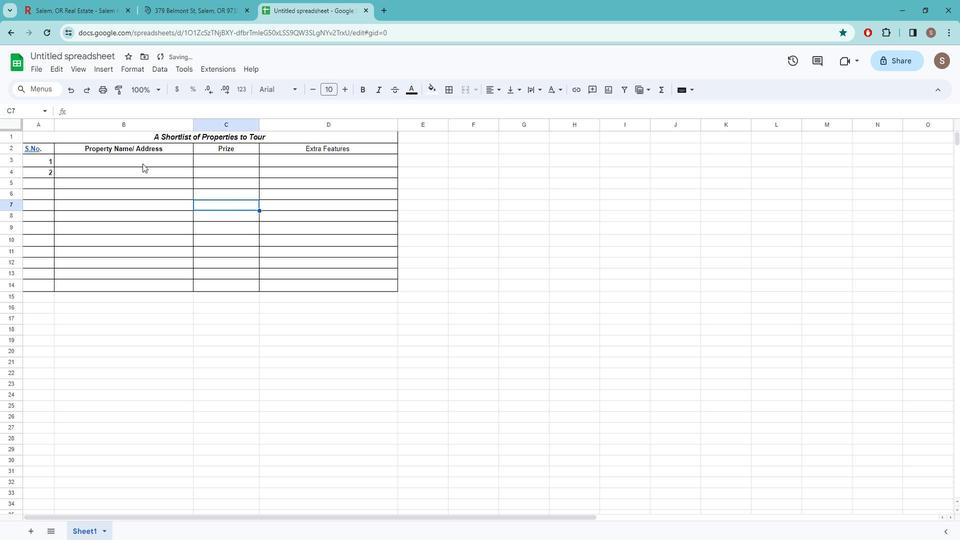 
Action: Mouse pressed left at (148, 163)
Screenshot: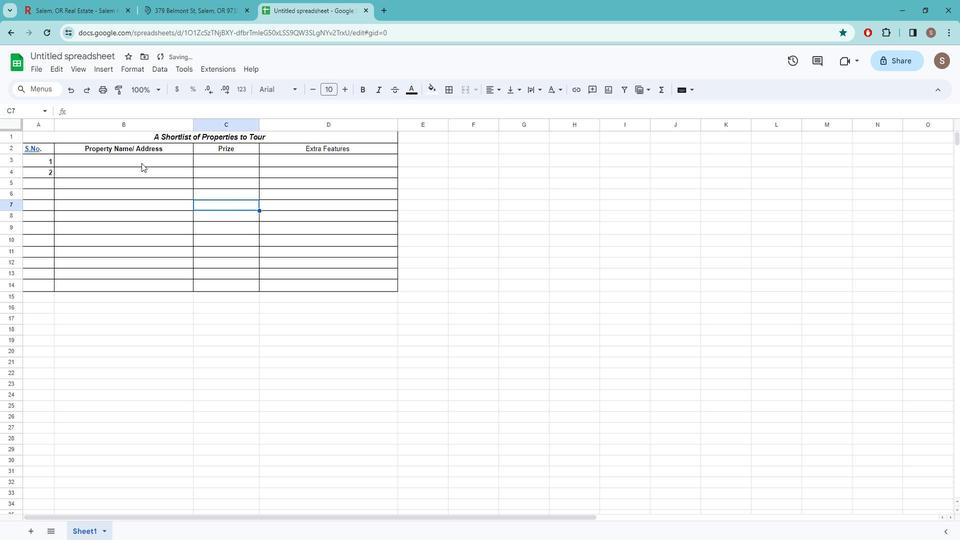 
Action: Mouse moved to (174, 6)
Screenshot: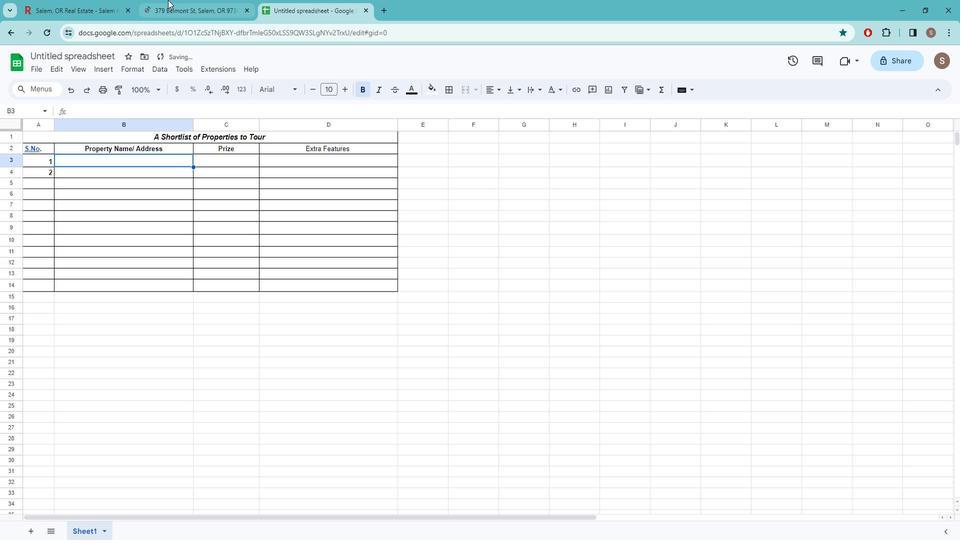 
Action: Mouse pressed left at (174, 6)
Screenshot: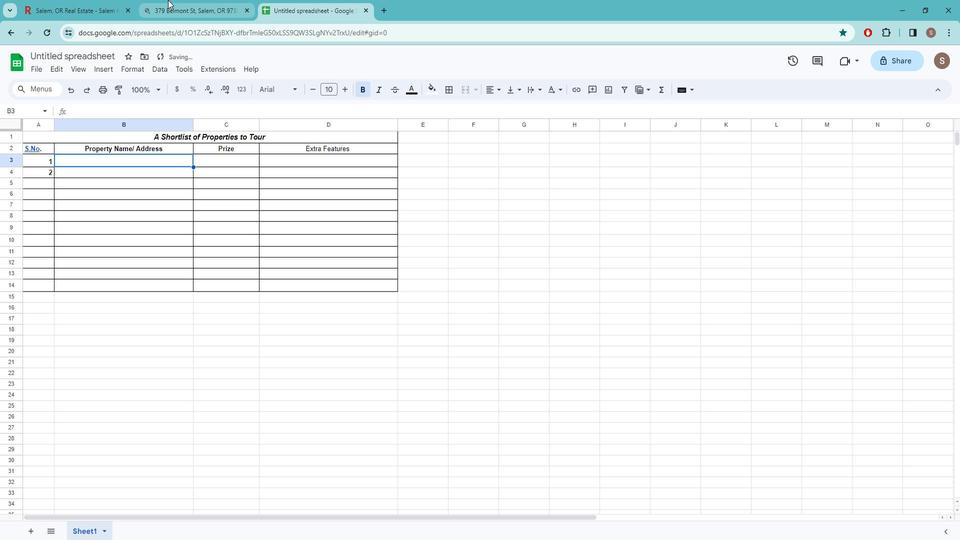 
Action: Mouse moved to (214, 382)
Screenshot: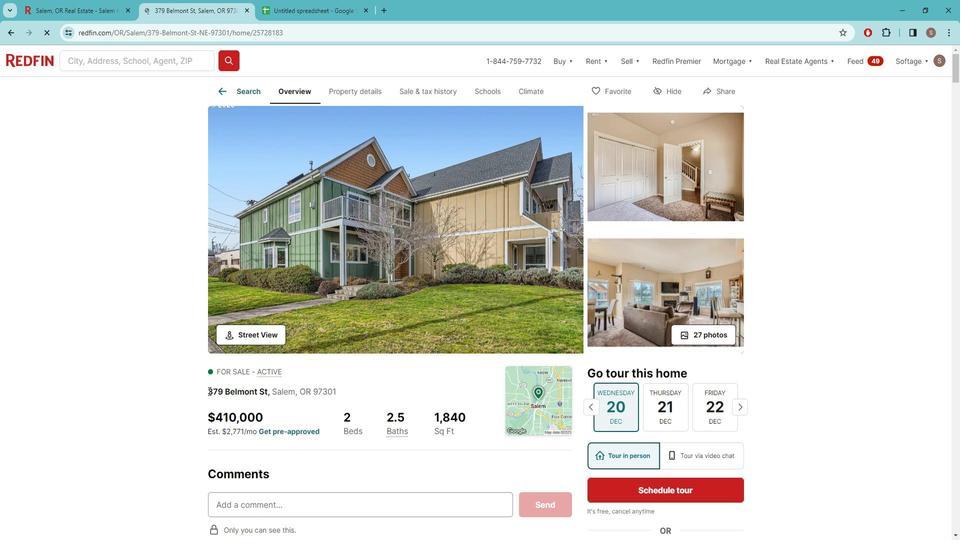 
Action: Mouse pressed left at (214, 382)
Screenshot: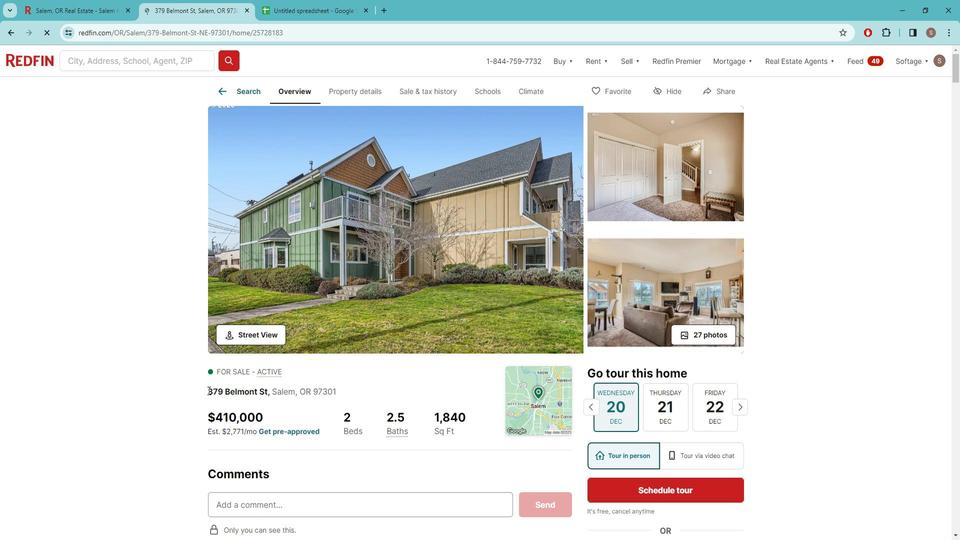 
Action: Mouse moved to (273, 385)
Screenshot: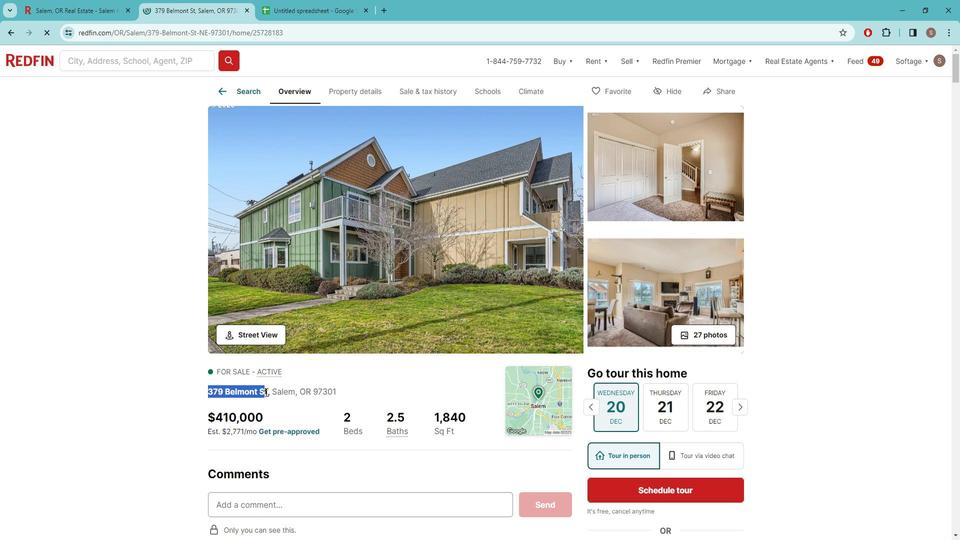 
Action: Key pressed ctrl+C
Screenshot: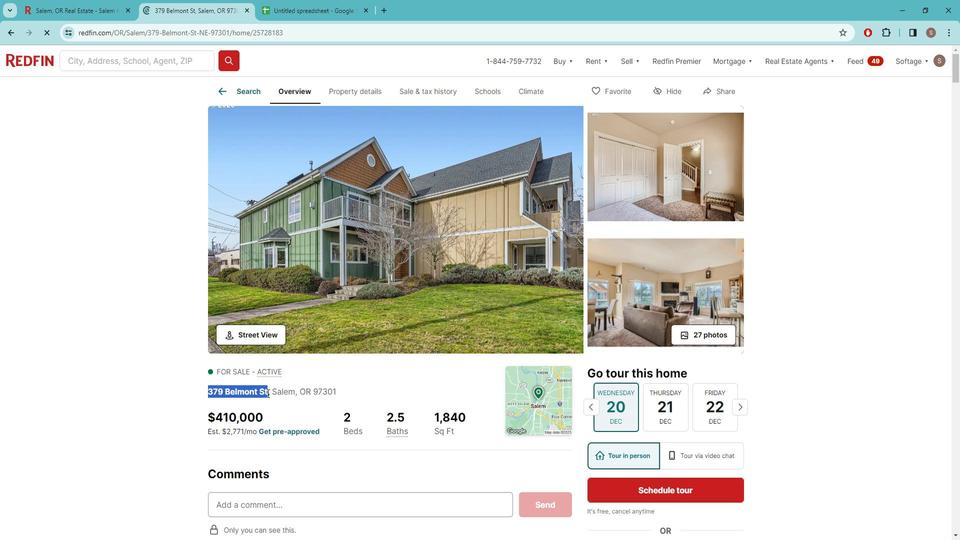 
Action: Mouse moved to (276, 6)
Screenshot: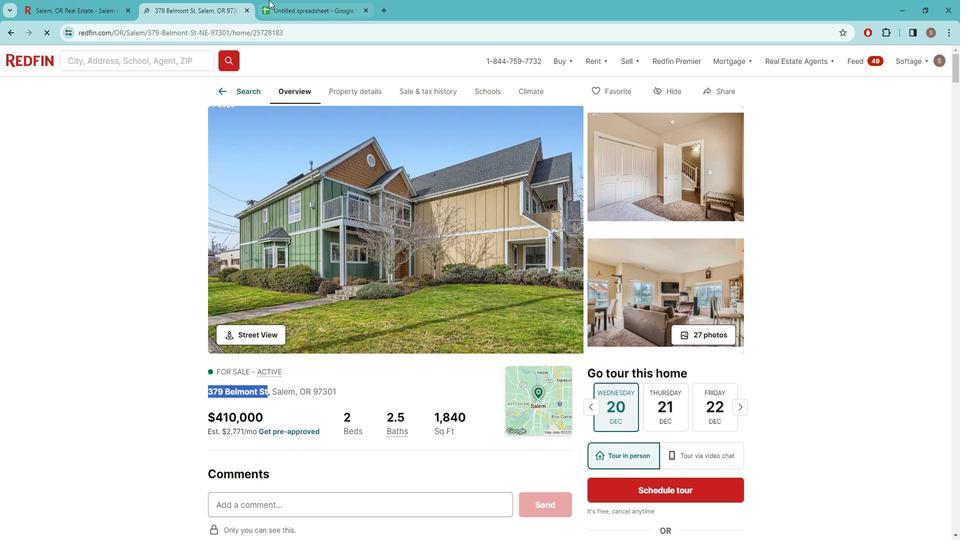 
Action: Mouse pressed left at (276, 6)
Screenshot: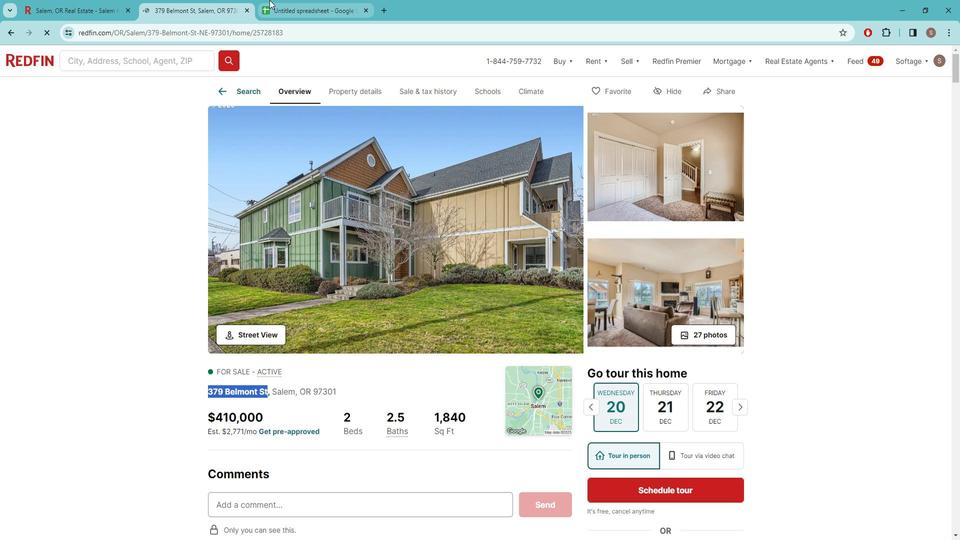 
Action: Mouse moved to (151, 166)
Screenshot: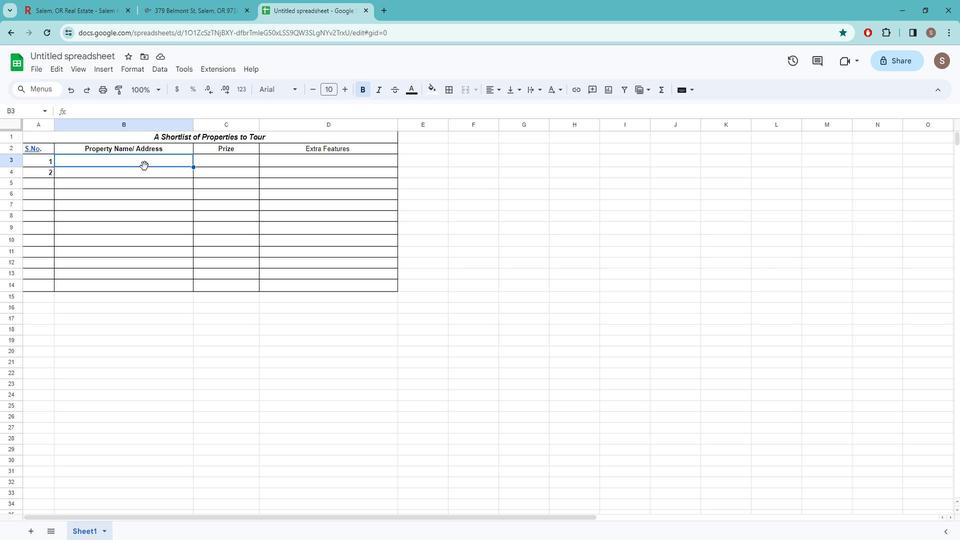 
Action: Key pressed ctrl+V
Screenshot: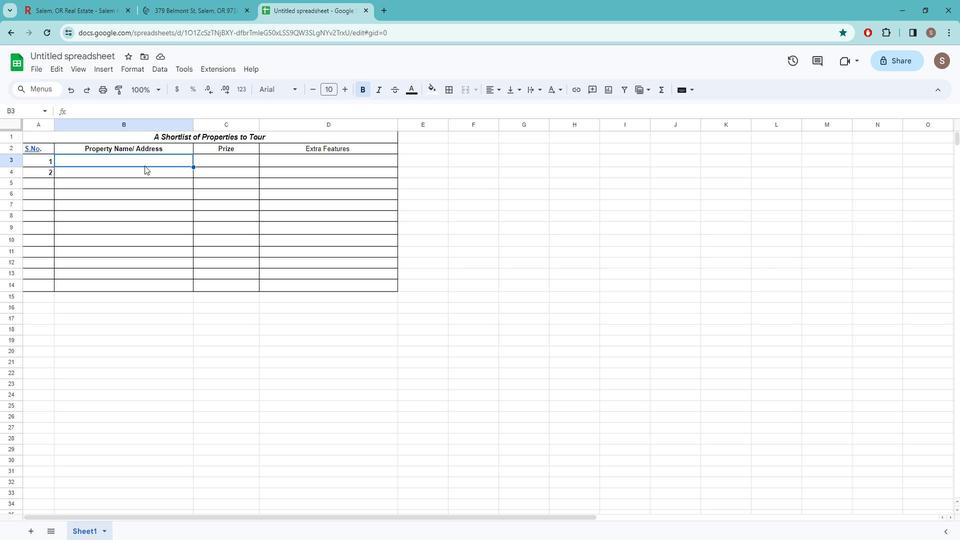 
Action: Mouse moved to (169, 6)
Screenshot: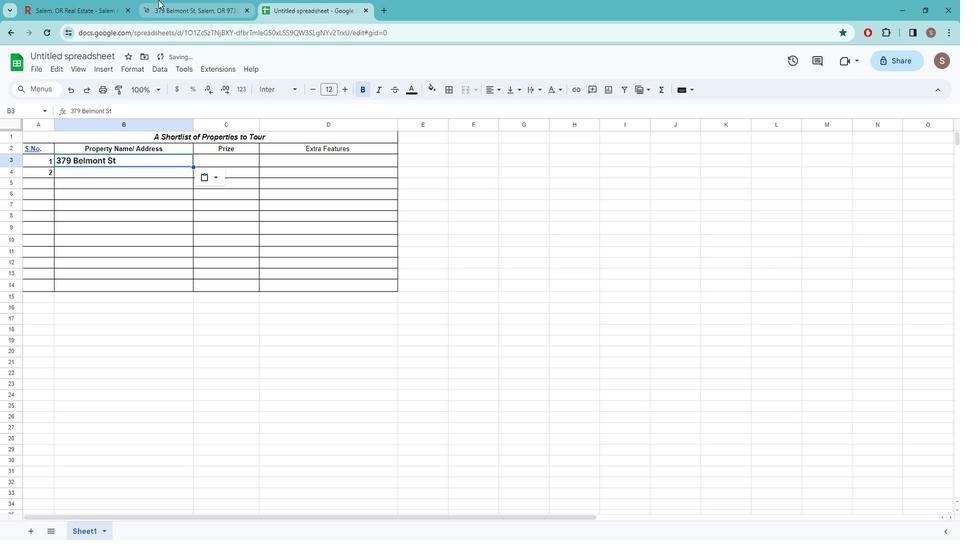 
Action: Mouse pressed left at (169, 6)
Screenshot: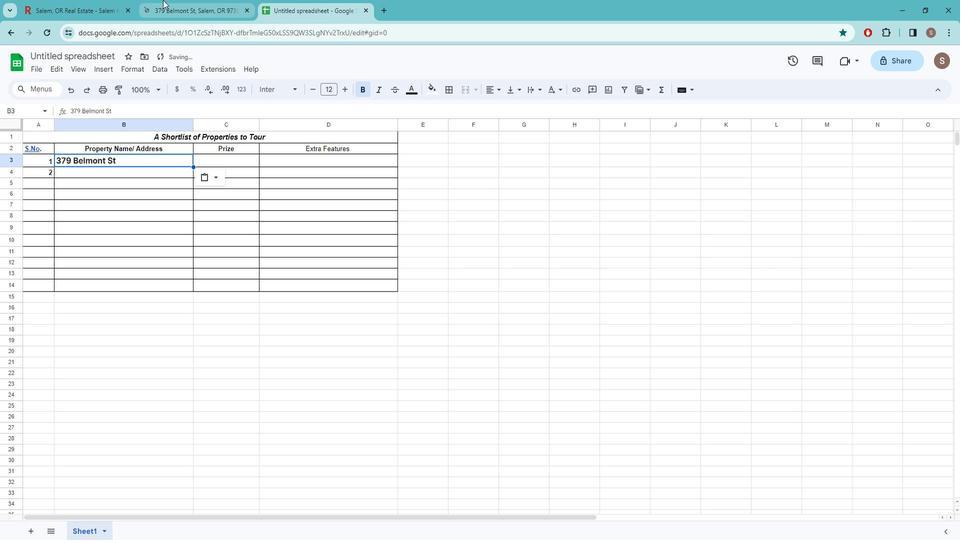 
Action: Mouse moved to (296, 383)
Screenshot: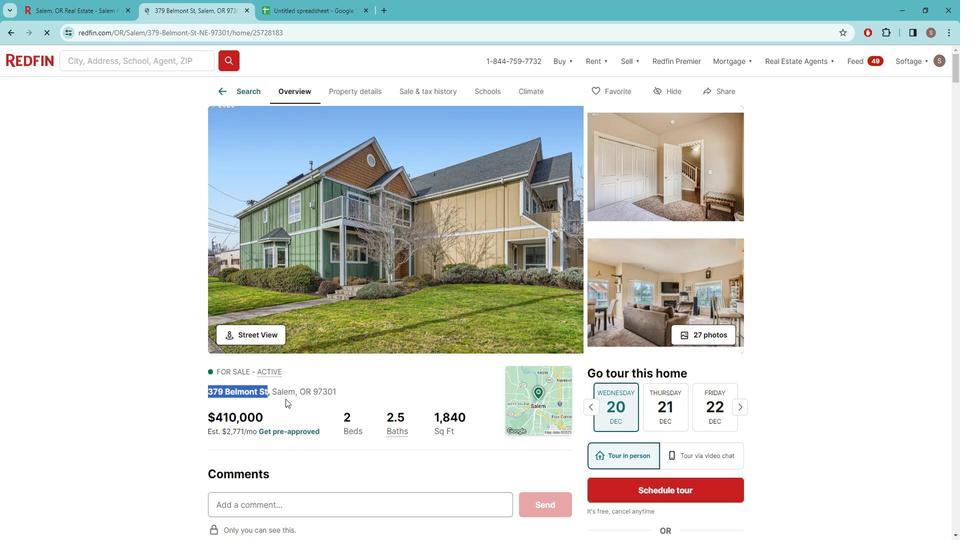 
Action: Mouse pressed left at (296, 383)
Screenshot: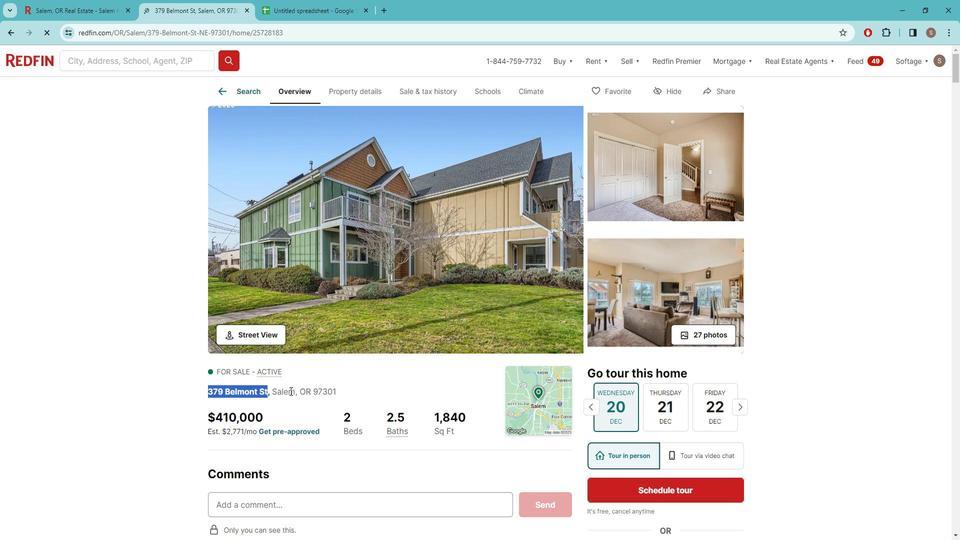 
Action: Mouse pressed left at (296, 383)
Screenshot: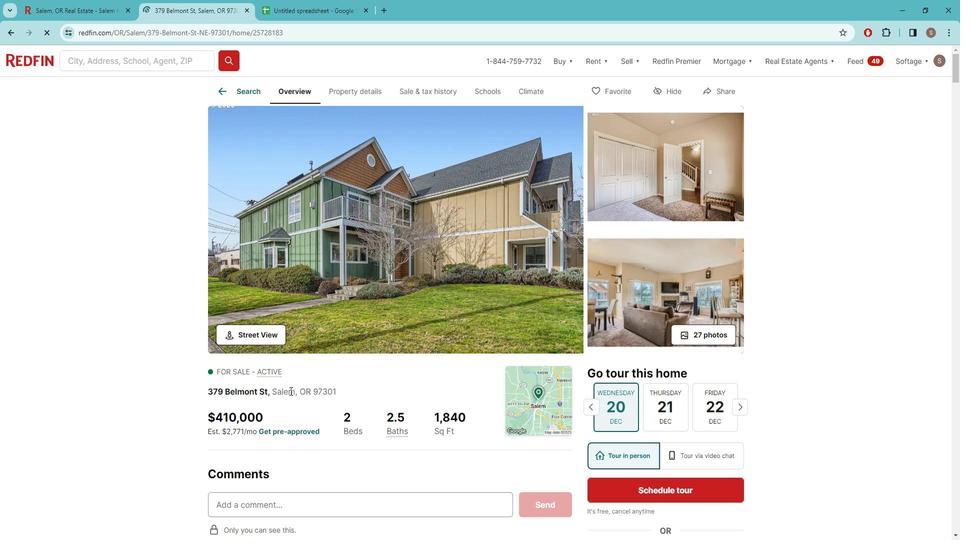
Action: Mouse pressed left at (296, 383)
Screenshot: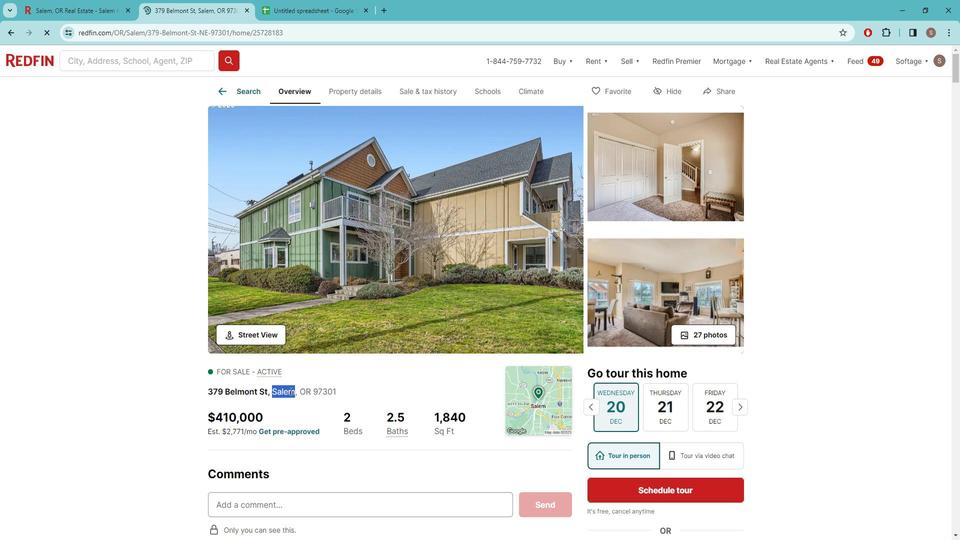 
Action: Key pressed ctrl+C
Screenshot: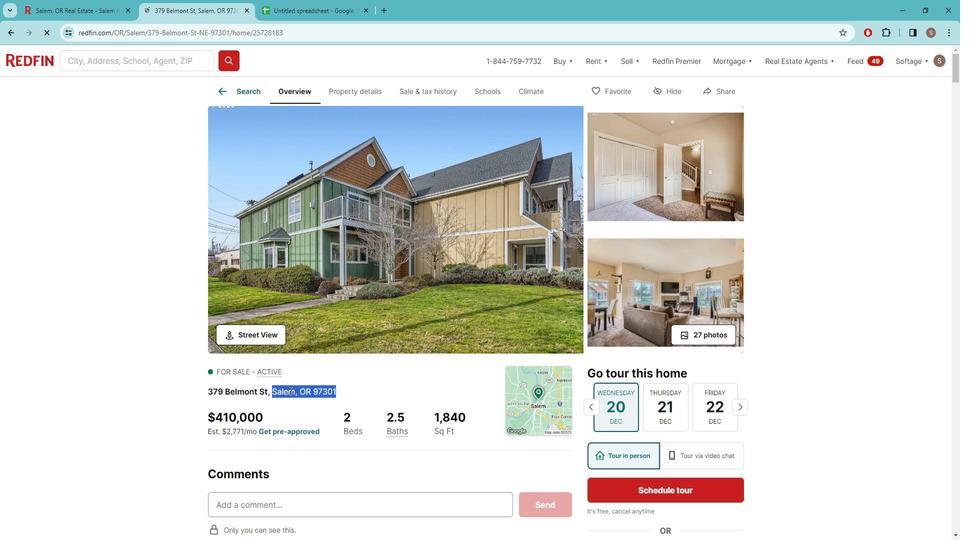 
Action: Mouse moved to (301, 6)
Screenshot: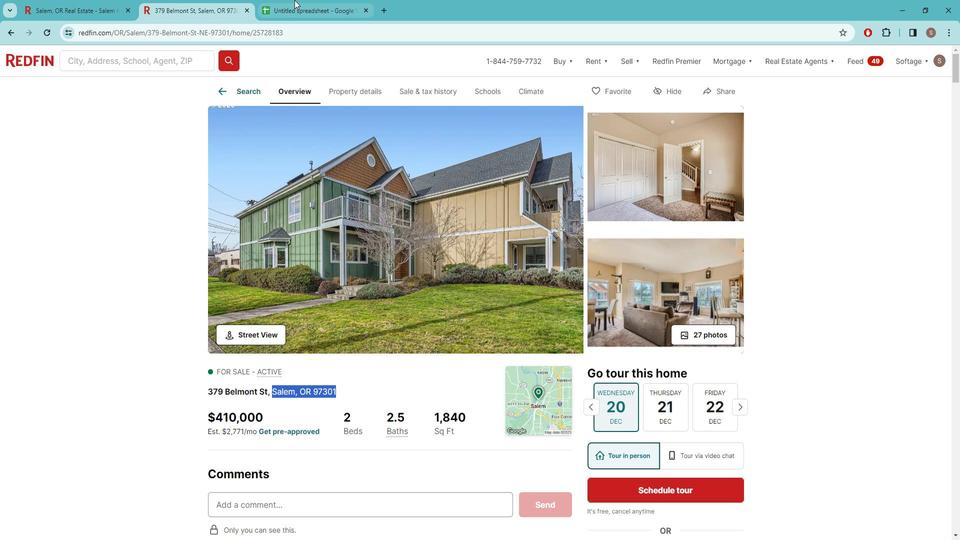 
Action: Mouse pressed left at (301, 6)
Screenshot: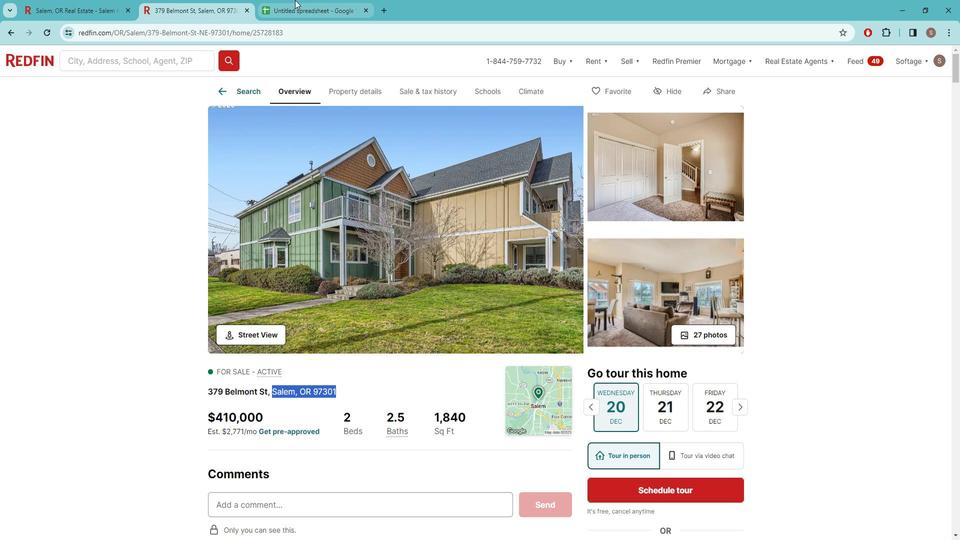 
Action: Mouse moved to (149, 162)
Screenshot: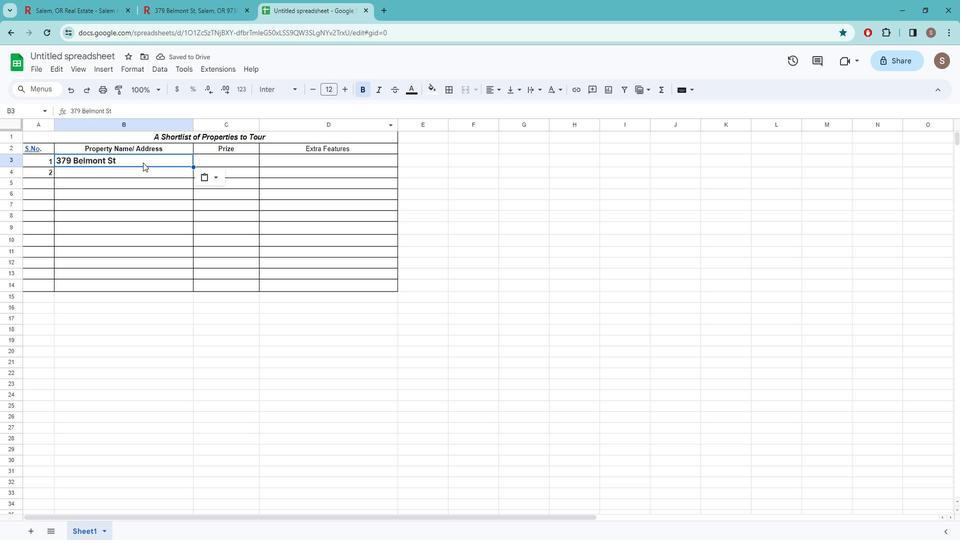 
Action: Mouse pressed left at (149, 162)
Screenshot: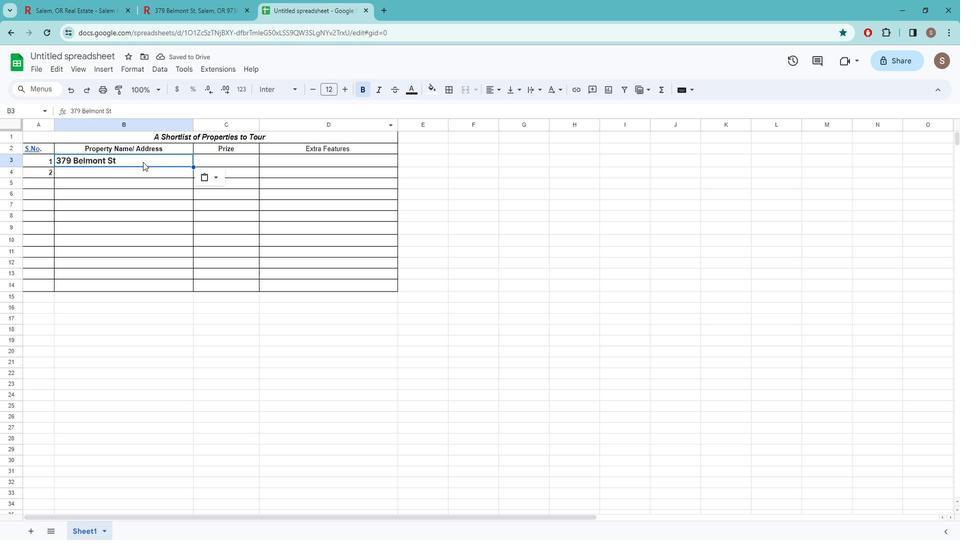 
Action: Mouse pressed left at (149, 162)
Screenshot: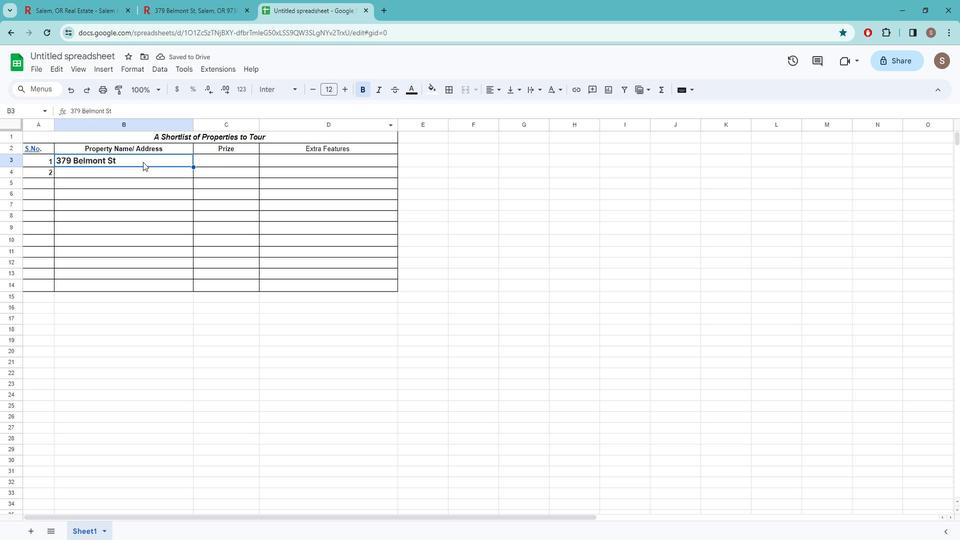 
Action: Key pressed ,<Key.space>ctrl+V
Screenshot: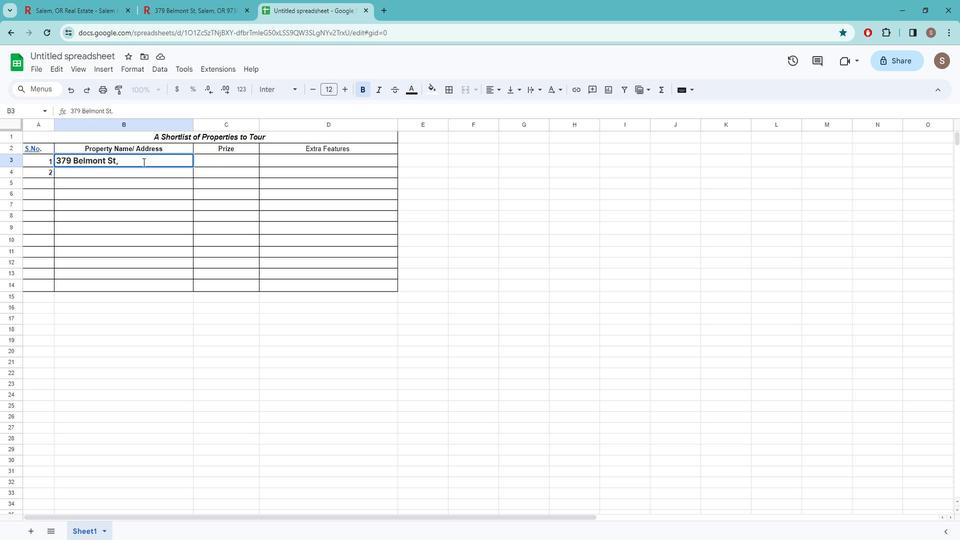 
Action: Mouse moved to (149, 192)
Screenshot: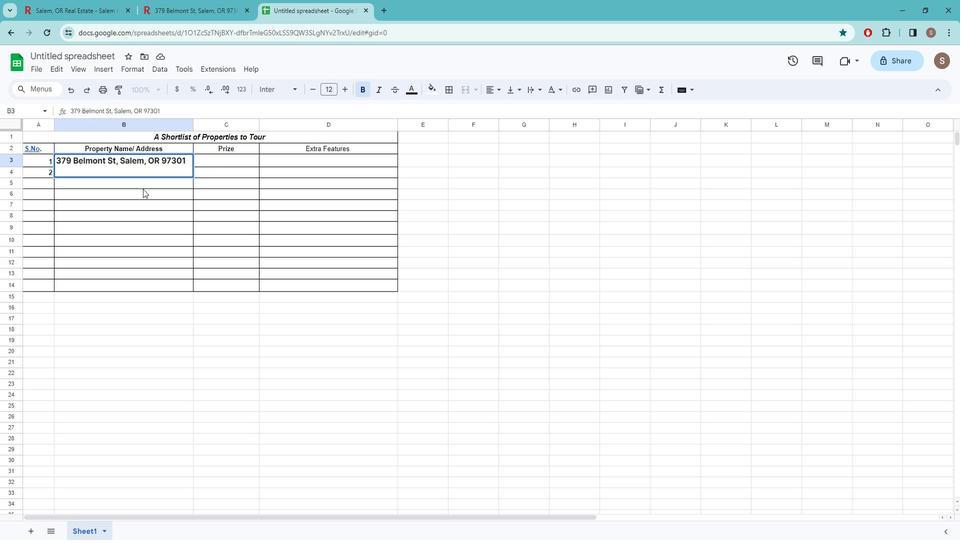 
Action: Mouse pressed left at (149, 192)
Screenshot: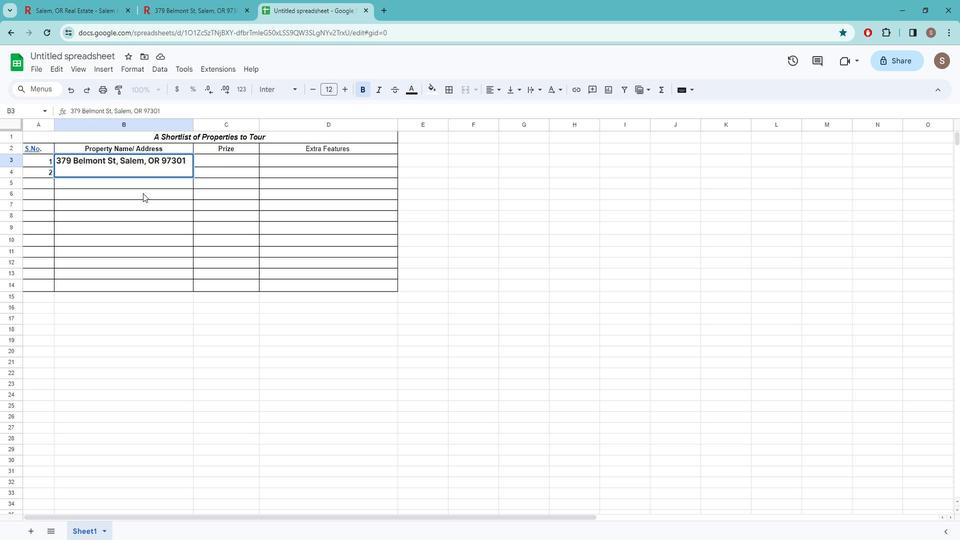 
Action: Mouse moved to (162, 159)
Screenshot: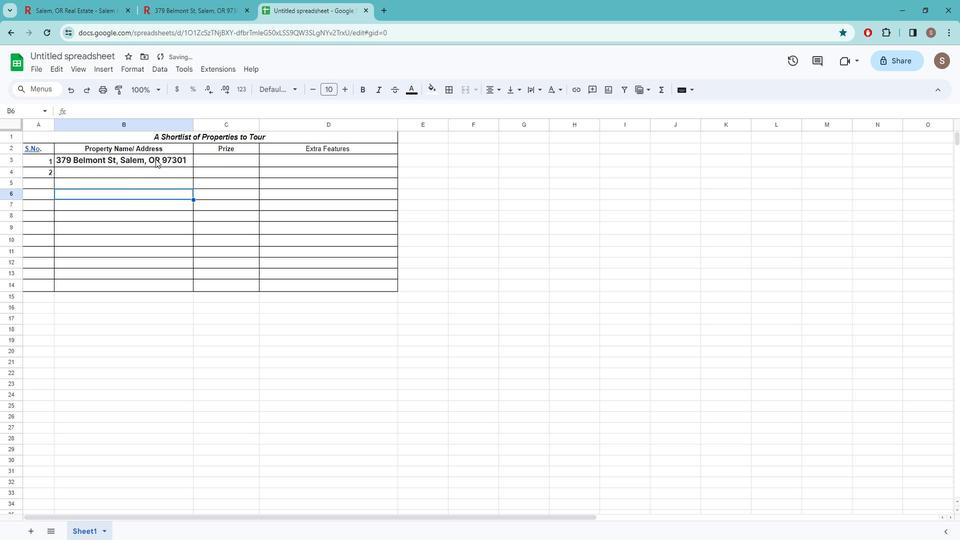 
Action: Mouse pressed left at (162, 159)
Screenshot: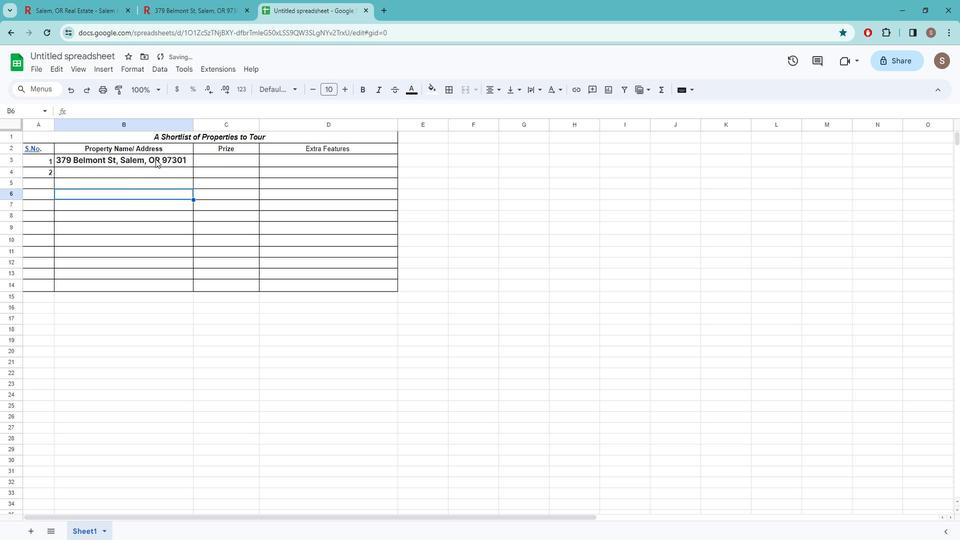 
Action: Mouse moved to (376, 93)
Screenshot: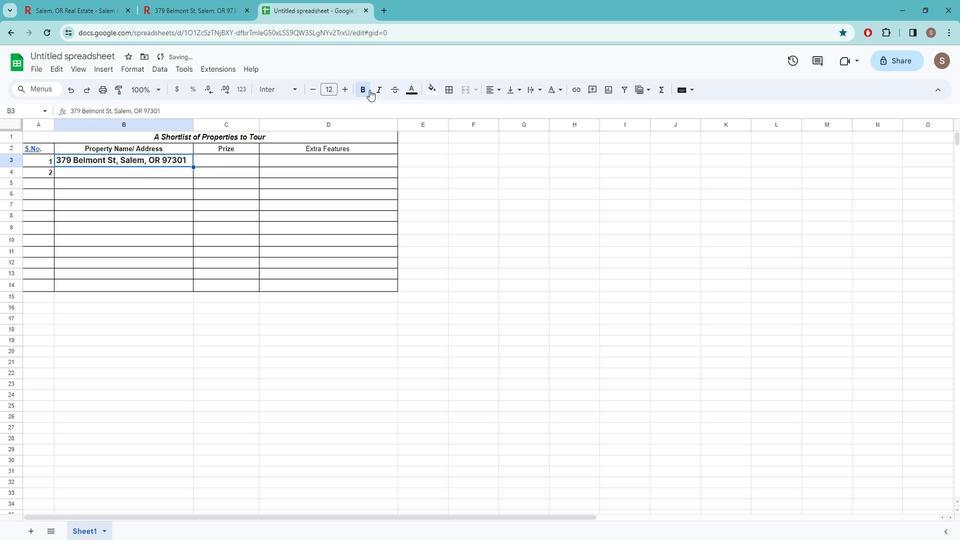 
Action: Mouse pressed left at (376, 93)
Screenshot: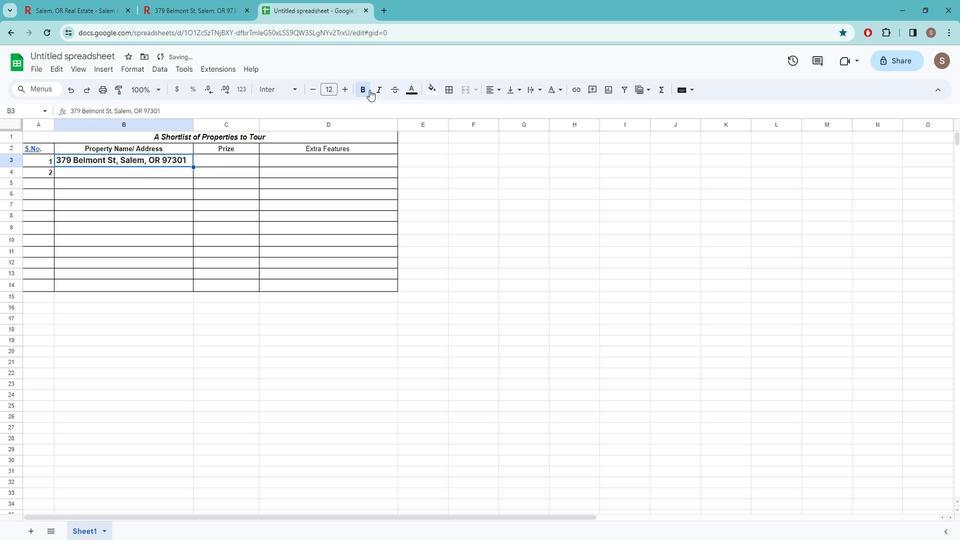 
Action: Mouse moved to (337, 97)
Screenshot: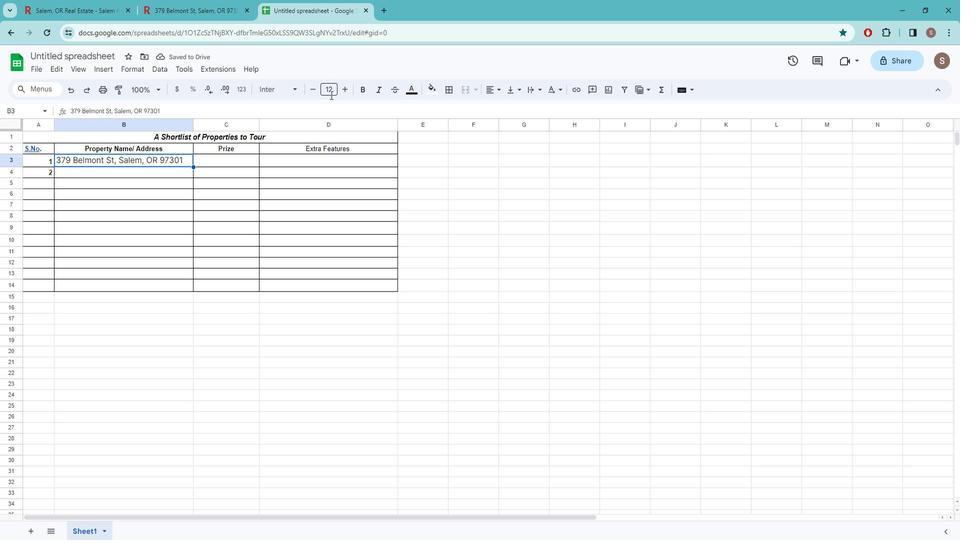 
Action: Mouse pressed left at (337, 97)
Screenshot: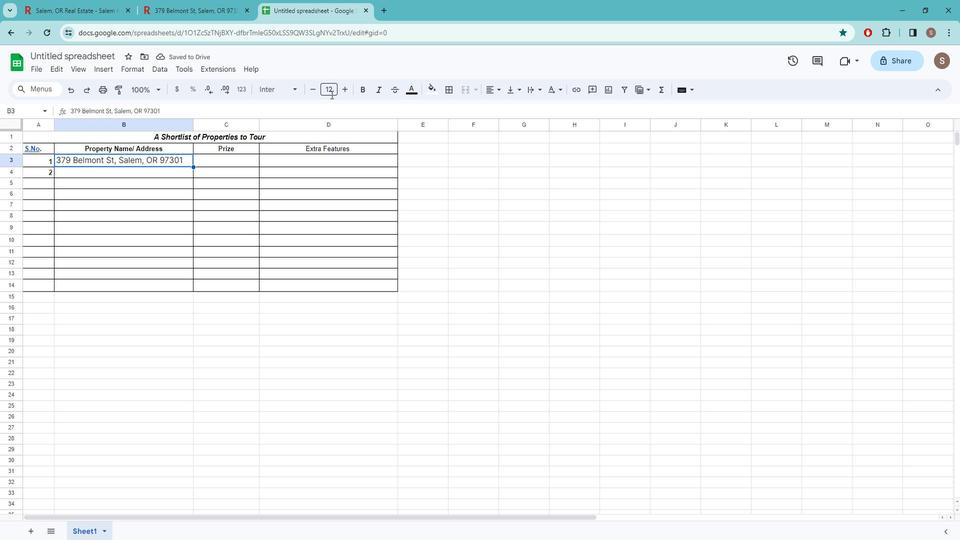 
Action: Mouse moved to (334, 186)
Screenshot: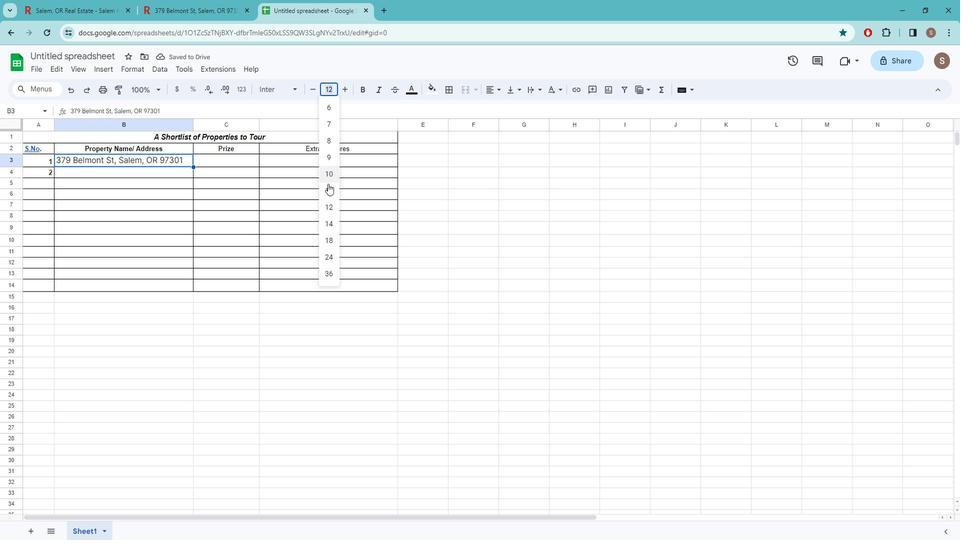
Action: Mouse pressed left at (334, 186)
Screenshot: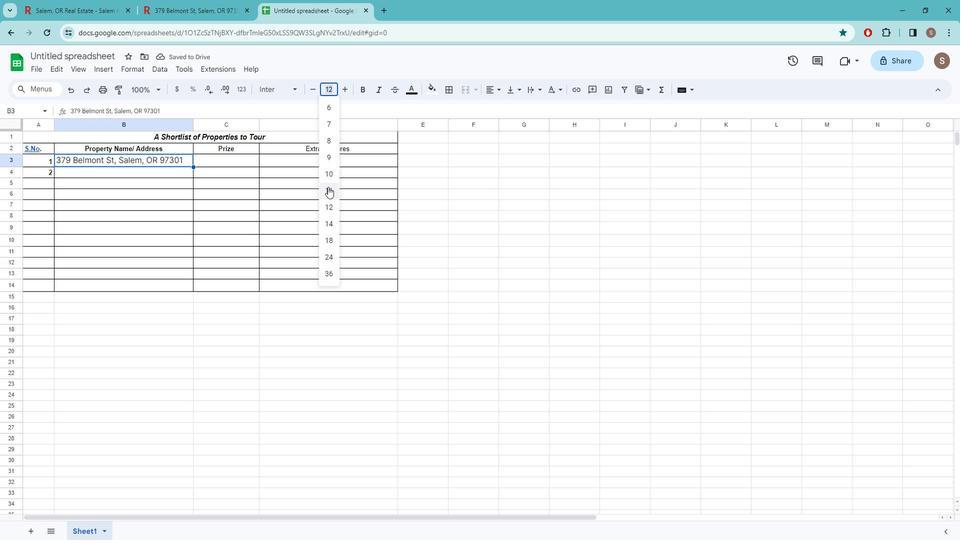 
Action: Mouse moved to (328, 190)
Screenshot: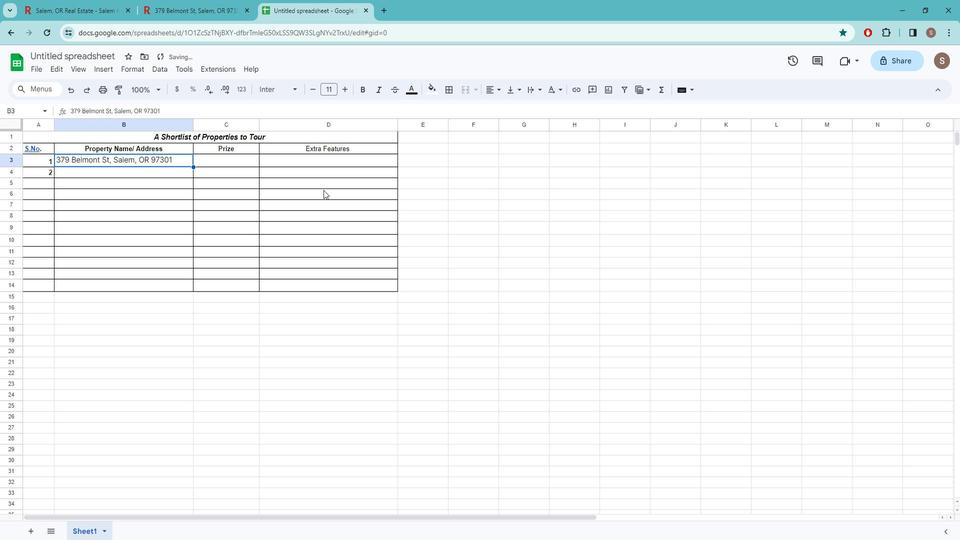 
Action: Mouse pressed left at (328, 190)
Screenshot: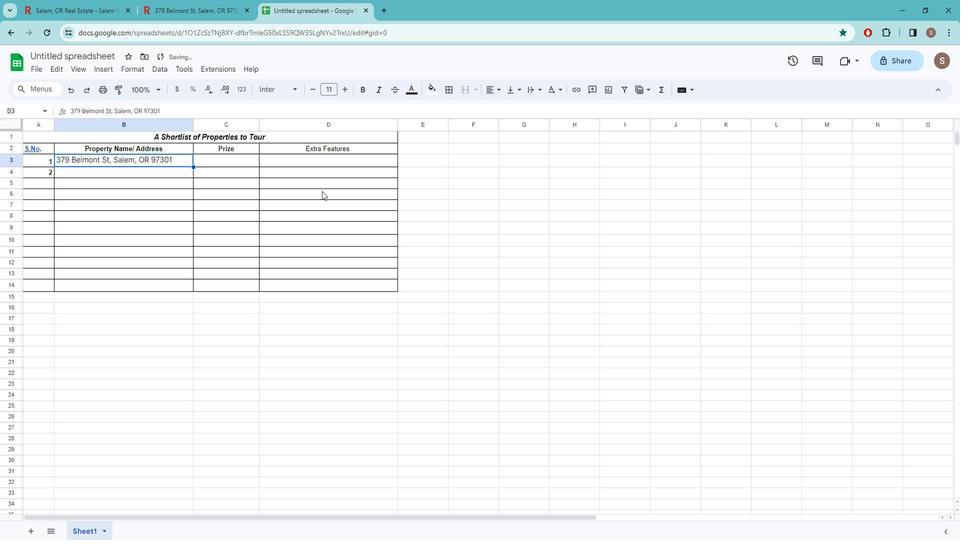 
Action: Mouse moved to (238, 161)
Screenshot: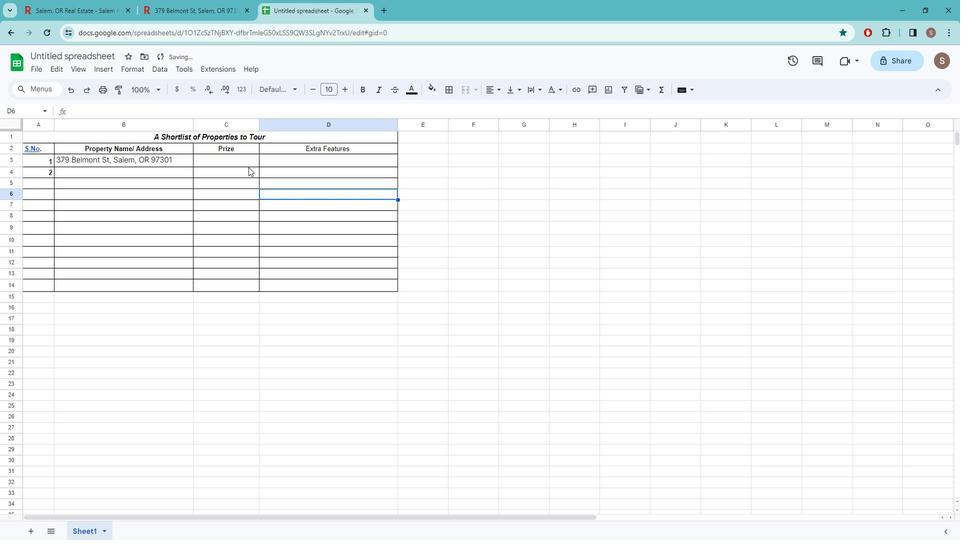 
Action: Mouse pressed left at (238, 161)
Screenshot: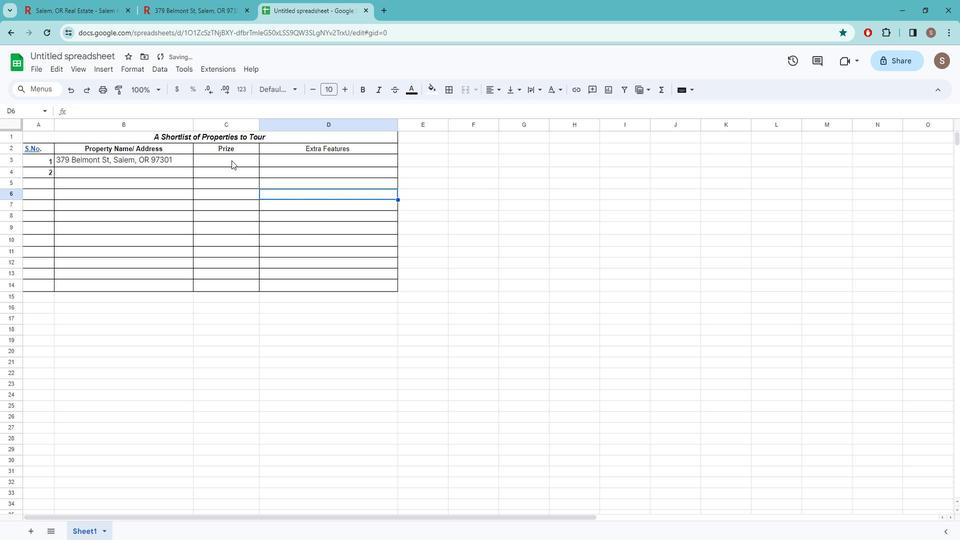 
Action: Mouse moved to (212, 6)
Screenshot: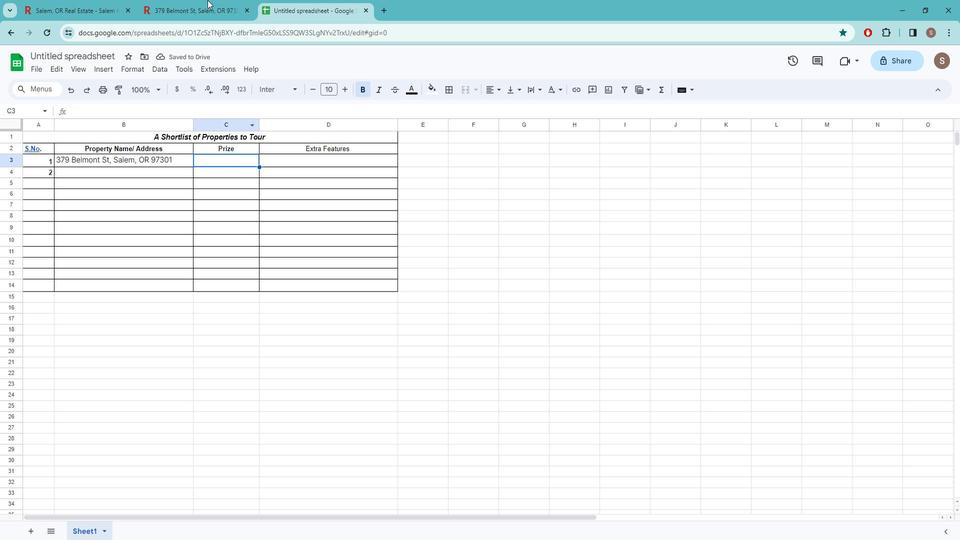 
Action: Mouse pressed left at (212, 6)
Screenshot: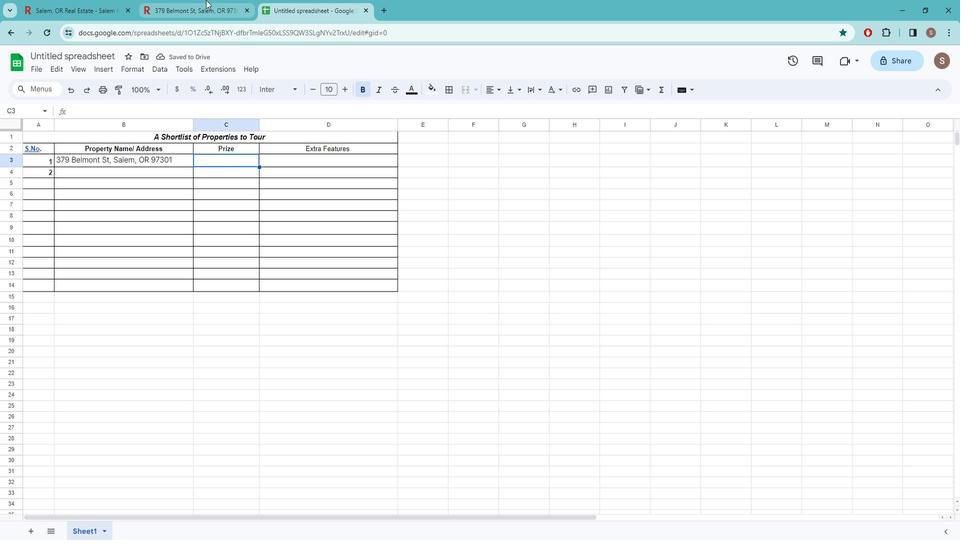 
Action: Mouse moved to (242, 407)
Screenshot: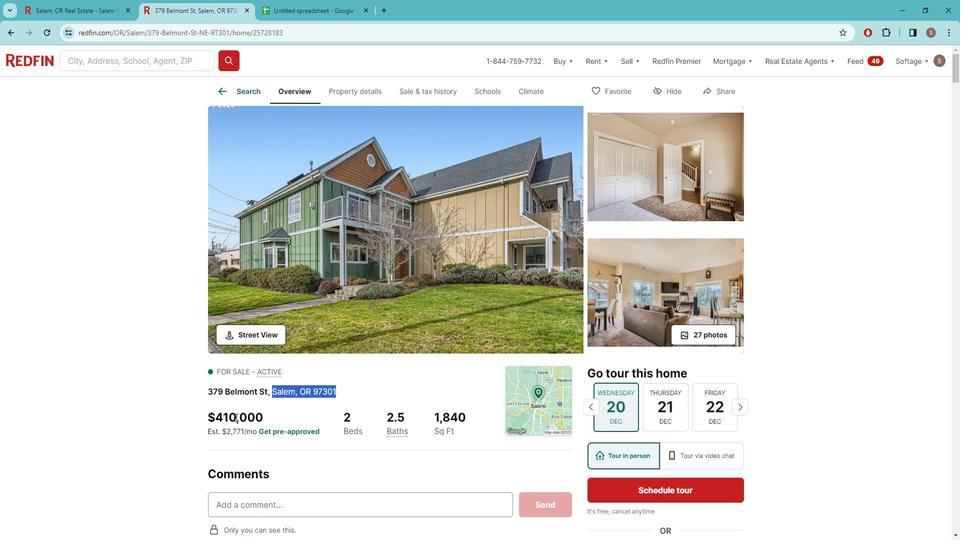 
Action: Mouse pressed left at (242, 407)
Screenshot: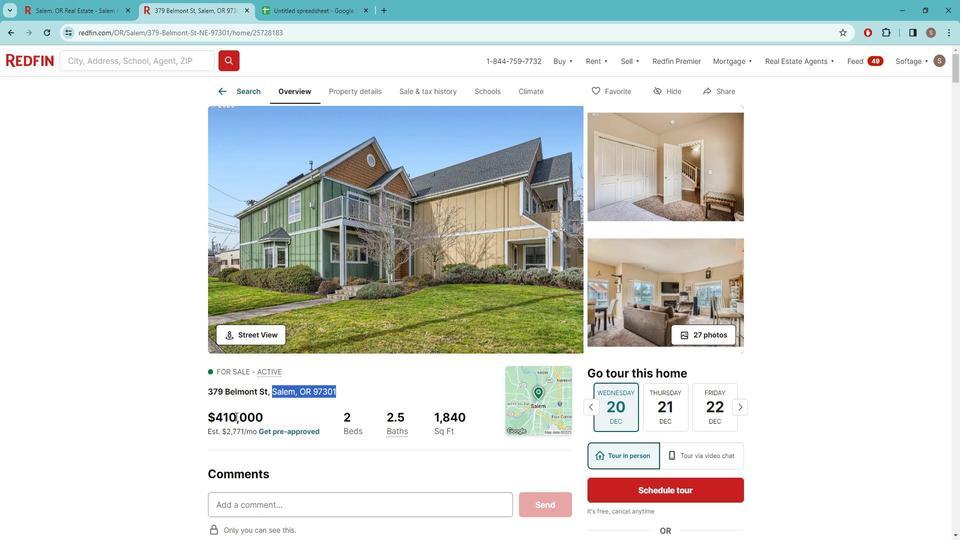 
Action: Mouse pressed left at (242, 407)
Screenshot: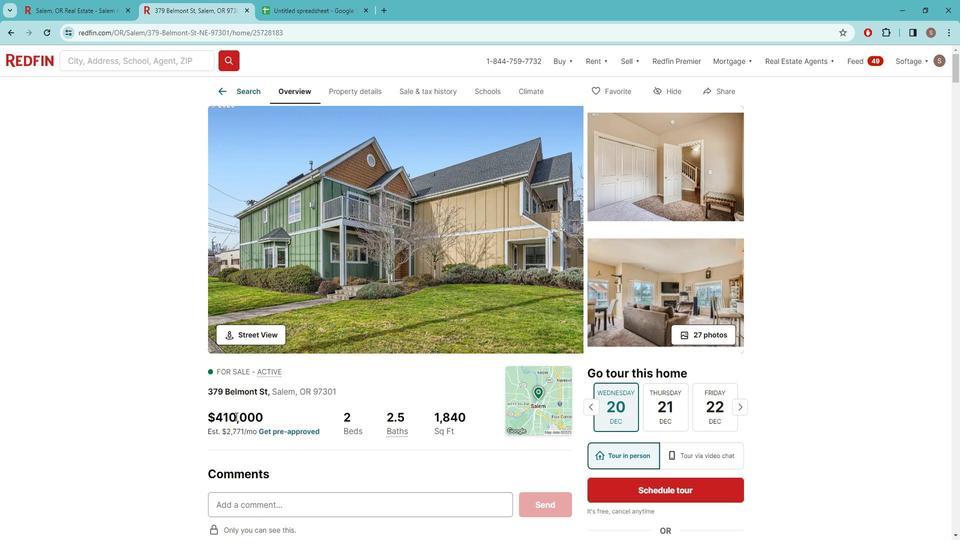 
Action: Mouse pressed left at (242, 407)
Screenshot: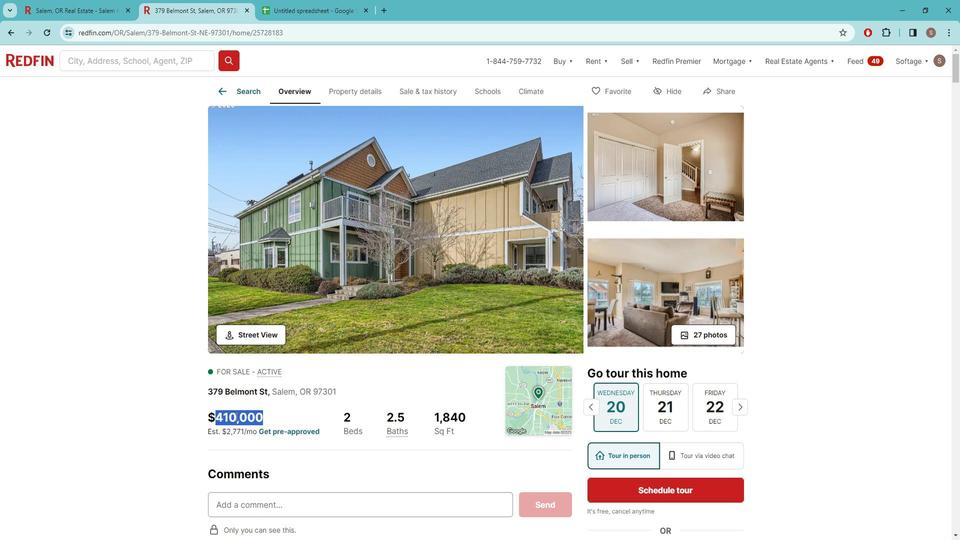 
Action: Mouse moved to (243, 406)
Screenshot: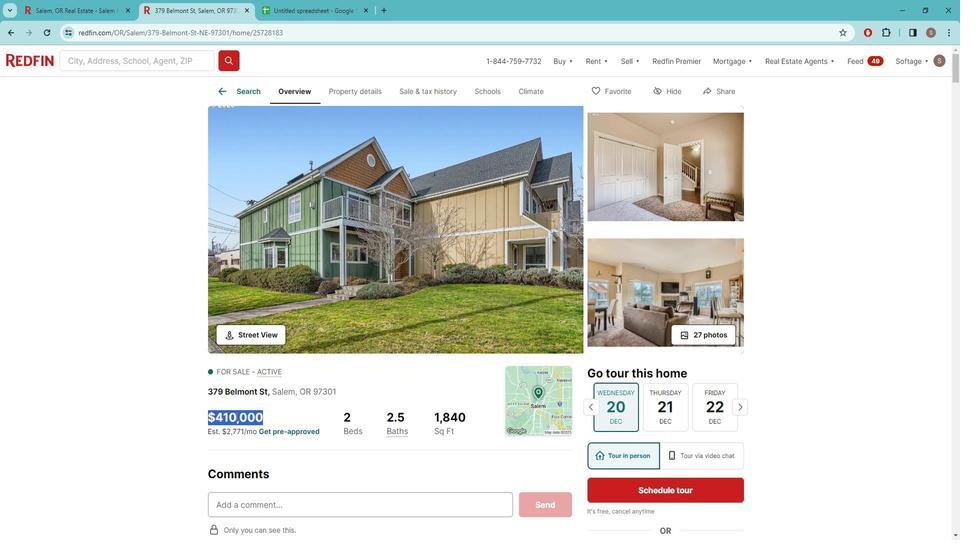 
Action: Key pressed ctrl+C
Screenshot: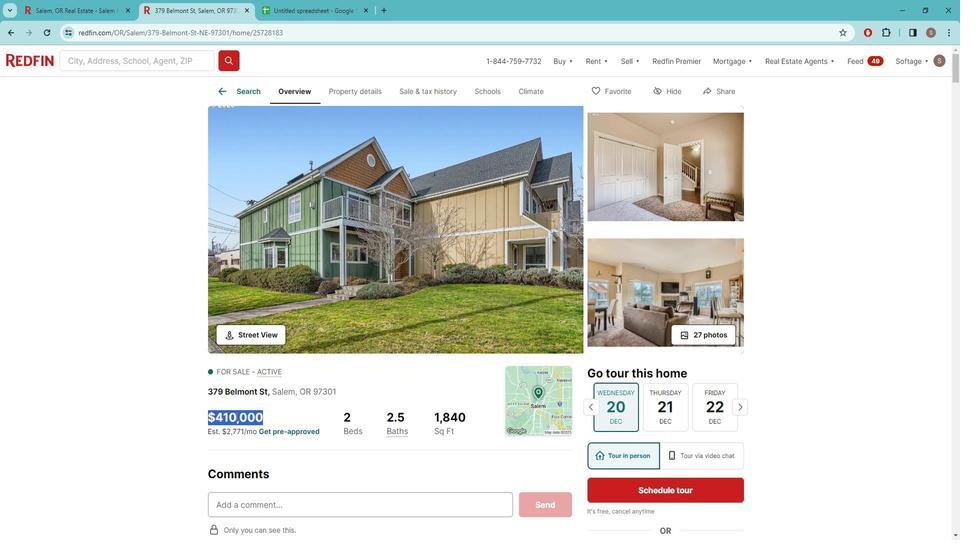 
Action: Mouse moved to (309, 6)
Screenshot: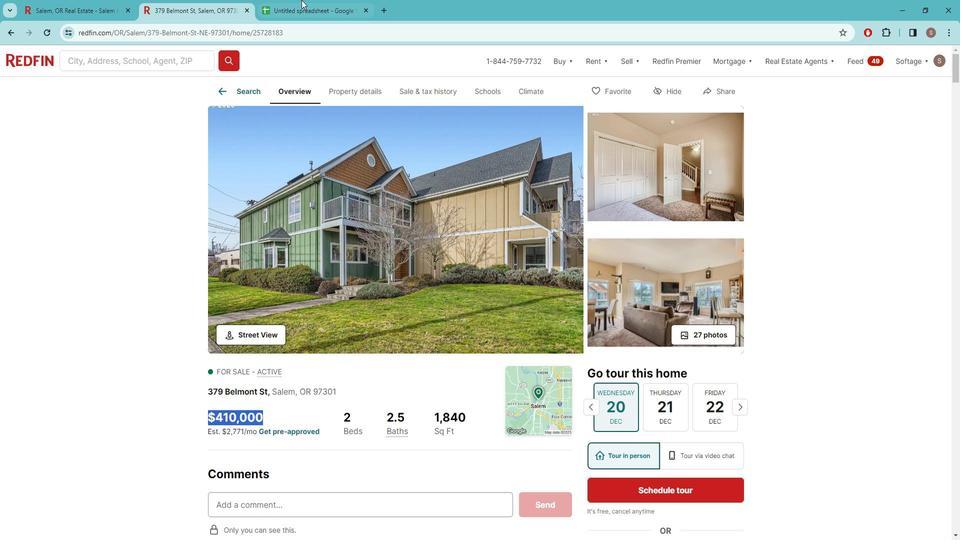 
Action: Mouse pressed left at (309, 6)
Screenshot: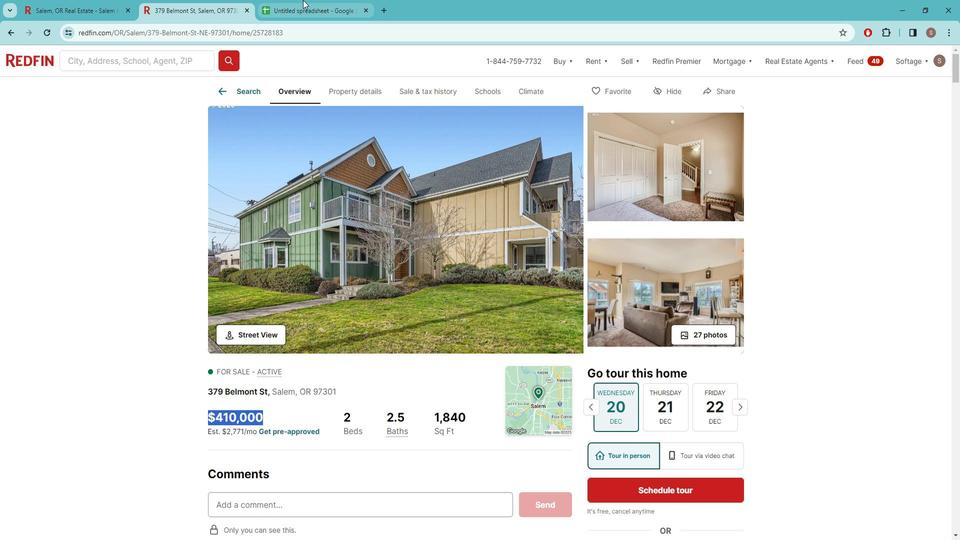 
Action: Mouse moved to (246, 171)
Screenshot: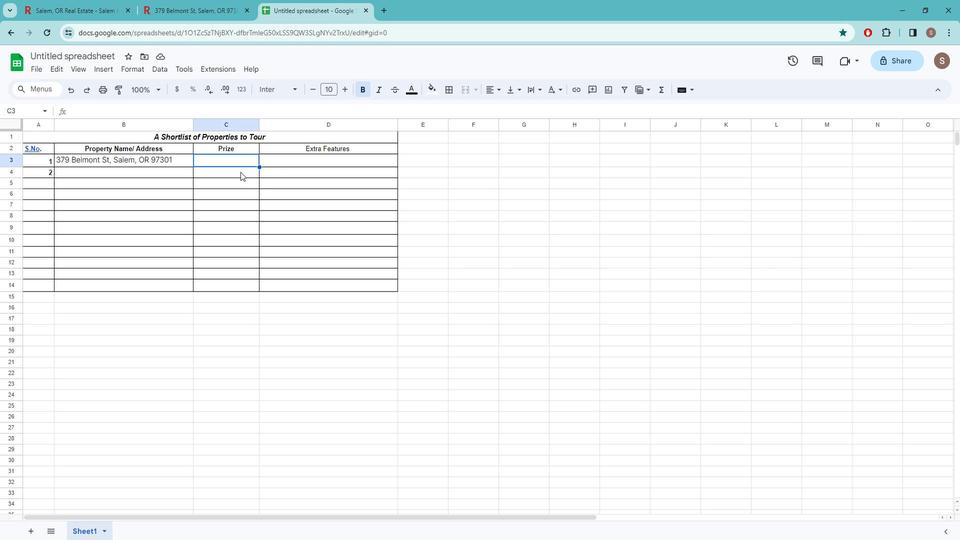 
Action: Key pressed ctrl+V
Screenshot: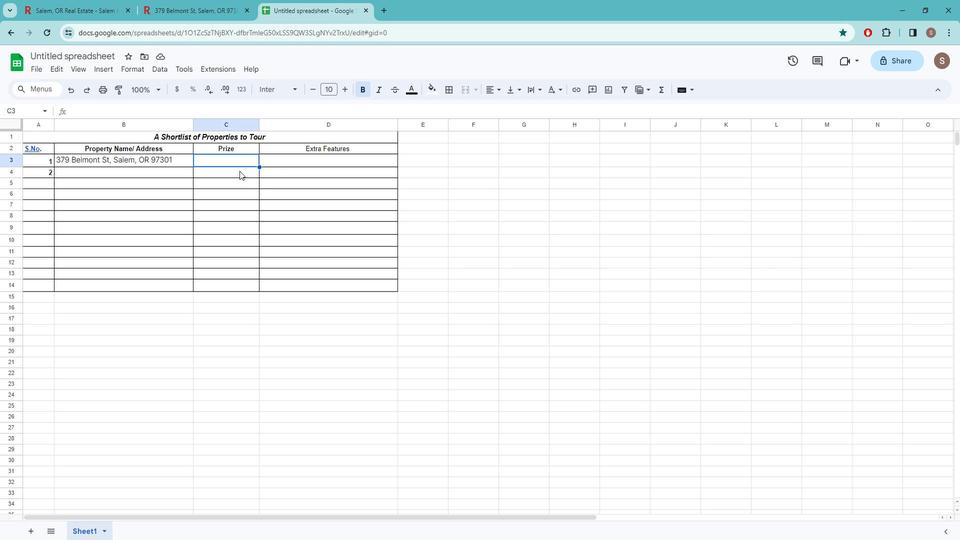 
Action: Mouse moved to (503, 93)
Screenshot: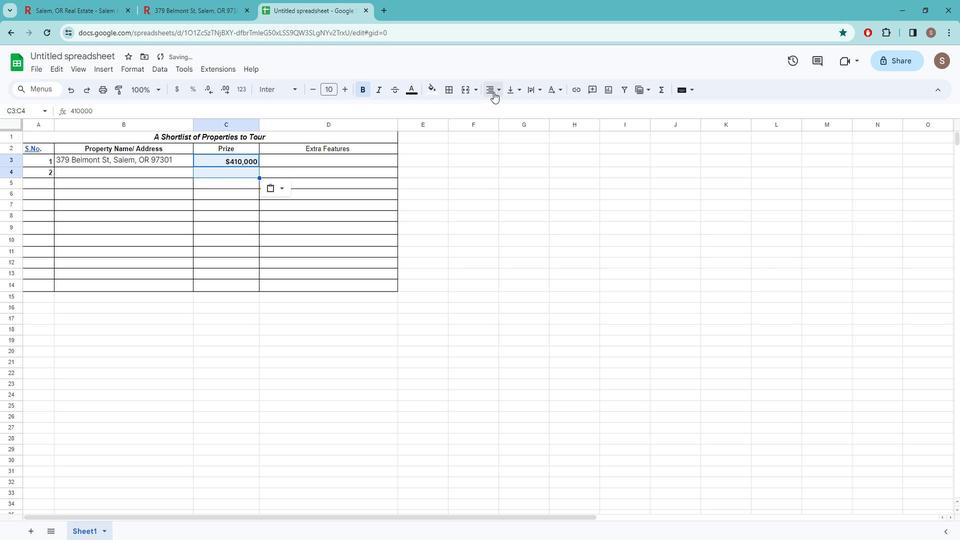 
Action: Mouse pressed left at (503, 93)
Screenshot: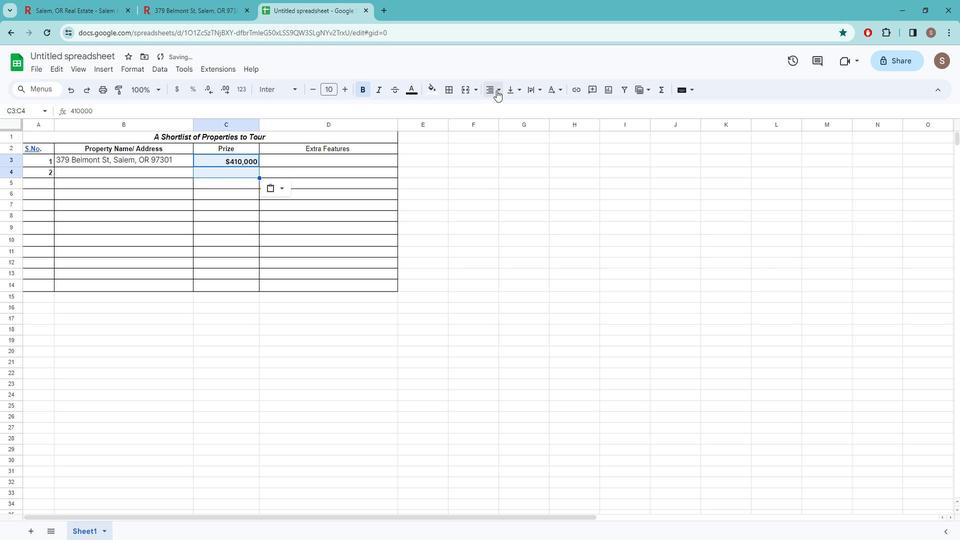 
Action: Mouse moved to (513, 117)
Screenshot: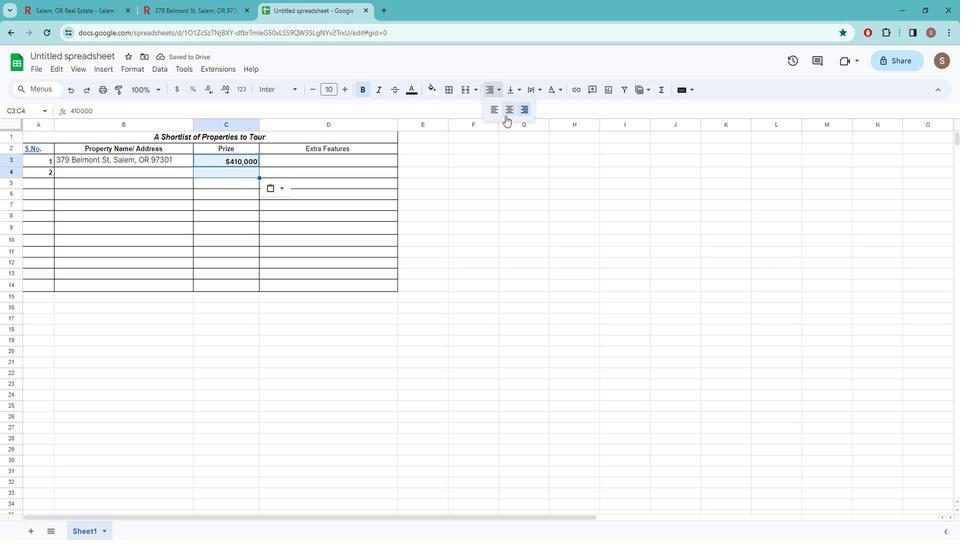 
Action: Mouse pressed left at (513, 117)
Screenshot: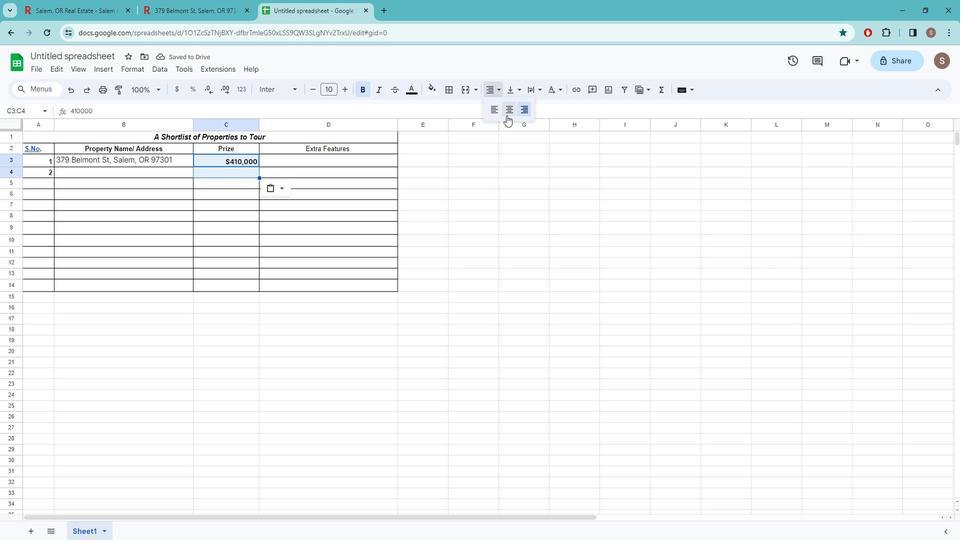 
Action: Mouse moved to (367, 94)
Screenshot: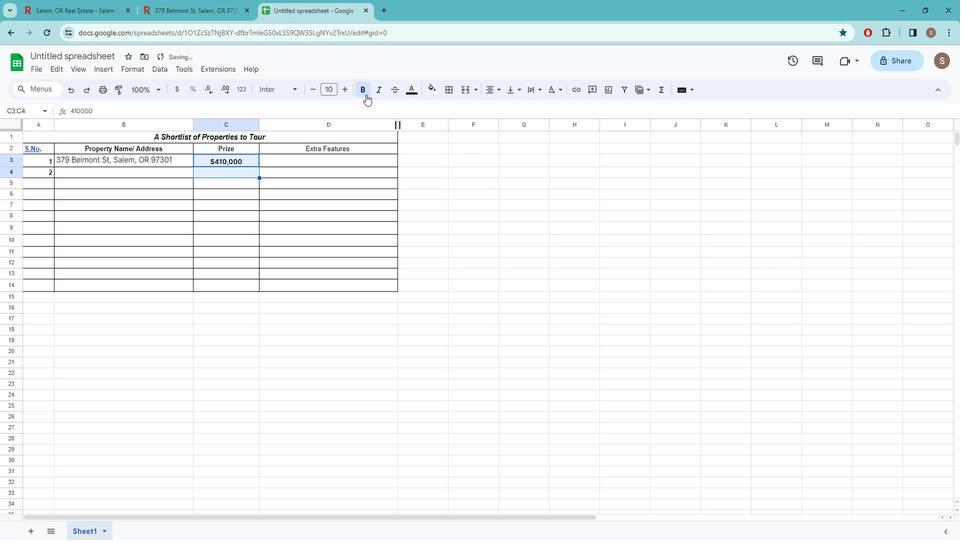 
Action: Mouse pressed left at (367, 94)
Screenshot: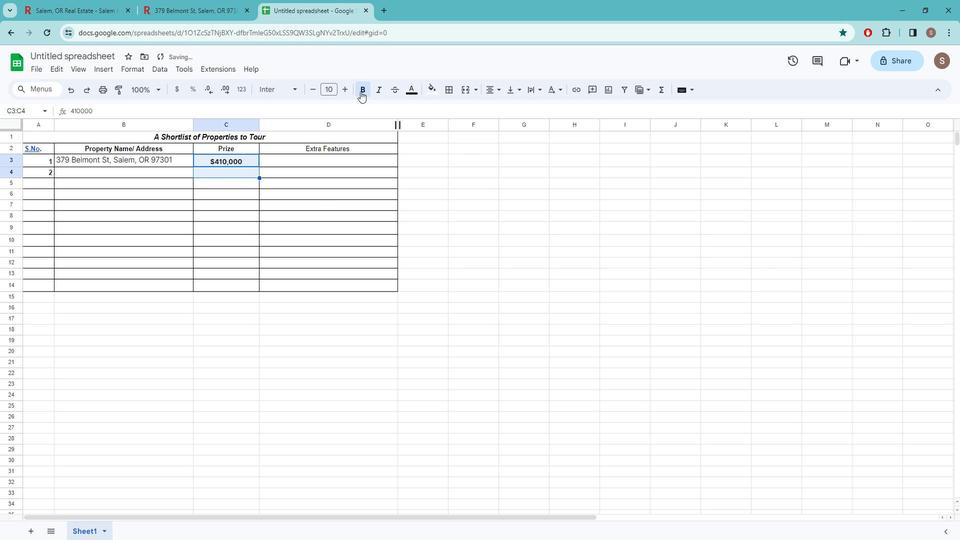 
Action: Mouse moved to (326, 201)
Screenshot: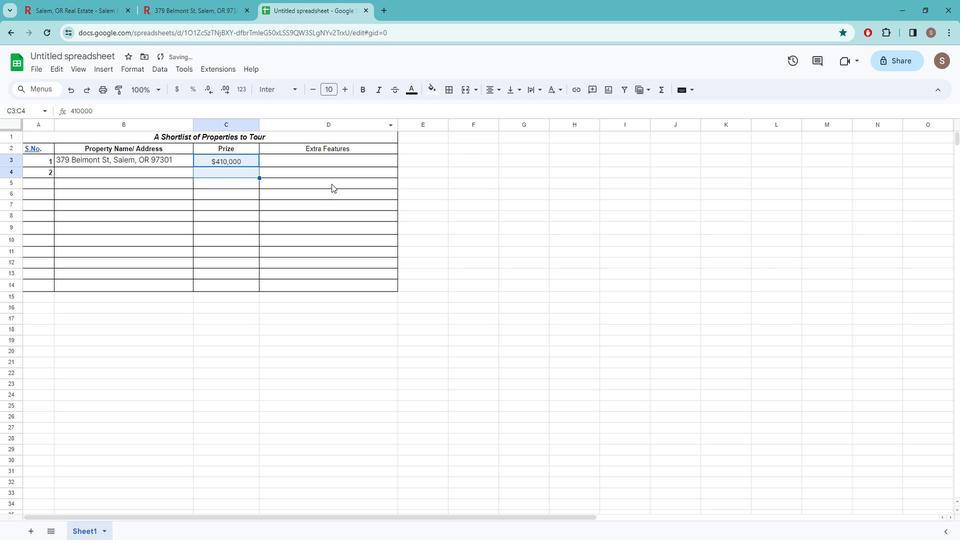 
Action: Mouse pressed left at (326, 201)
Screenshot: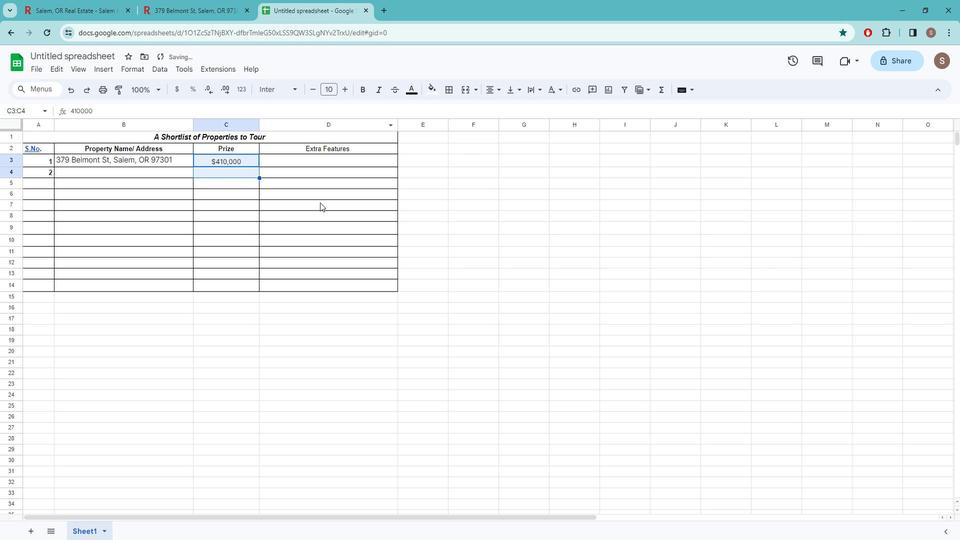 
Action: Mouse moved to (299, 161)
Screenshot: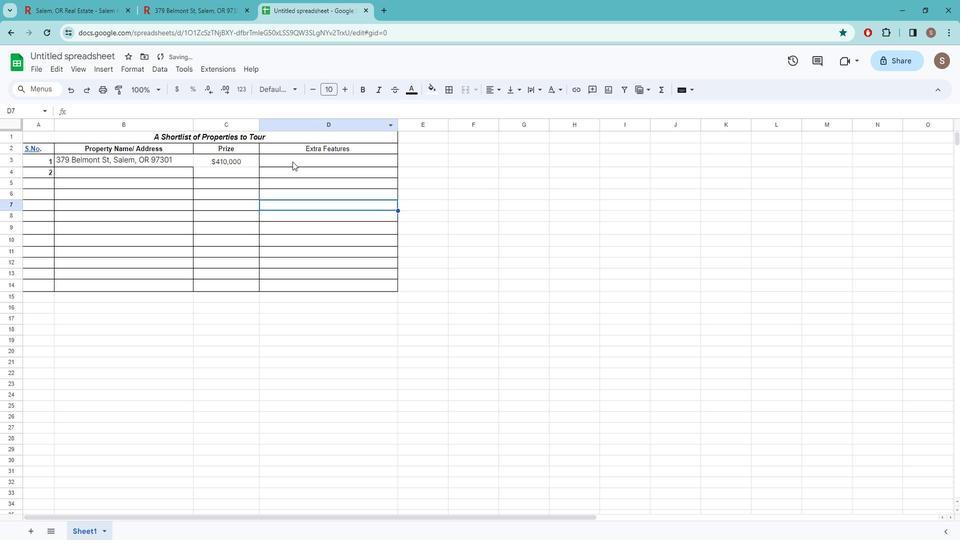 
Action: Mouse pressed left at (299, 161)
Screenshot: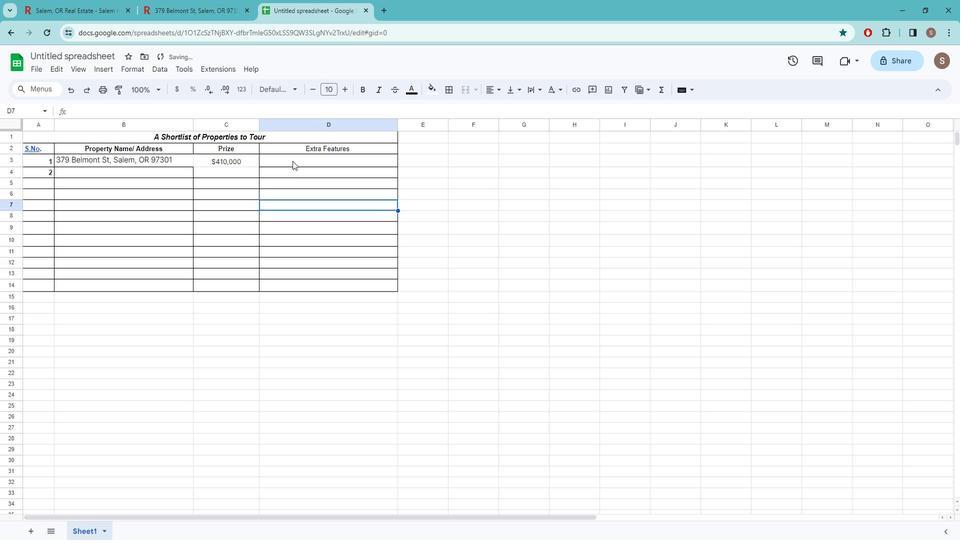 
Action: Mouse moved to (222, 5)
Screenshot: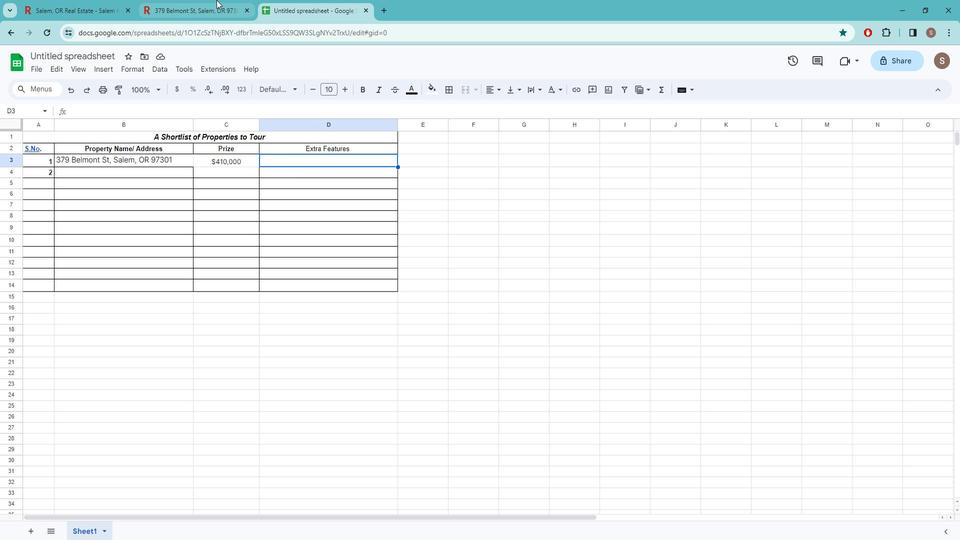
Action: Mouse pressed left at (222, 6)
Screenshot: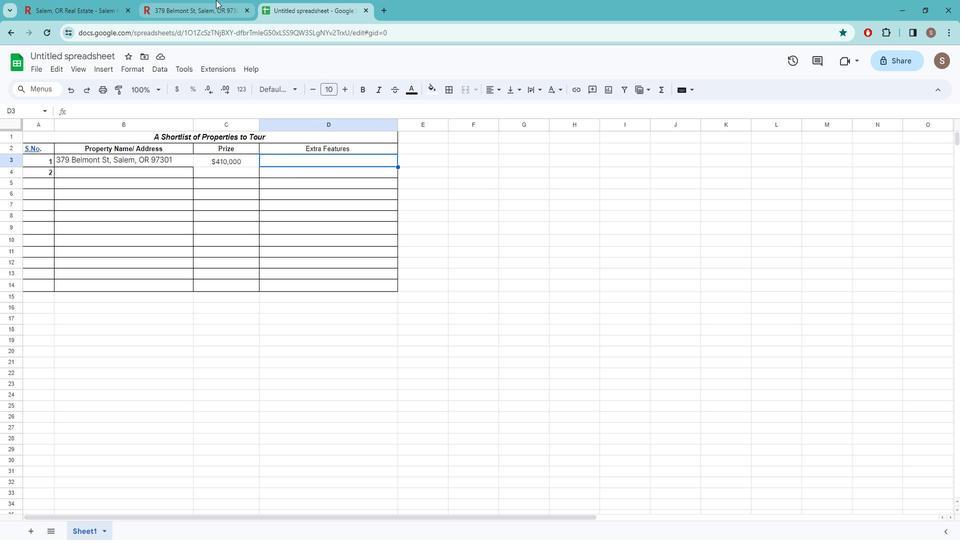 
Action: Mouse moved to (357, 177)
Screenshot: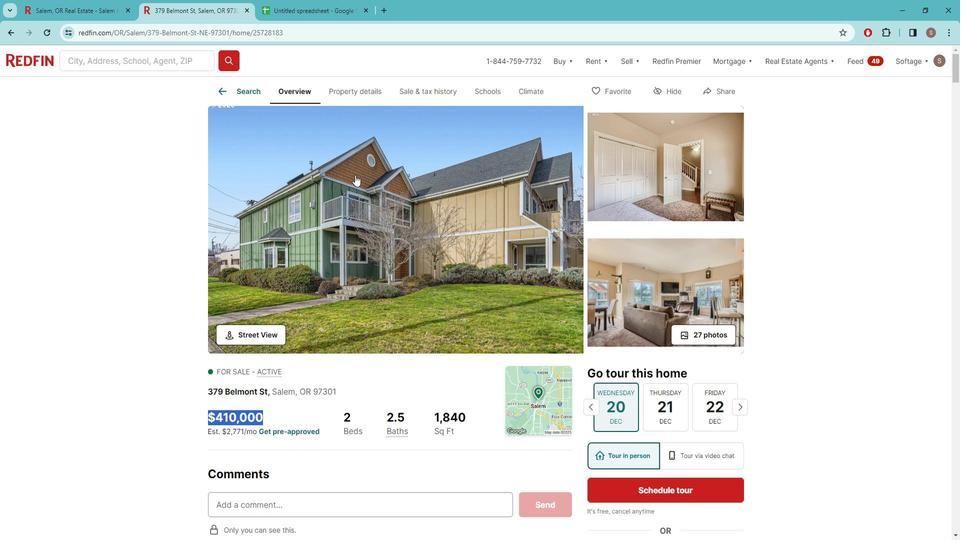 
Action: Mouse scrolled (357, 177) with delta (0, 0)
Screenshot: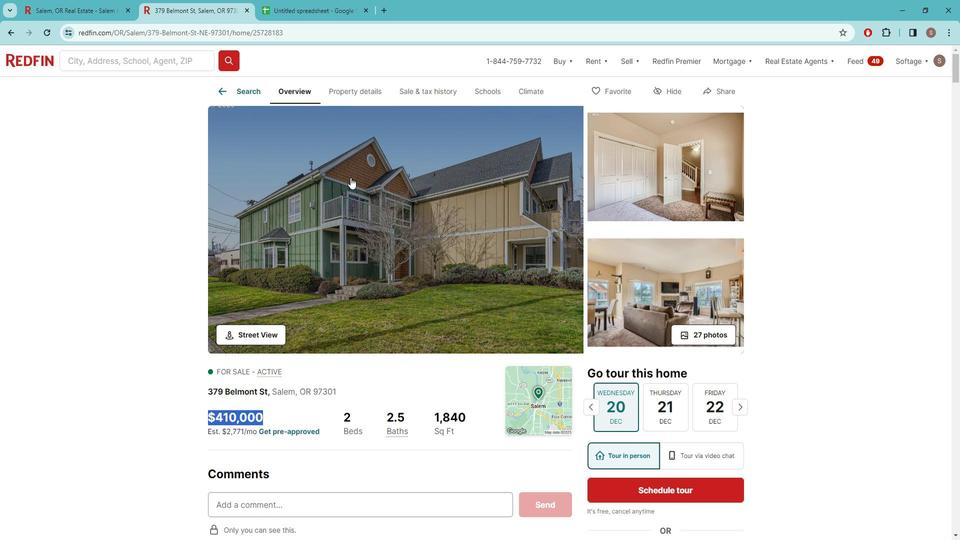 
Action: Mouse scrolled (357, 177) with delta (0, 0)
Screenshot: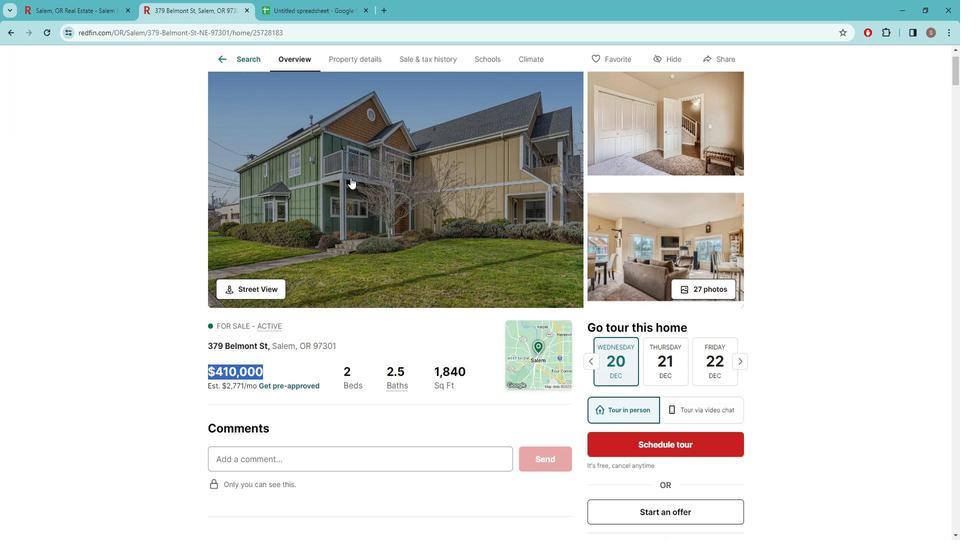 
Action: Mouse moved to (409, 176)
Screenshot: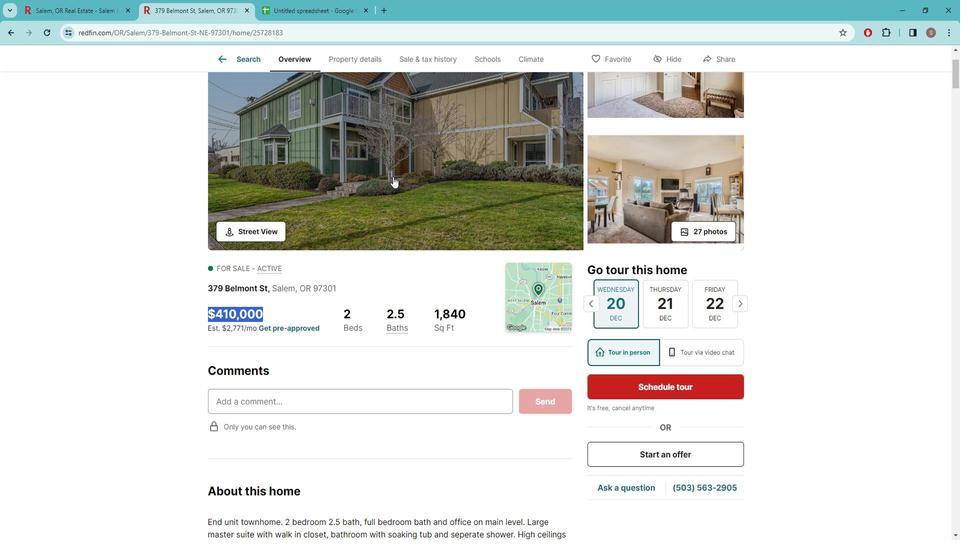 
Action: Mouse scrolled (409, 176) with delta (0, 0)
Screenshot: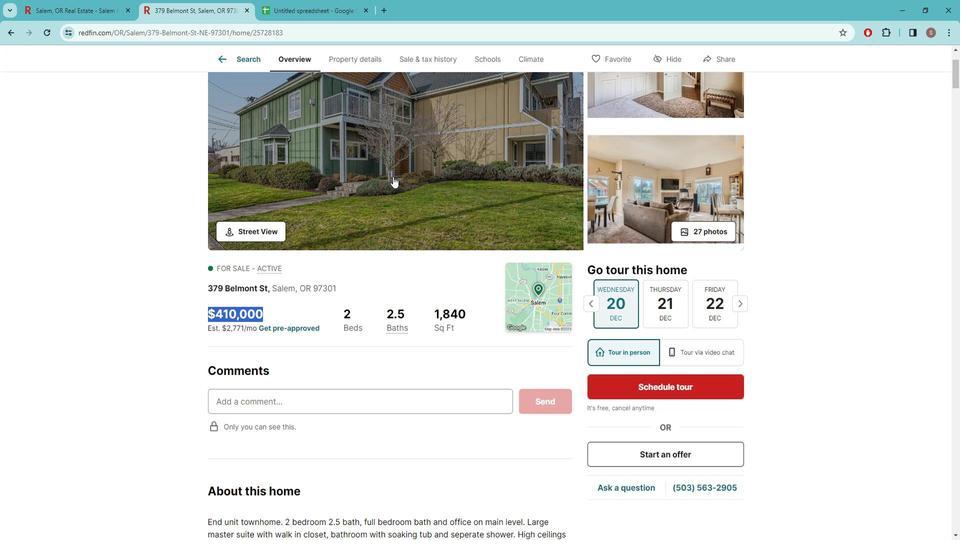 
Action: Mouse scrolled (409, 176) with delta (0, 0)
Screenshot: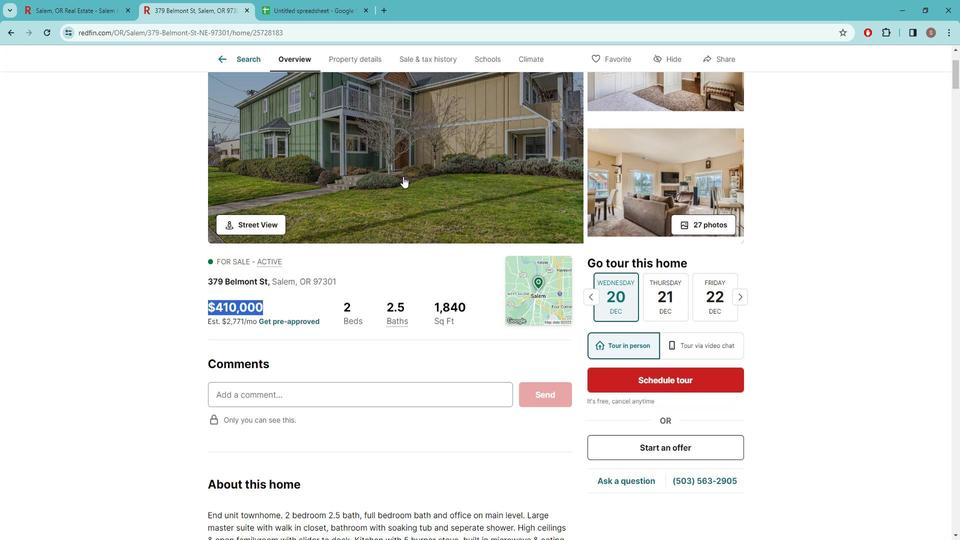
Action: Mouse scrolled (409, 176) with delta (0, 0)
Screenshot: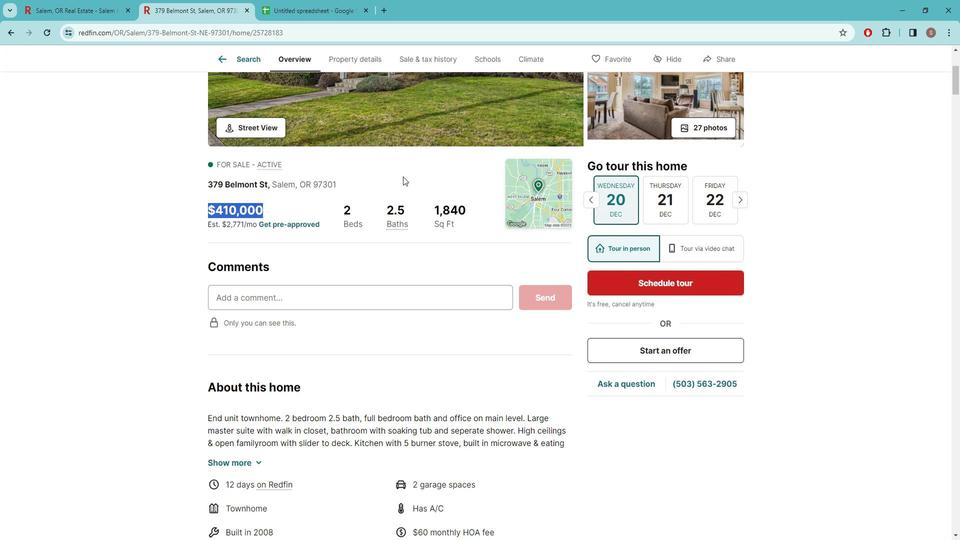 
Action: Mouse scrolled (409, 176) with delta (0, 0)
Screenshot: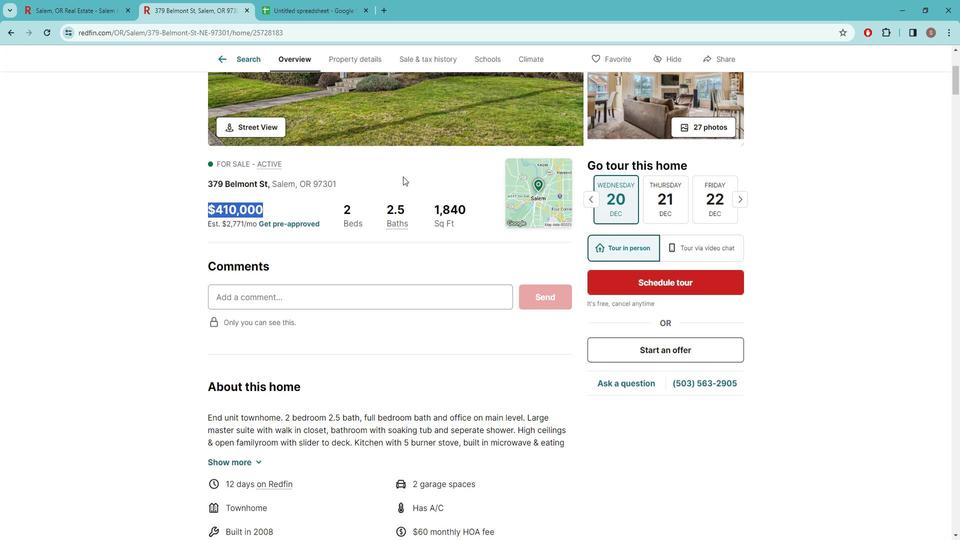 
Action: Mouse scrolled (409, 176) with delta (0, 0)
Screenshot: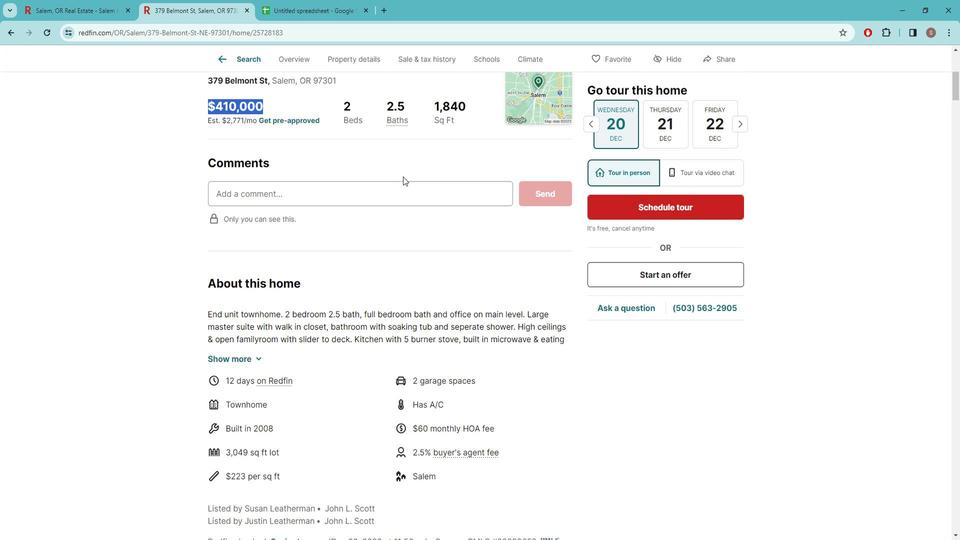 
Action: Mouse moved to (409, 177)
Screenshot: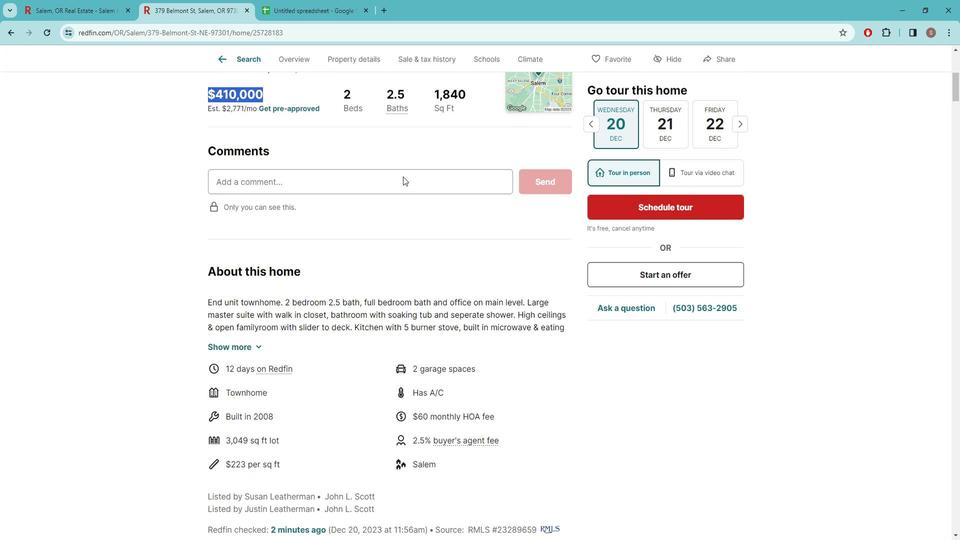 
Action: Mouse scrolled (409, 176) with delta (0, 0)
Screenshot: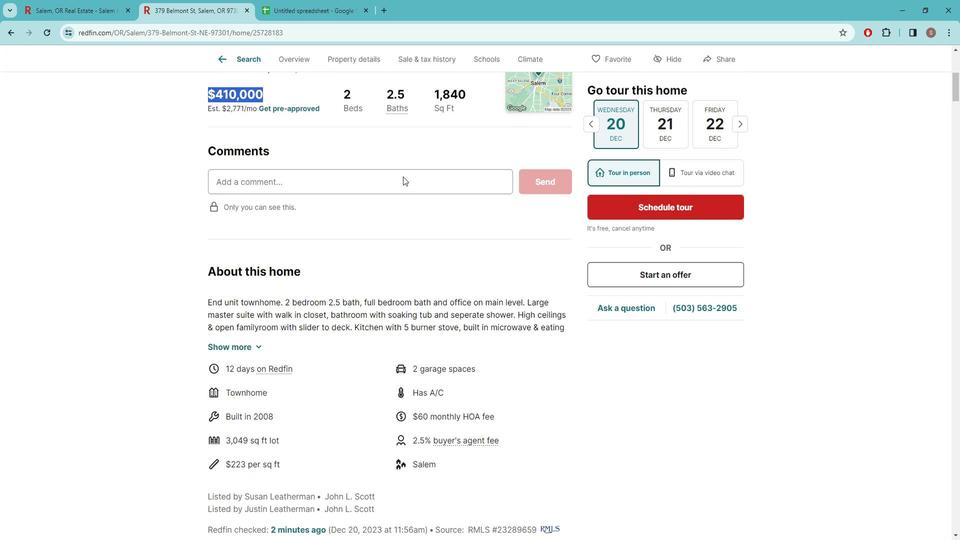 
Action: Mouse moved to (257, 251)
Screenshot: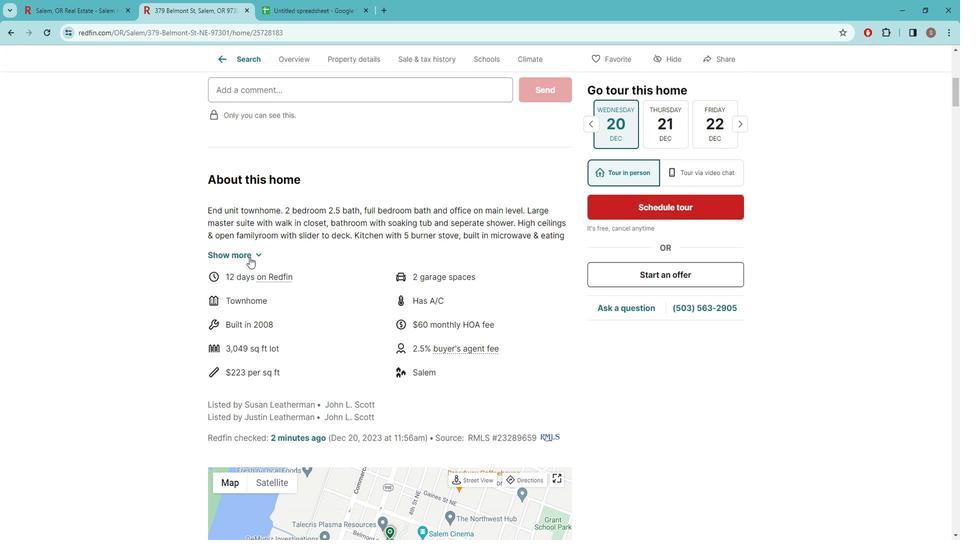 
Action: Mouse pressed left at (257, 251)
Screenshot: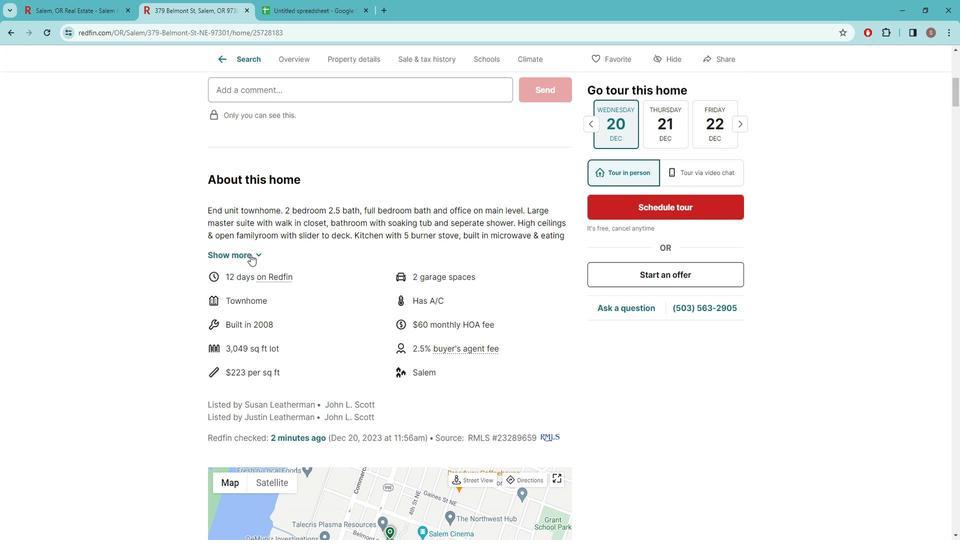 
Action: Mouse moved to (296, 242)
Screenshot: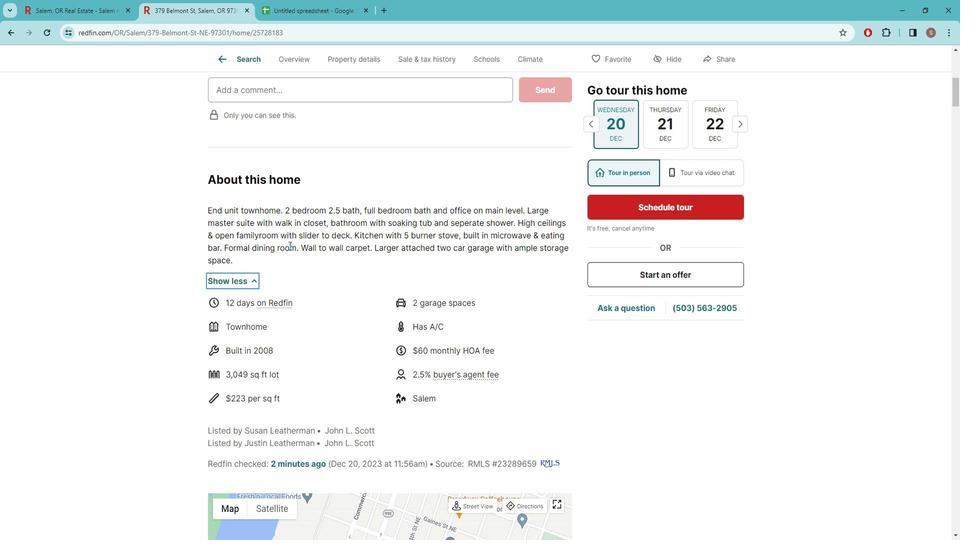 
Action: Mouse scrolled (296, 242) with delta (0, 0)
Screenshot: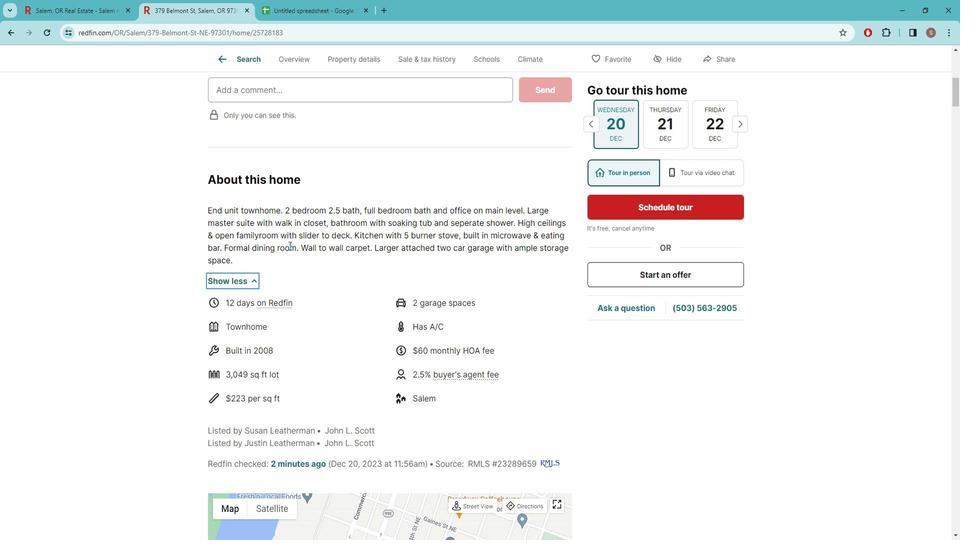 
Action: Mouse moved to (377, 226)
Screenshot: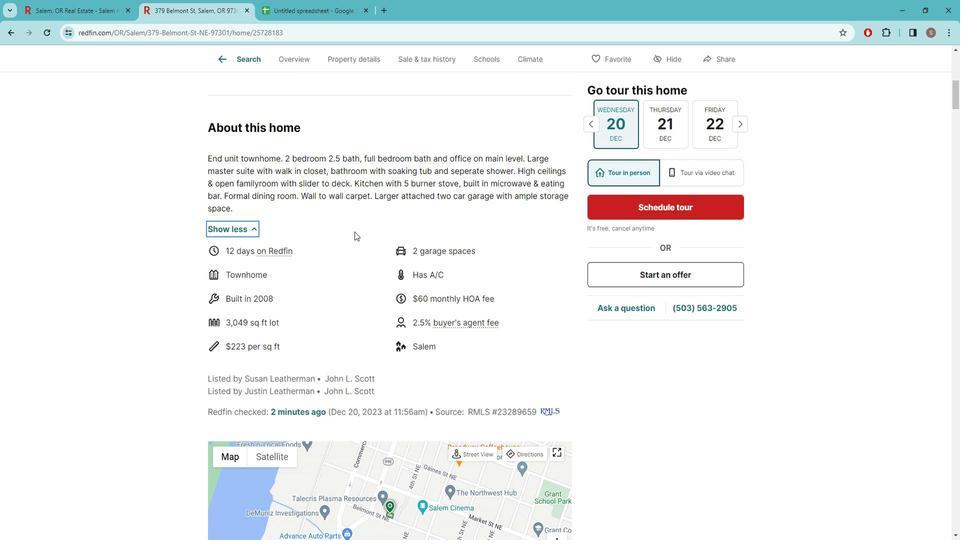 
Action: Mouse scrolled (377, 226) with delta (0, 0)
Screenshot: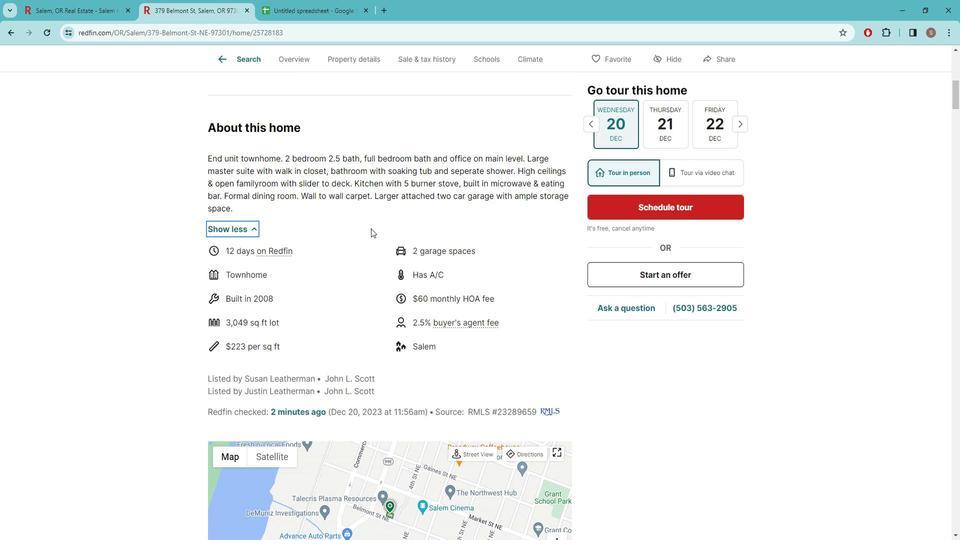 
Action: Mouse scrolled (377, 226) with delta (0, 0)
Screenshot: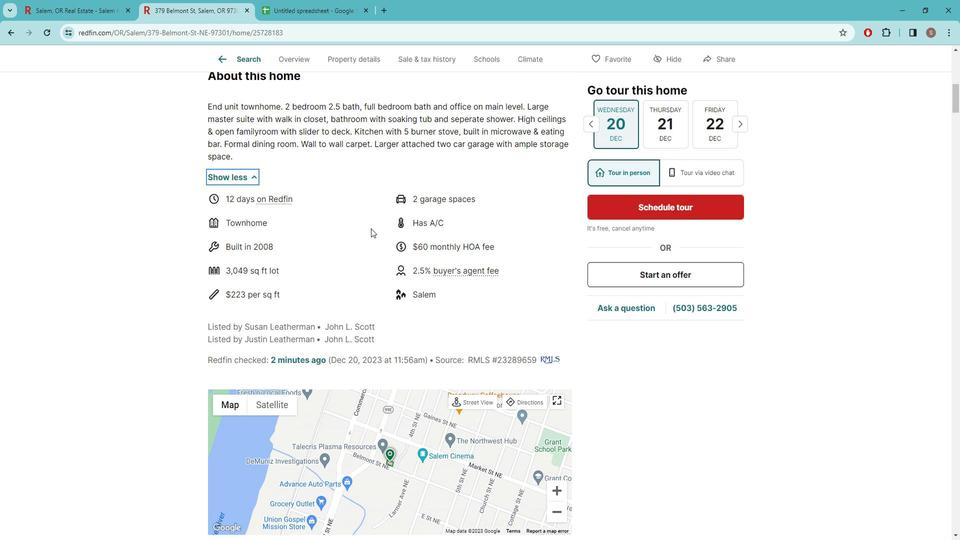 
Action: Mouse scrolled (377, 226) with delta (0, 0)
Screenshot: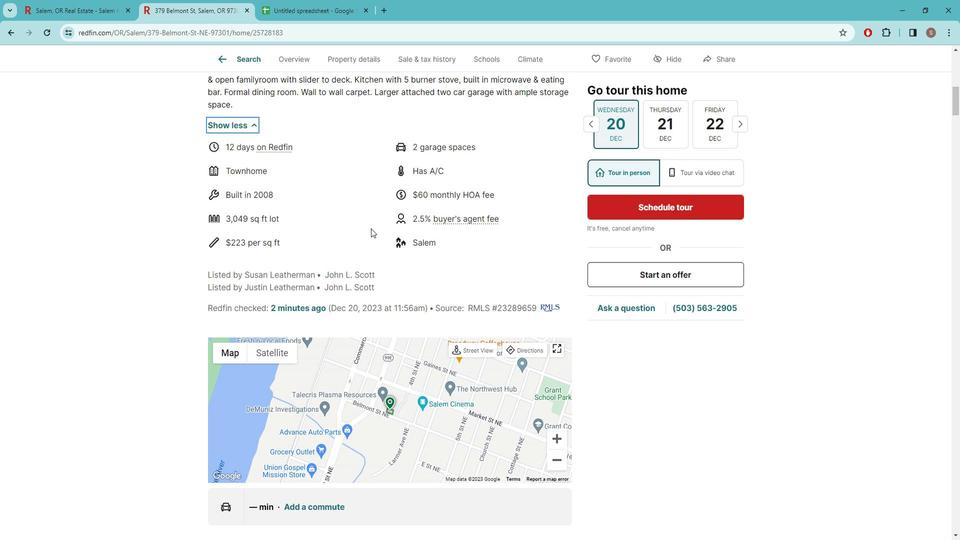 
Action: Mouse scrolled (377, 226) with delta (0, 0)
Screenshot: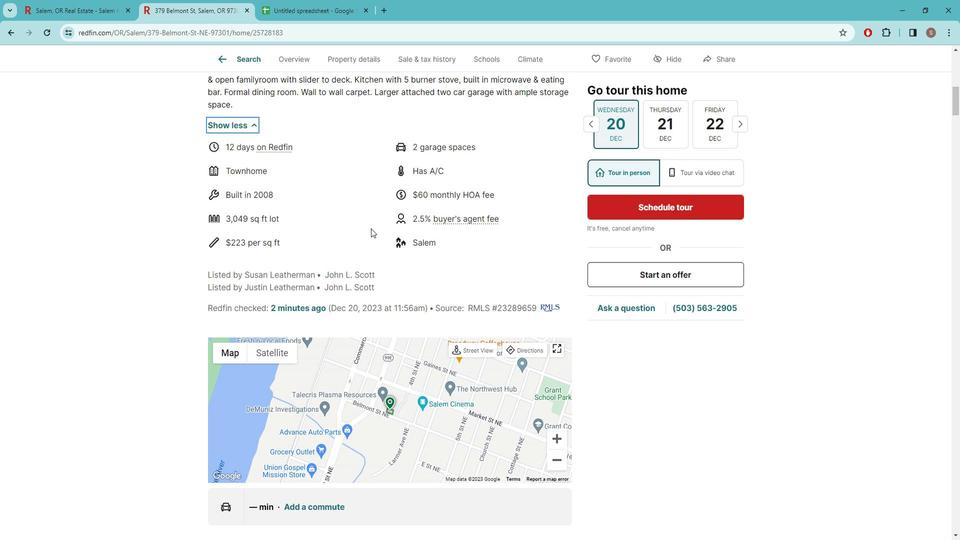 
Action: Mouse scrolled (377, 226) with delta (0, 0)
Screenshot: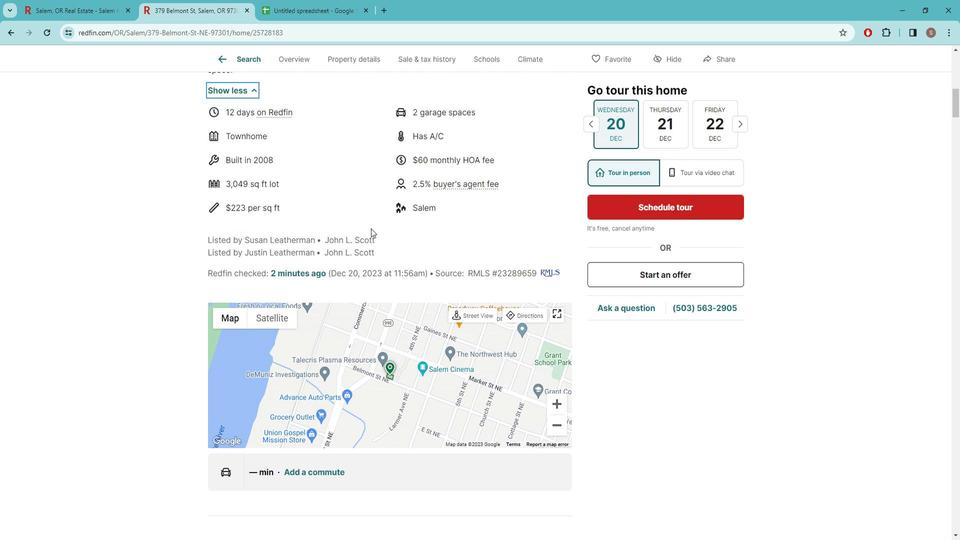 
Action: Mouse scrolled (377, 226) with delta (0, 0)
Screenshot: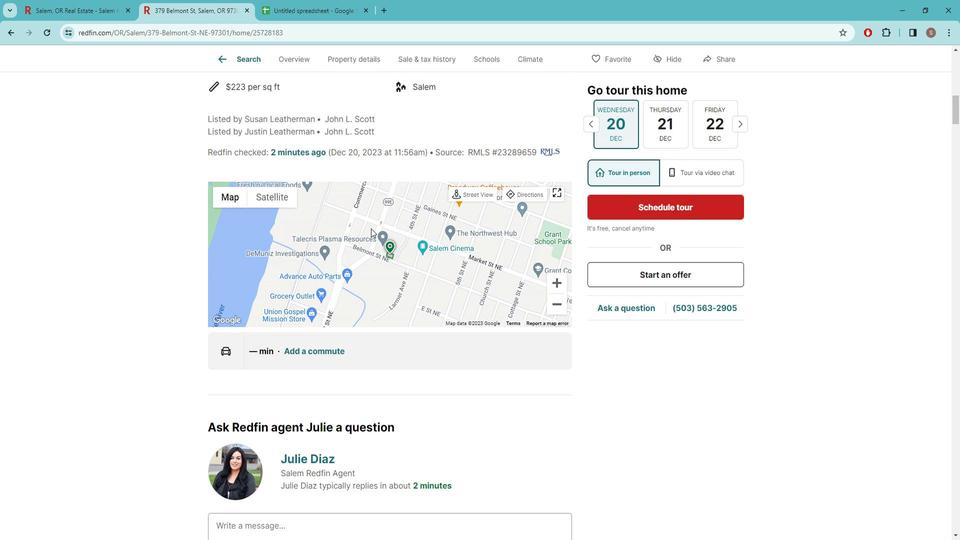 
Action: Mouse scrolled (377, 226) with delta (0, 0)
Screenshot: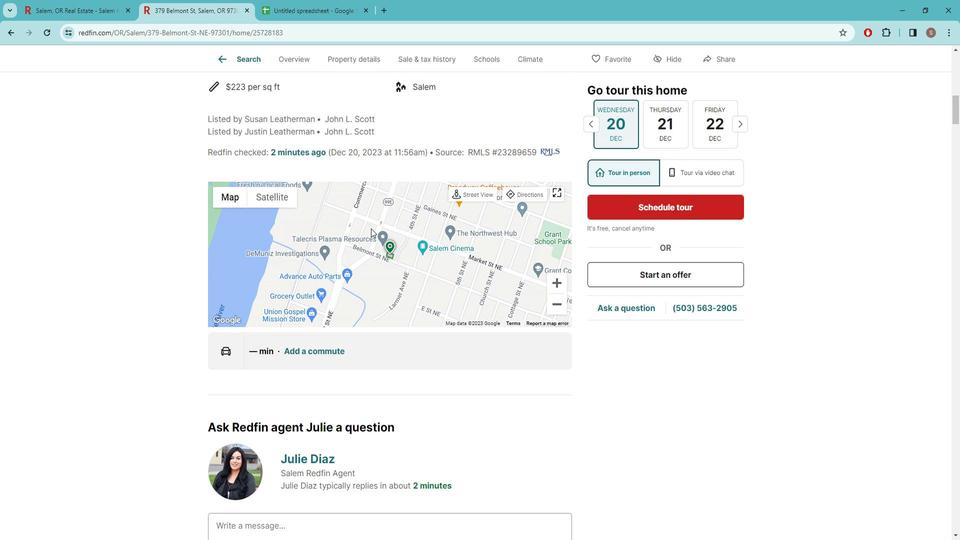 
Action: Mouse moved to (378, 226)
Screenshot: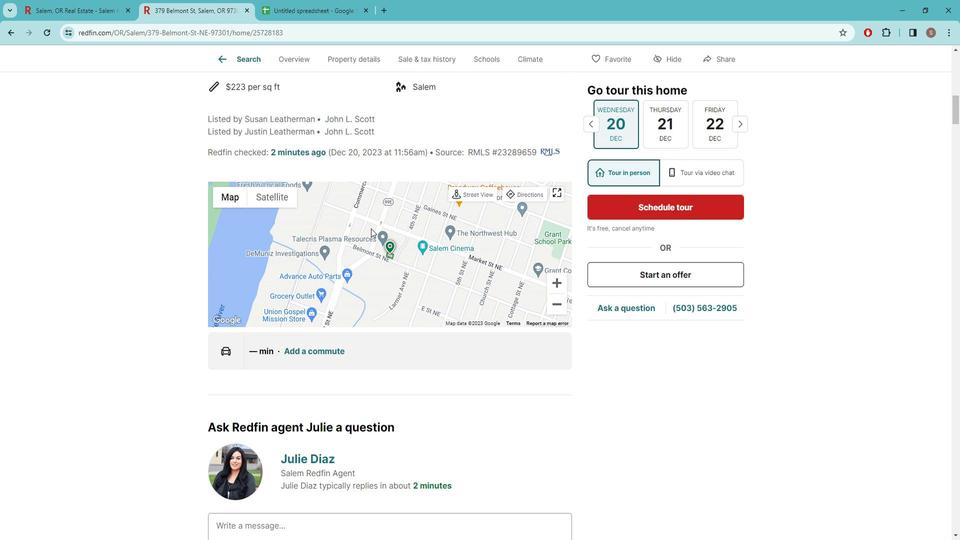 
Action: Mouse scrolled (378, 226) with delta (0, 0)
Screenshot: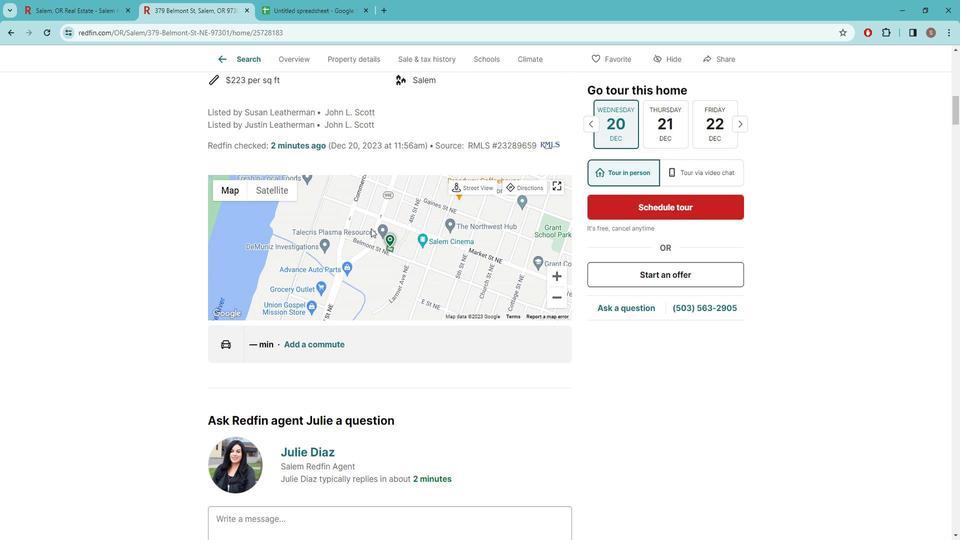 
Action: Mouse moved to (378, 227)
Screenshot: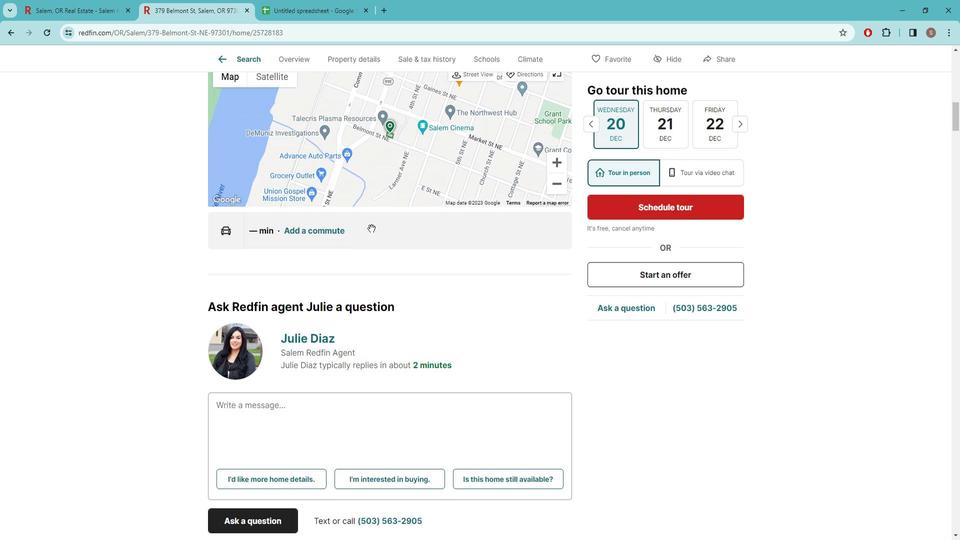 
Action: Mouse scrolled (378, 226) with delta (0, 0)
Screenshot: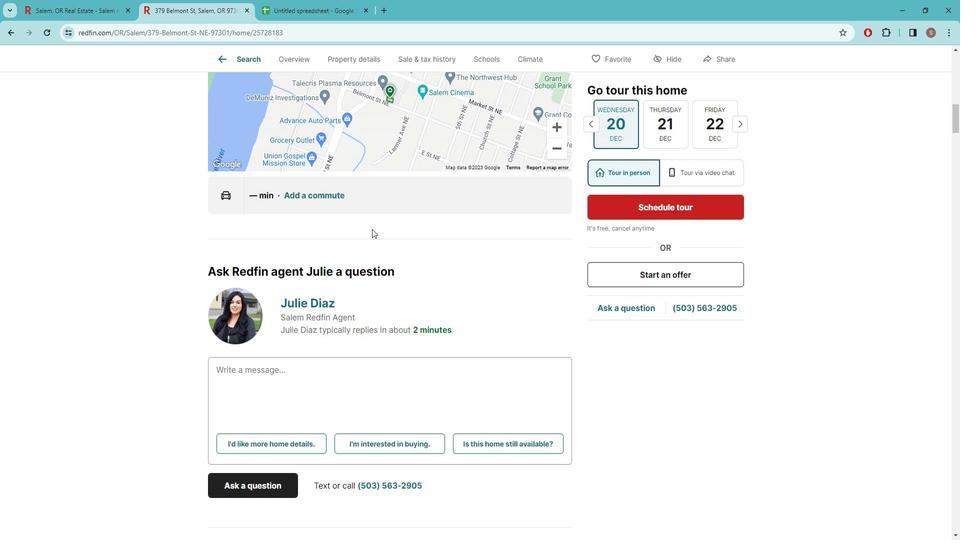 
Action: Mouse scrolled (378, 226) with delta (0, 0)
Screenshot: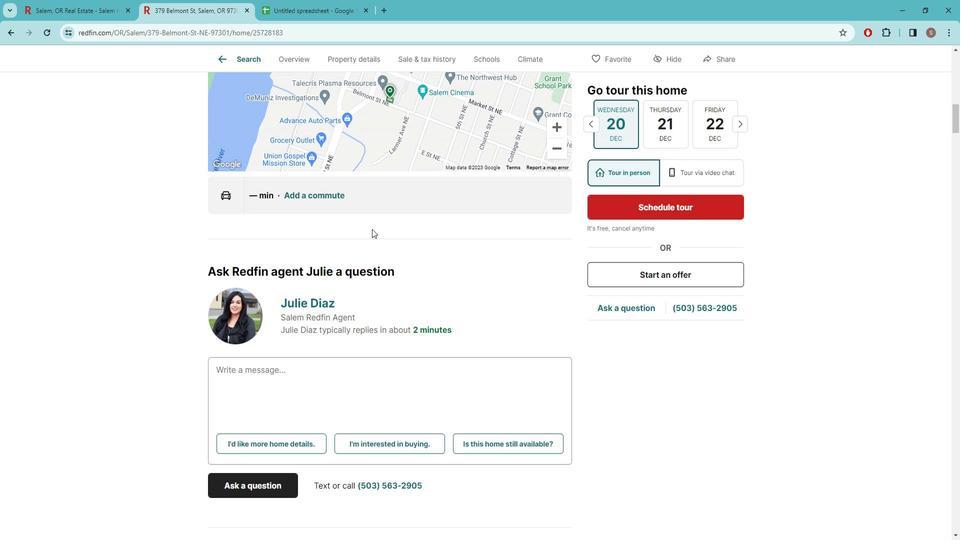 
Action: Mouse scrolled (378, 226) with delta (0, 0)
Screenshot: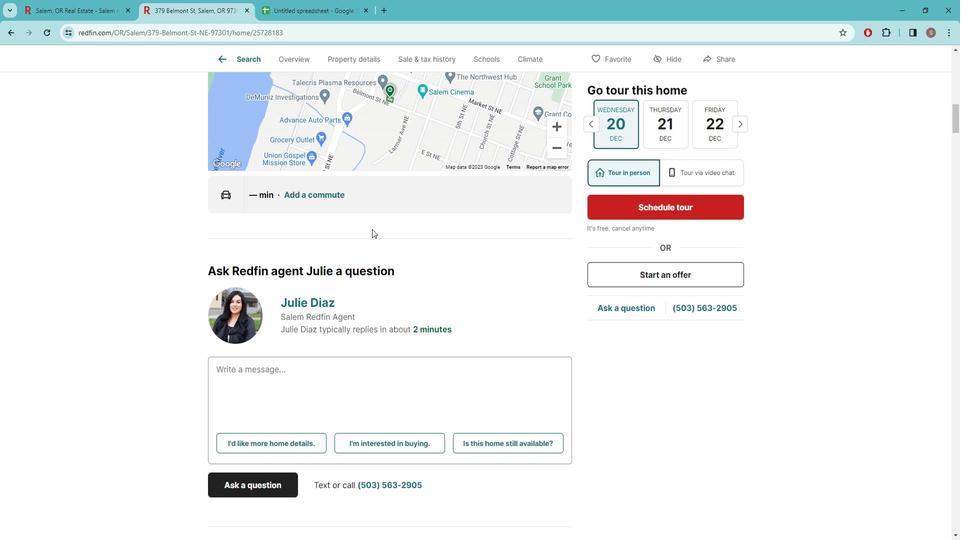
Action: Mouse scrolled (378, 226) with delta (0, 0)
Screenshot: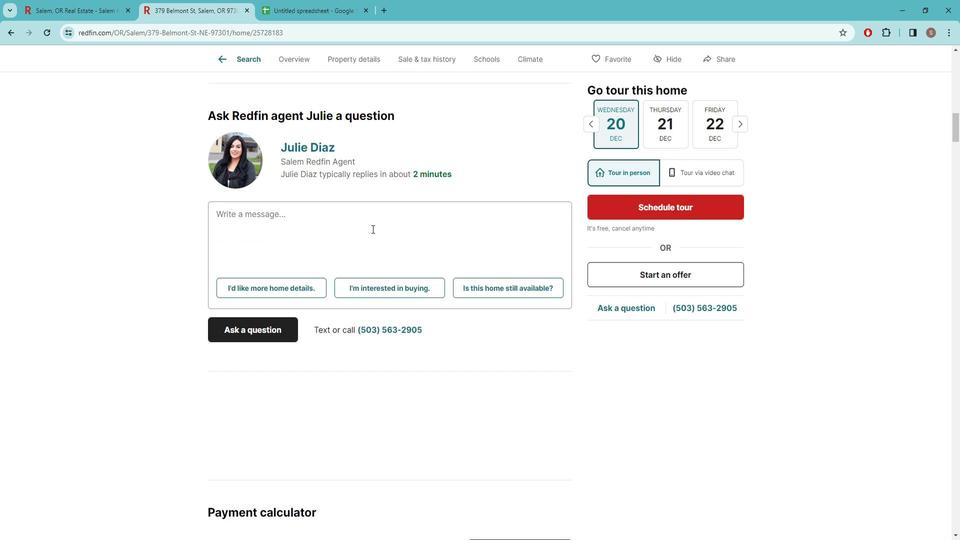 
Action: Mouse scrolled (378, 226) with delta (0, 0)
Screenshot: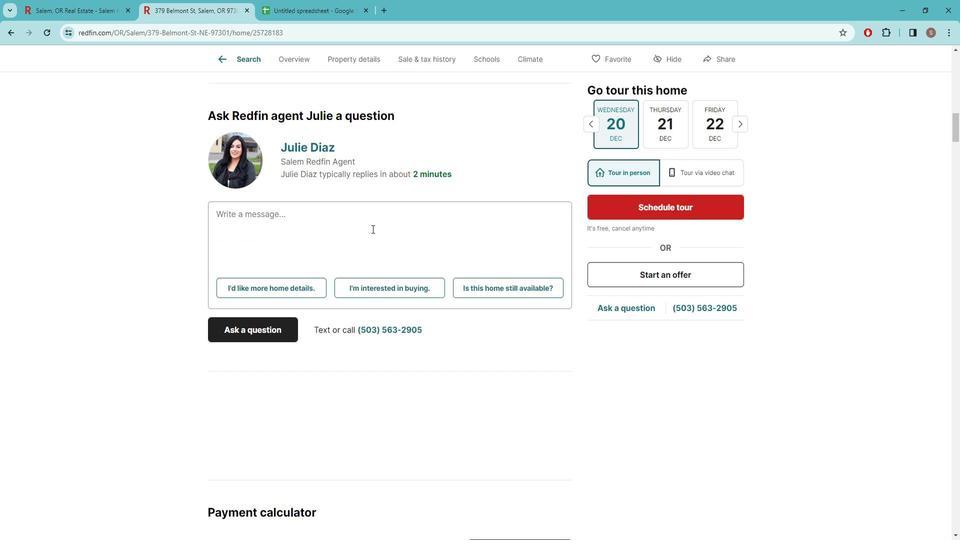 
Action: Mouse scrolled (378, 226) with delta (0, 0)
Screenshot: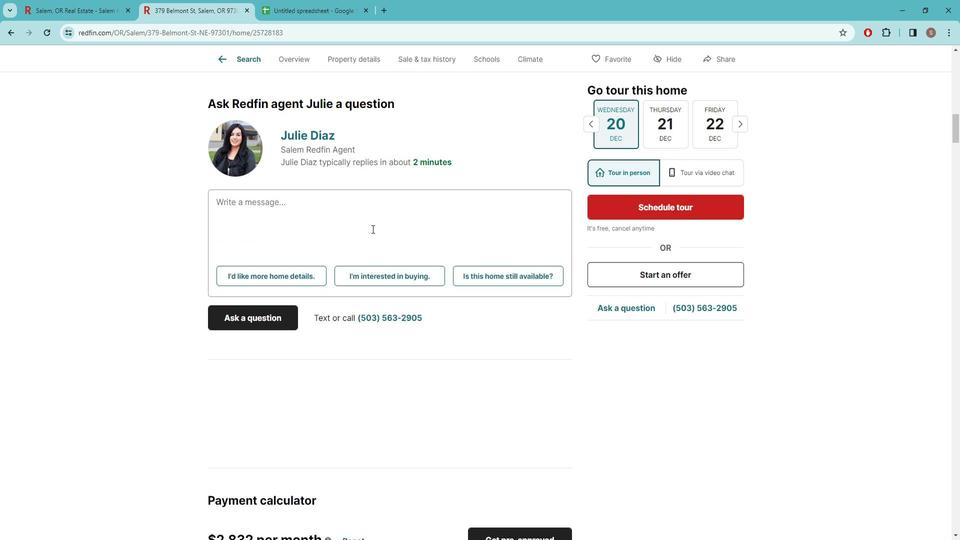 
Action: Mouse scrolled (378, 226) with delta (0, 0)
Screenshot: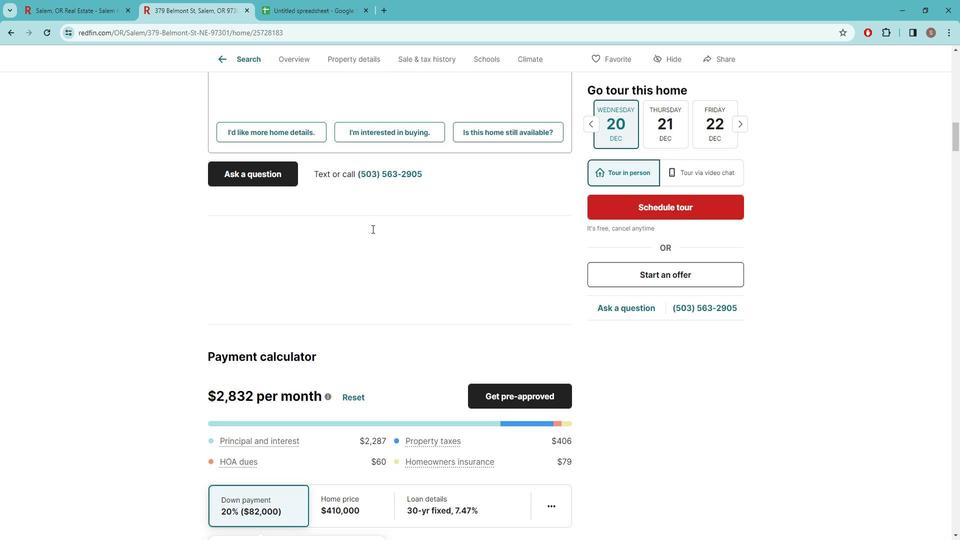 
Action: Mouse scrolled (378, 226) with delta (0, 0)
Screenshot: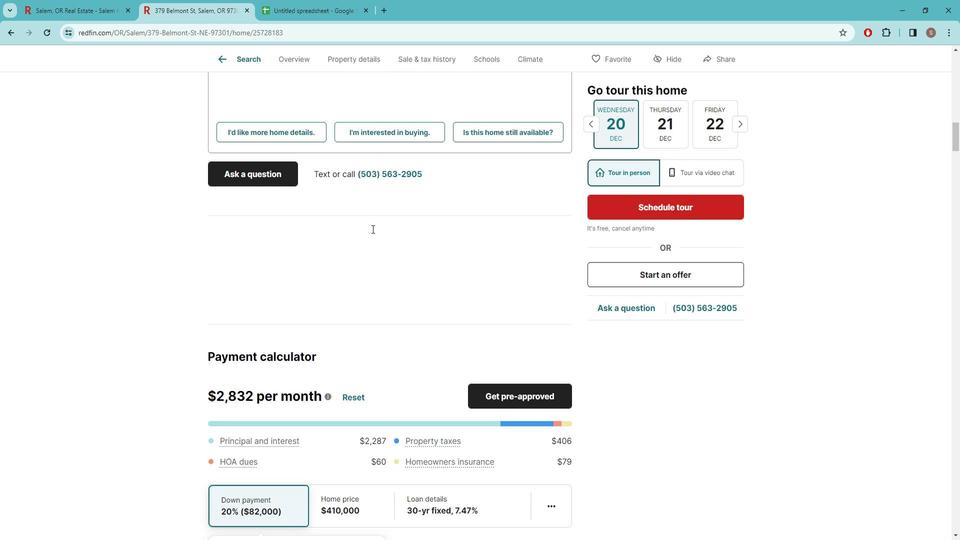 
Action: Mouse moved to (379, 227)
Screenshot: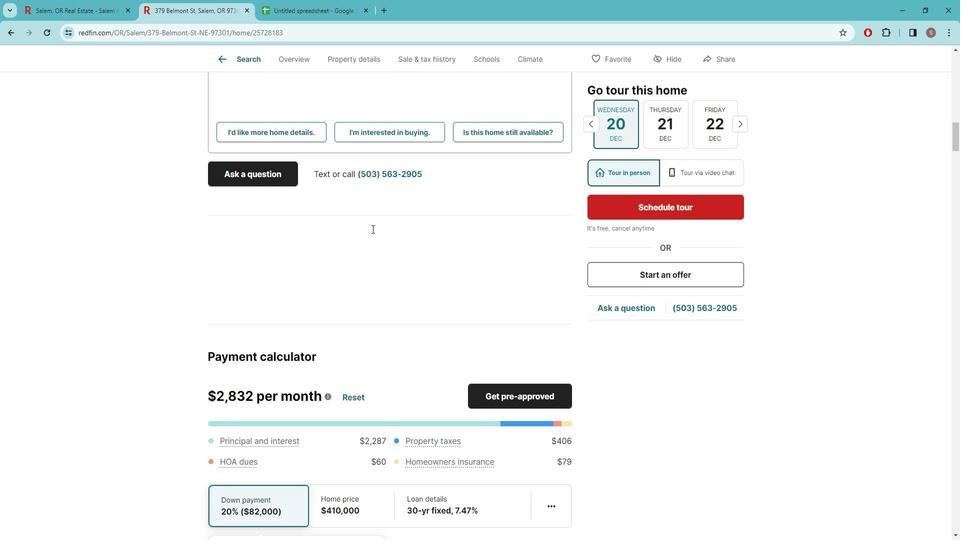 
Action: Mouse scrolled (379, 227) with delta (0, 0)
Screenshot: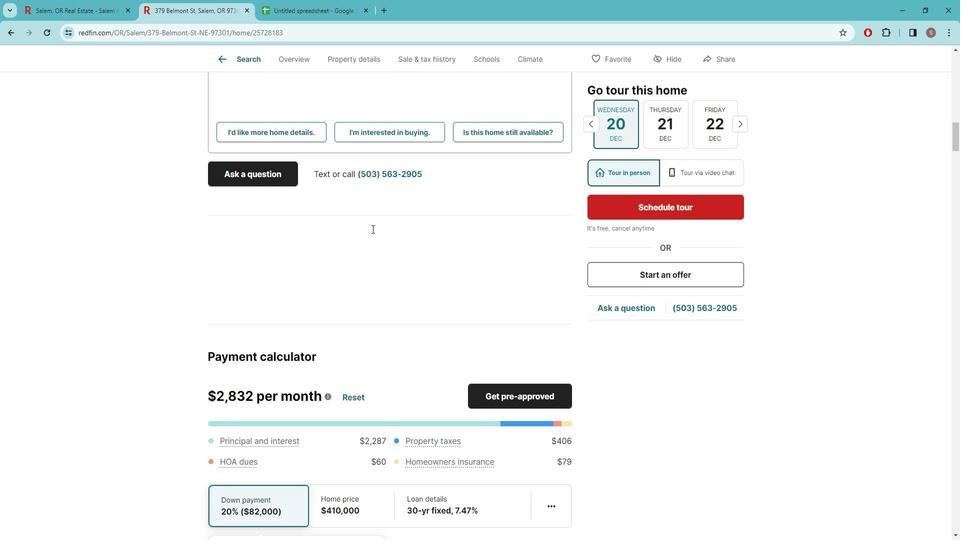 
Action: Mouse moved to (379, 228)
Screenshot: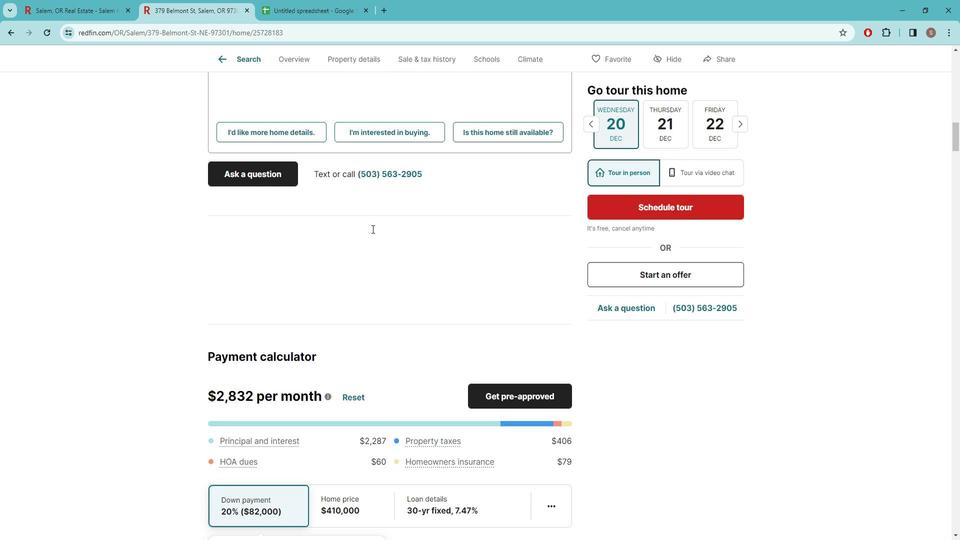 
Action: Mouse scrolled (379, 227) with delta (0, 0)
Screenshot: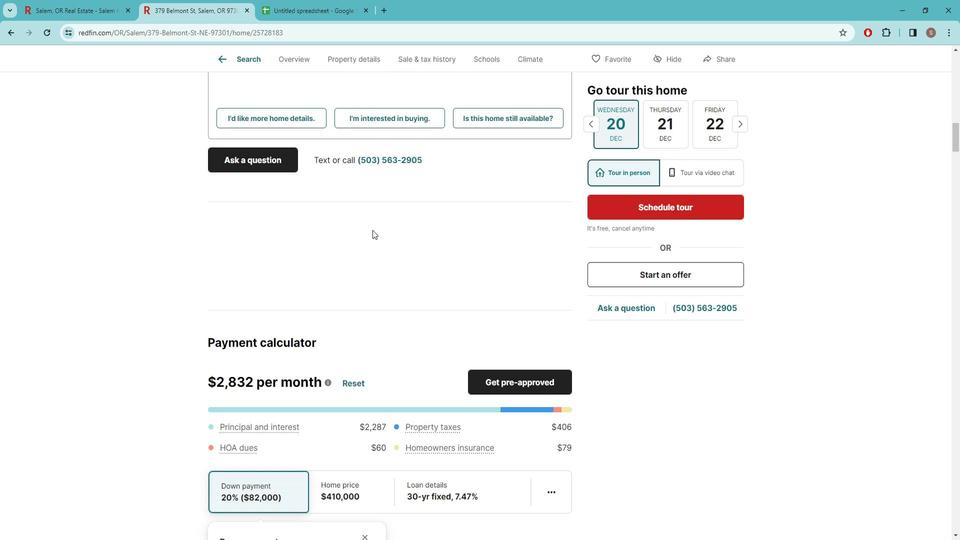 
Action: Mouse moved to (381, 232)
Screenshot: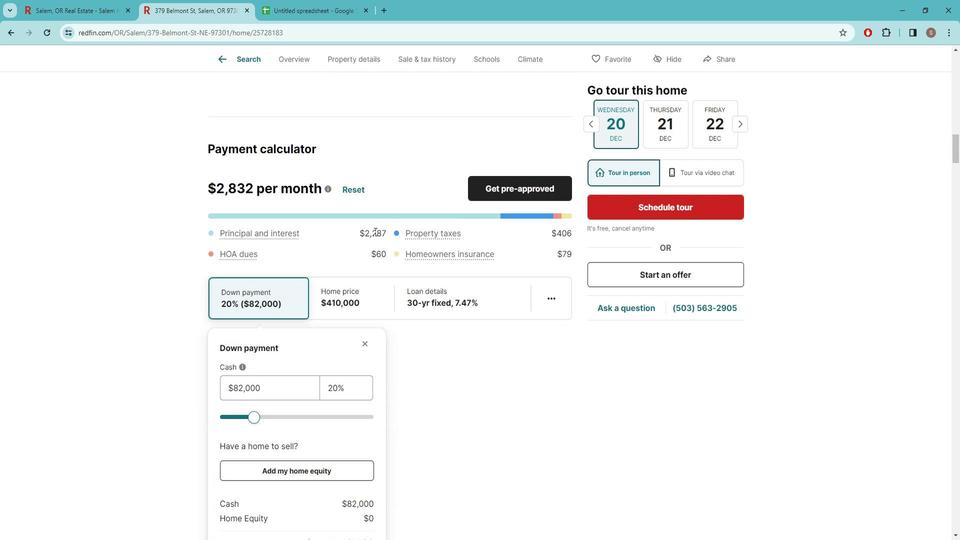 
Action: Mouse scrolled (381, 232) with delta (0, 0)
Screenshot: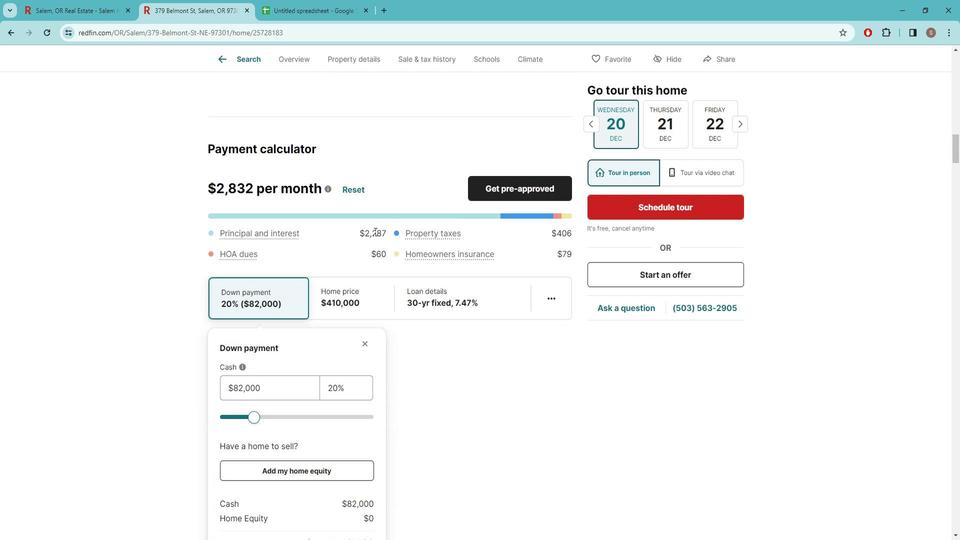 
Action: Mouse moved to (381, 233)
Screenshot: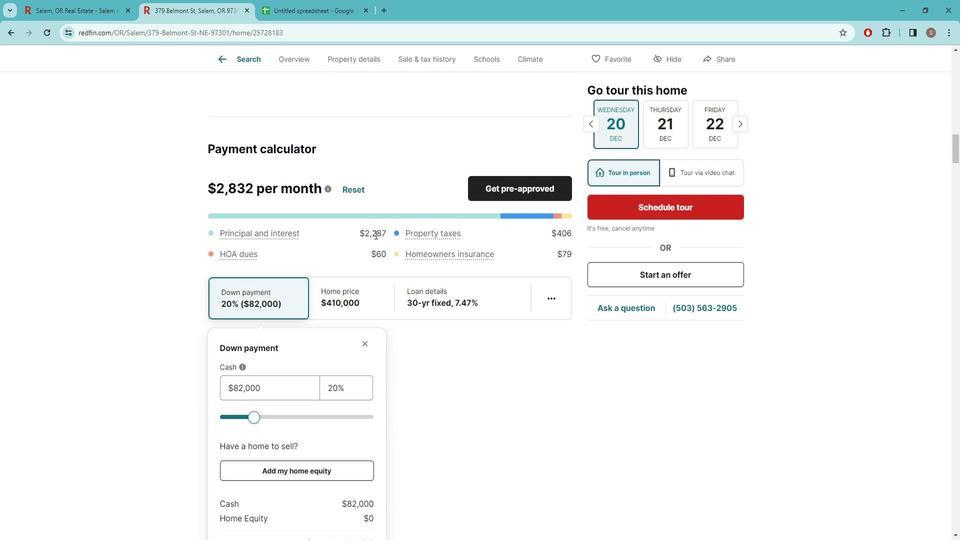 
Action: Mouse scrolled (381, 232) with delta (0, 0)
Screenshot: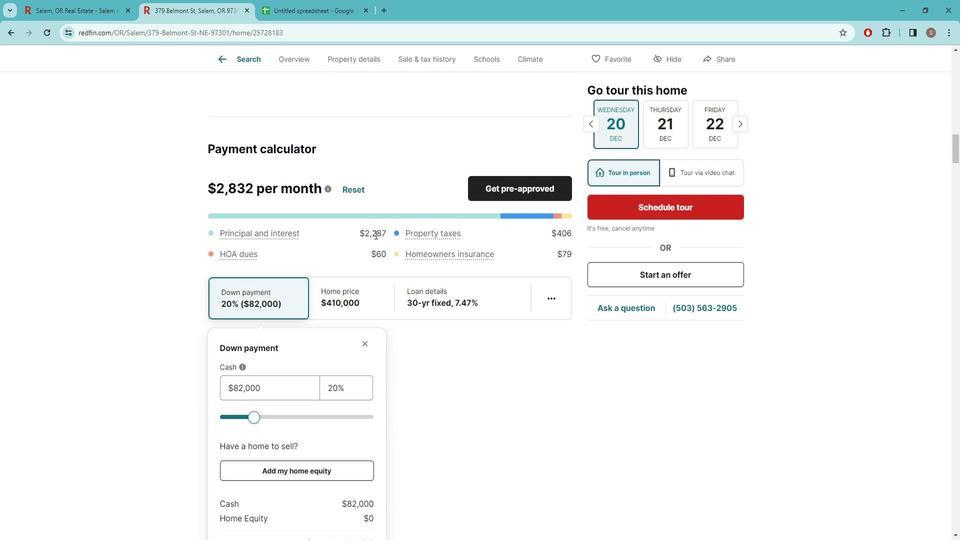 
Action: Mouse moved to (381, 233)
Screenshot: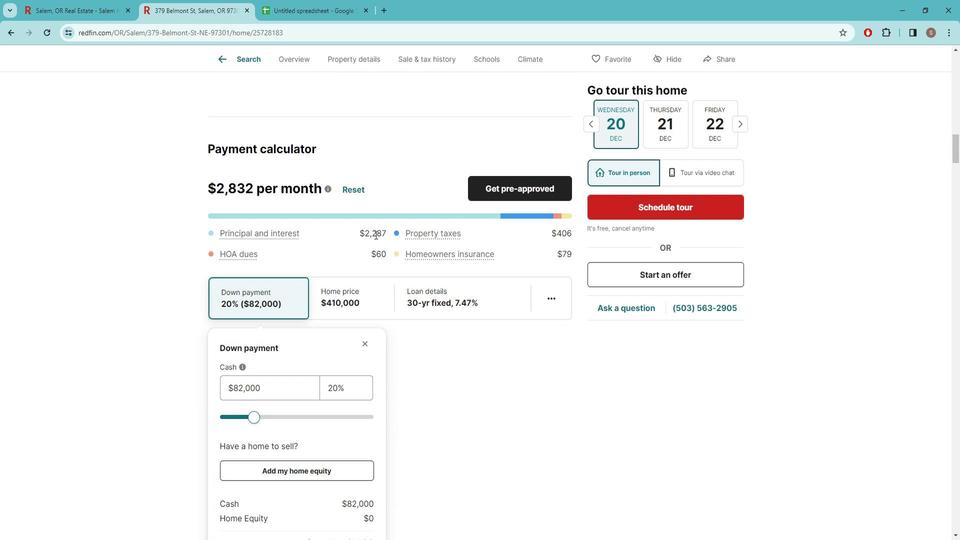 
Action: Mouse scrolled (381, 233) with delta (0, 0)
Screenshot: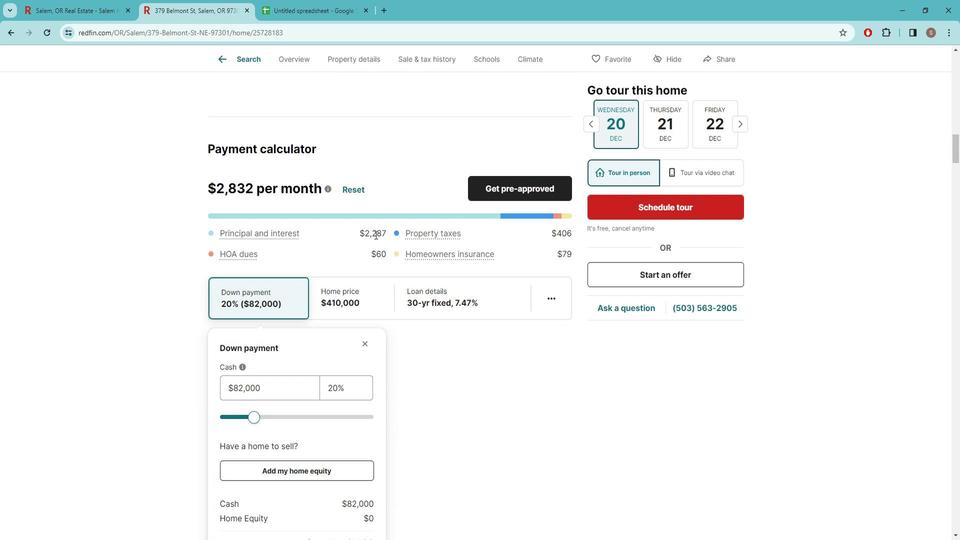 
Action: Mouse moved to (383, 233)
Screenshot: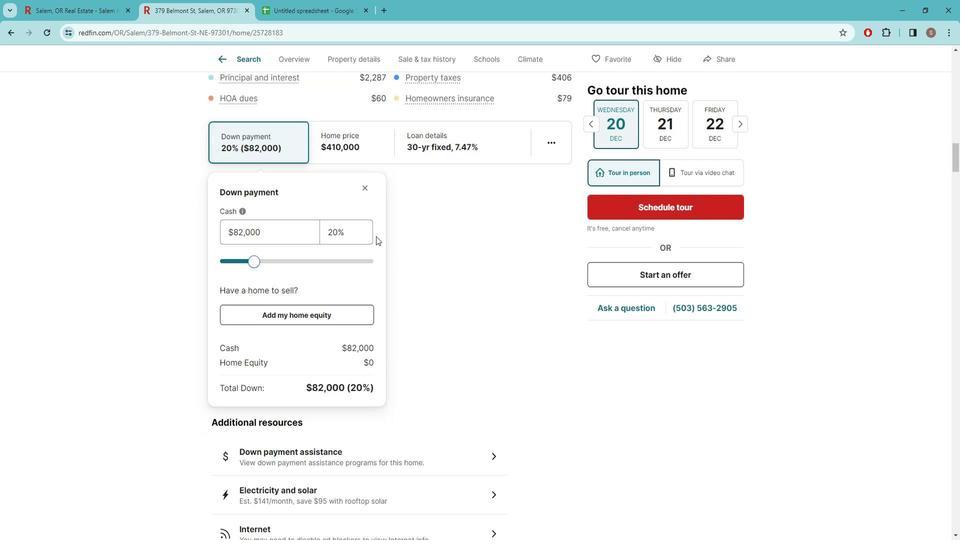 
Action: Mouse scrolled (383, 232) with delta (0, 0)
Screenshot: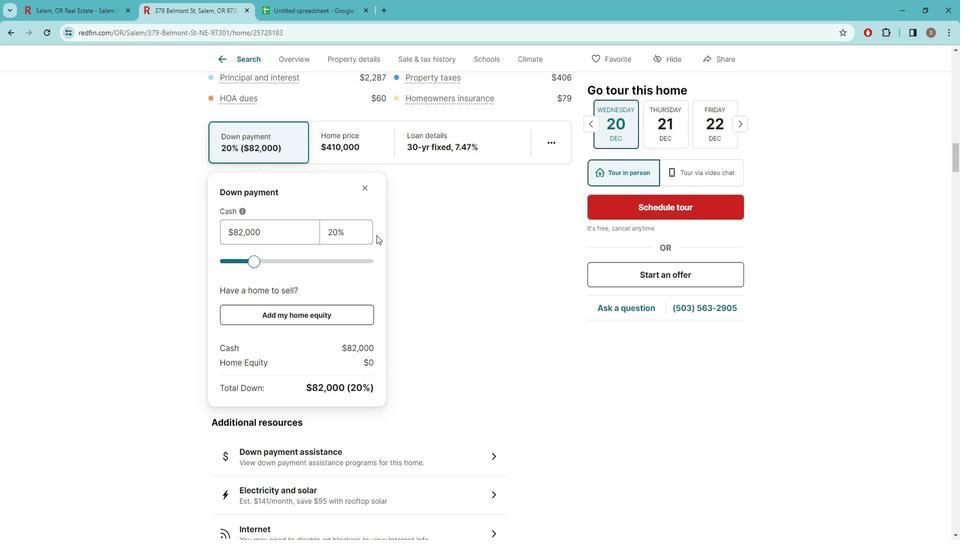 
Action: Mouse scrolled (383, 232) with delta (0, 0)
Screenshot: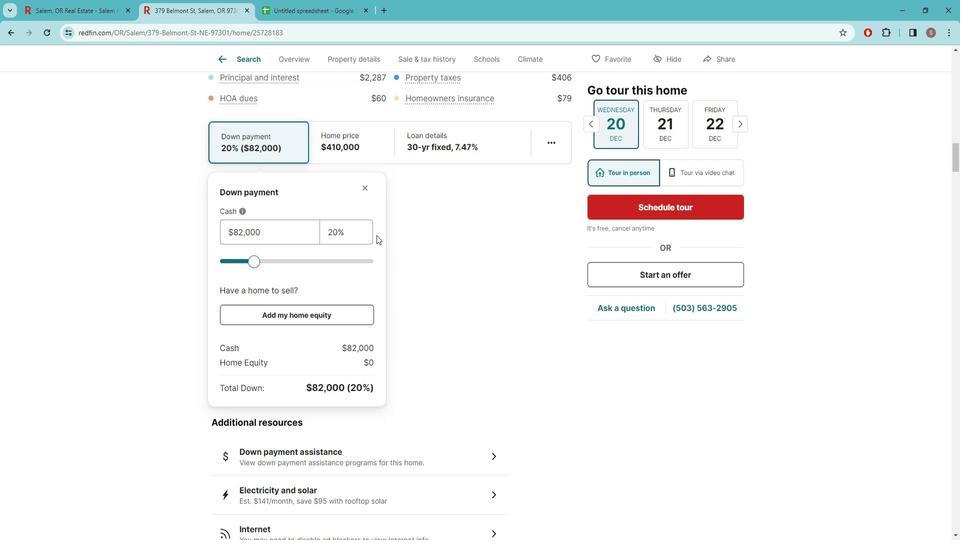 
Action: Mouse moved to (383, 233)
Screenshot: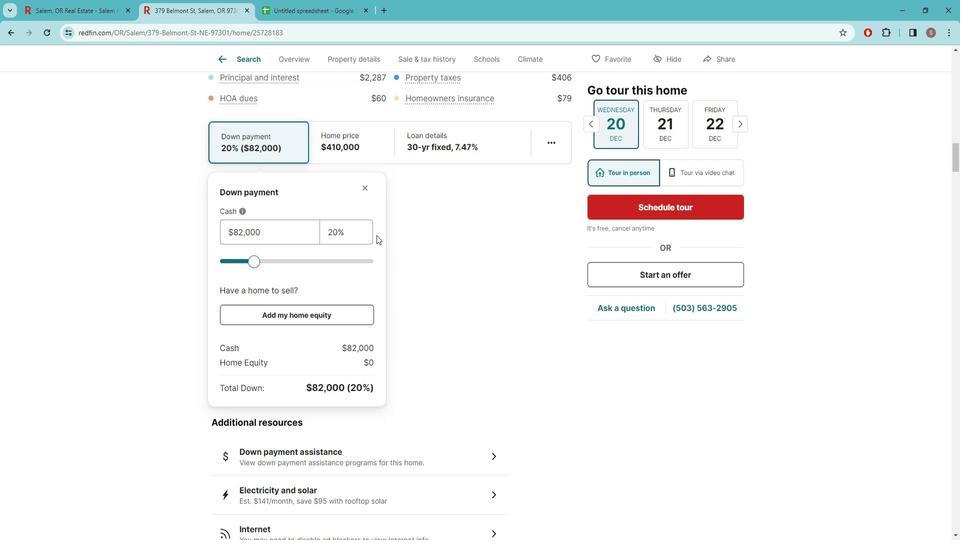 
Action: Mouse scrolled (383, 232) with delta (0, 0)
Screenshot: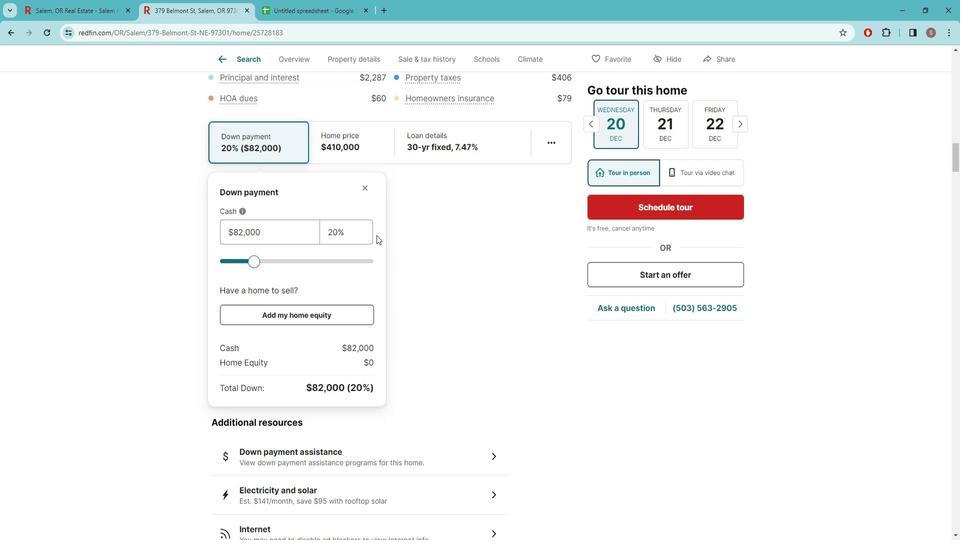 
Action: Mouse moved to (383, 233)
Screenshot: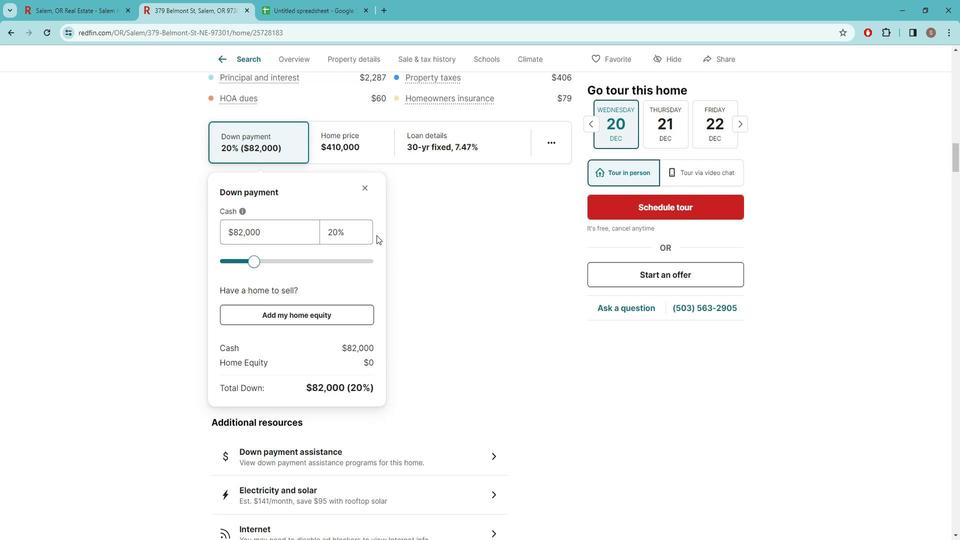 
Action: Mouse scrolled (383, 232) with delta (0, 0)
Screenshot: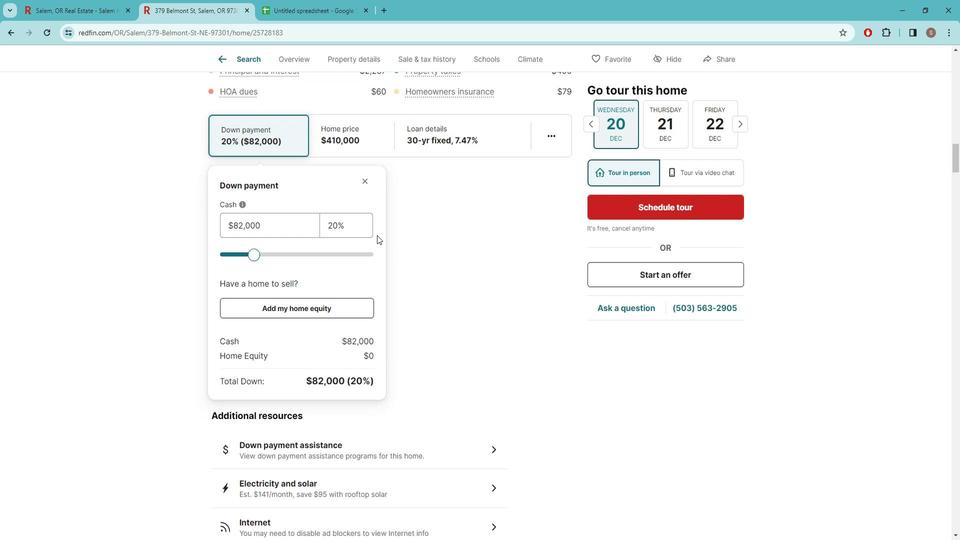 
Action: Mouse moved to (384, 233)
Screenshot: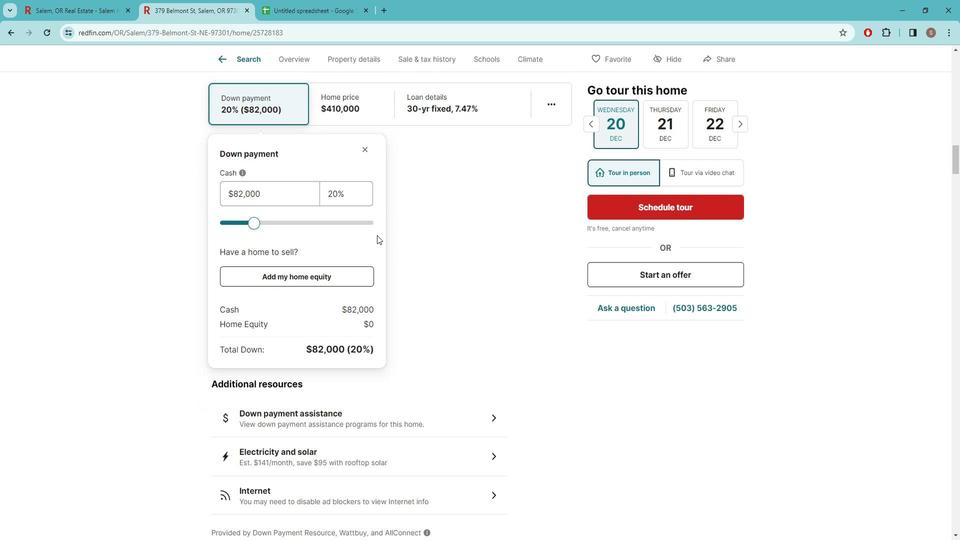 
Action: Mouse scrolled (384, 232) with delta (0, 0)
Screenshot: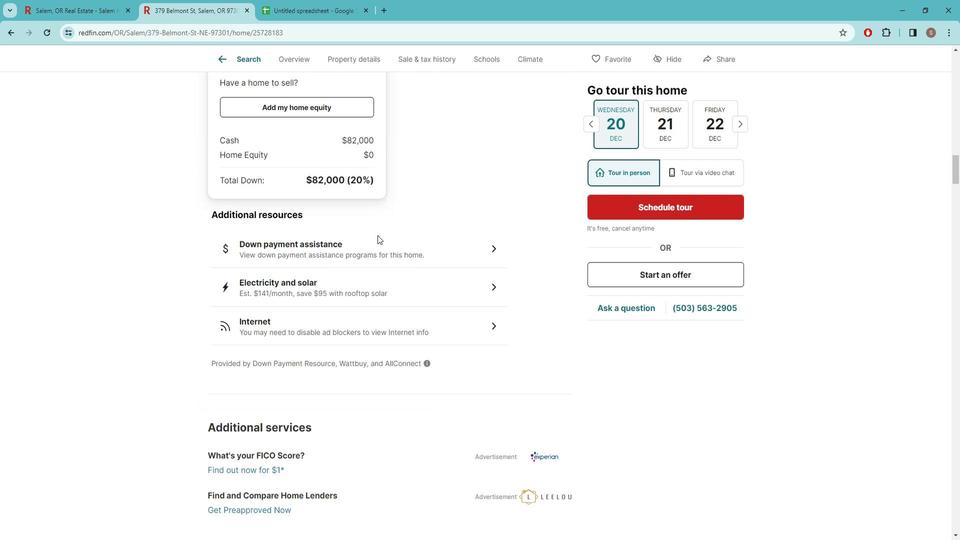 
Action: Mouse scrolled (384, 232) with delta (0, 0)
Screenshot: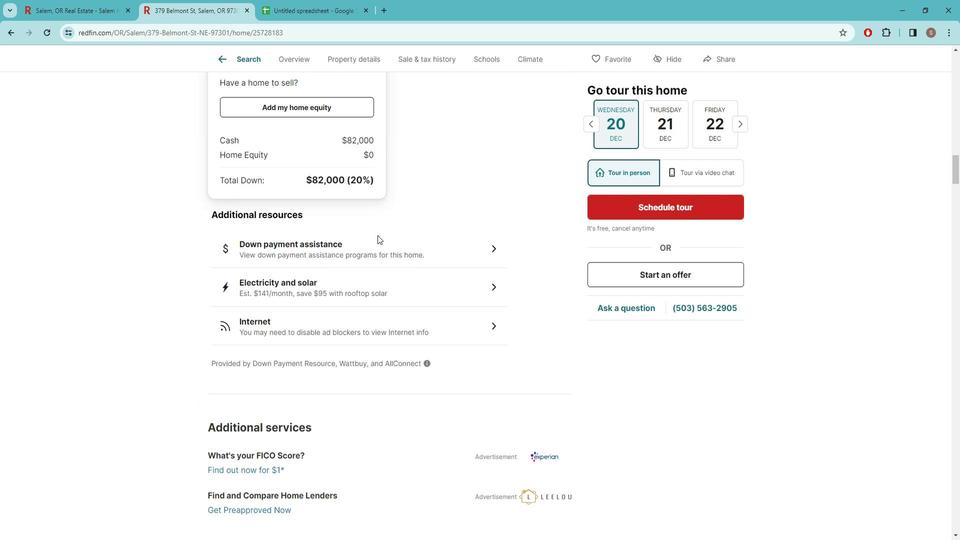 
Action: Mouse moved to (384, 233)
Screenshot: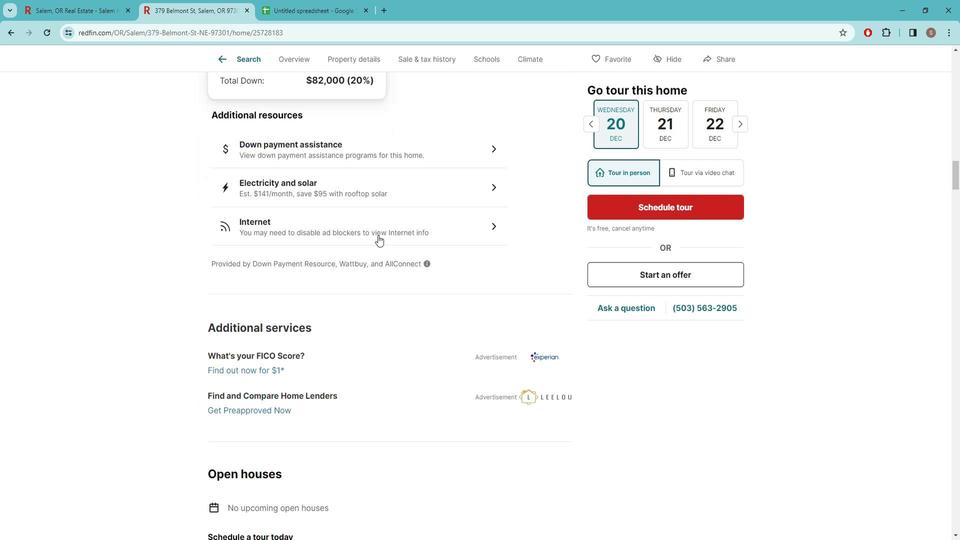
Action: Mouse scrolled (384, 232) with delta (0, 0)
Screenshot: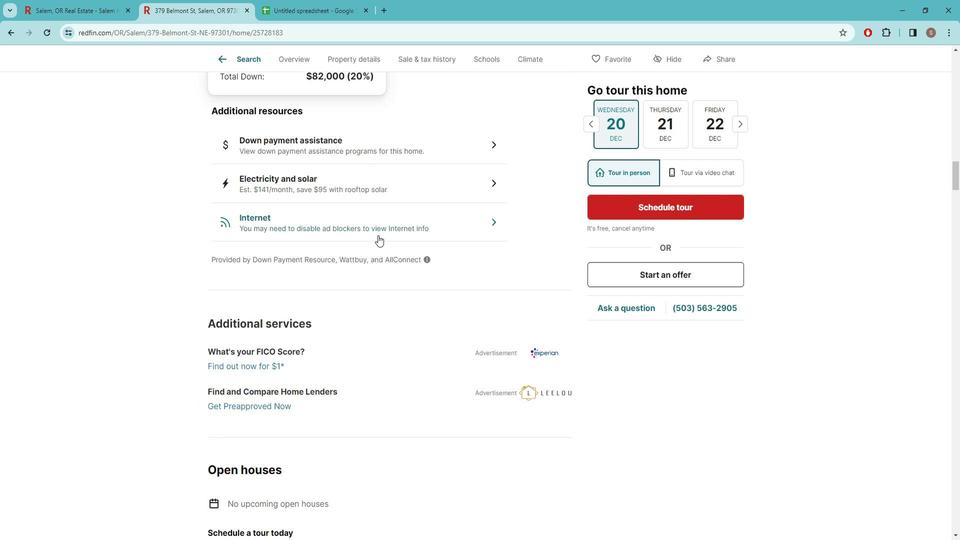 
Action: Mouse scrolled (384, 232) with delta (0, 0)
Screenshot: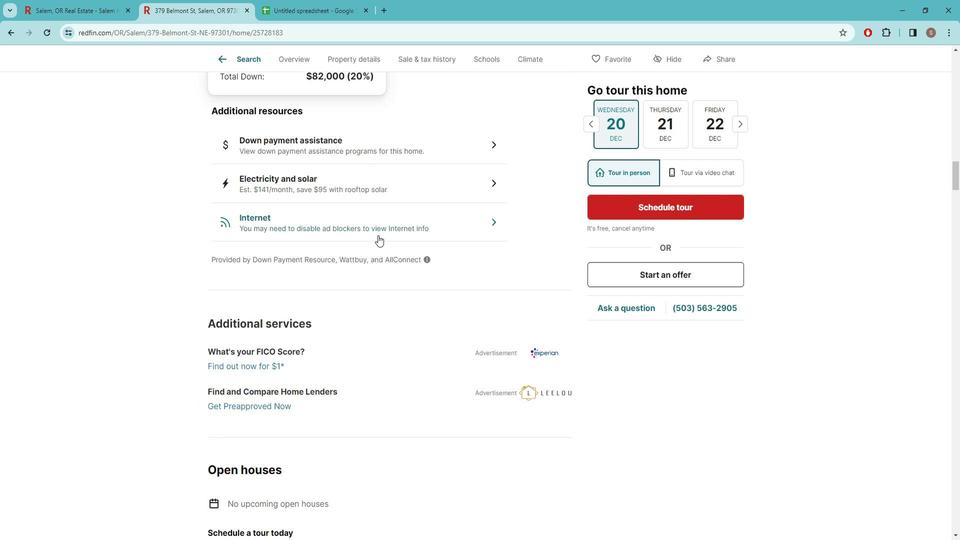 
Action: Mouse scrolled (384, 232) with delta (0, 0)
Screenshot: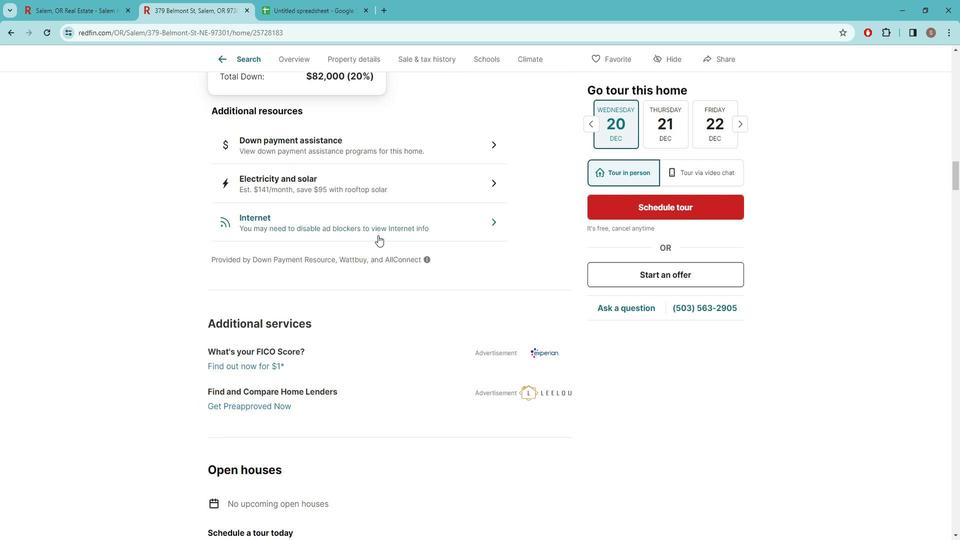 
Action: Mouse scrolled (384, 232) with delta (0, 0)
Screenshot: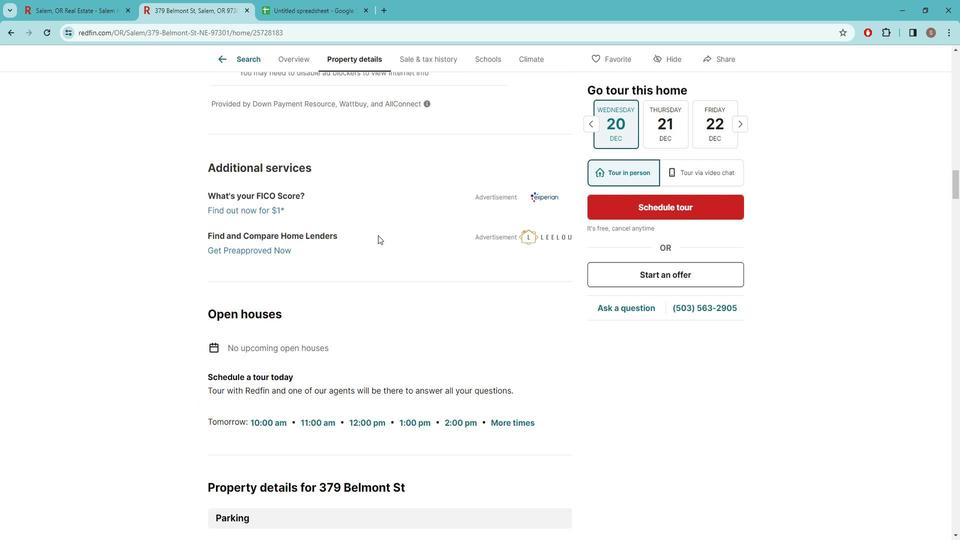 
Action: Mouse scrolled (384, 232) with delta (0, 0)
Screenshot: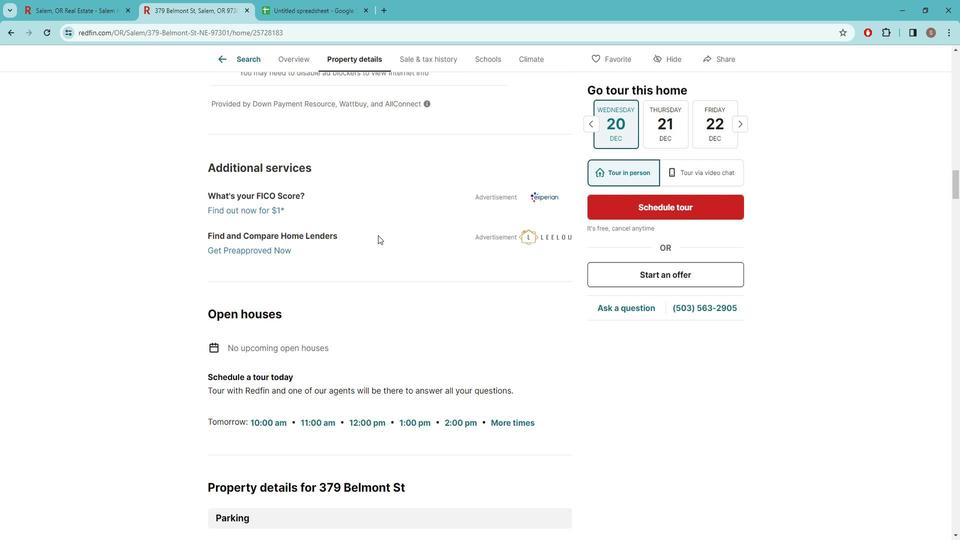 
Action: Mouse moved to (384, 232)
Screenshot: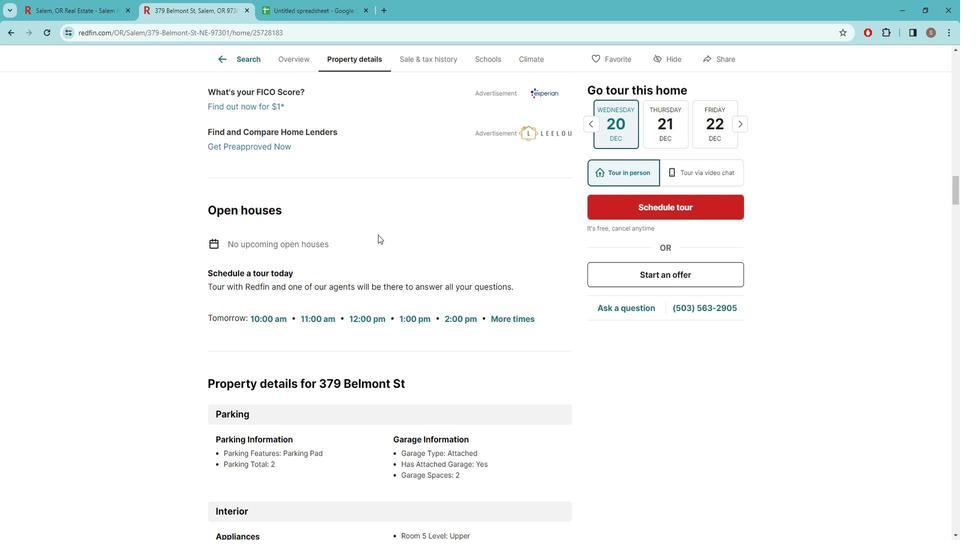
Action: Mouse scrolled (384, 231) with delta (0, 0)
Screenshot: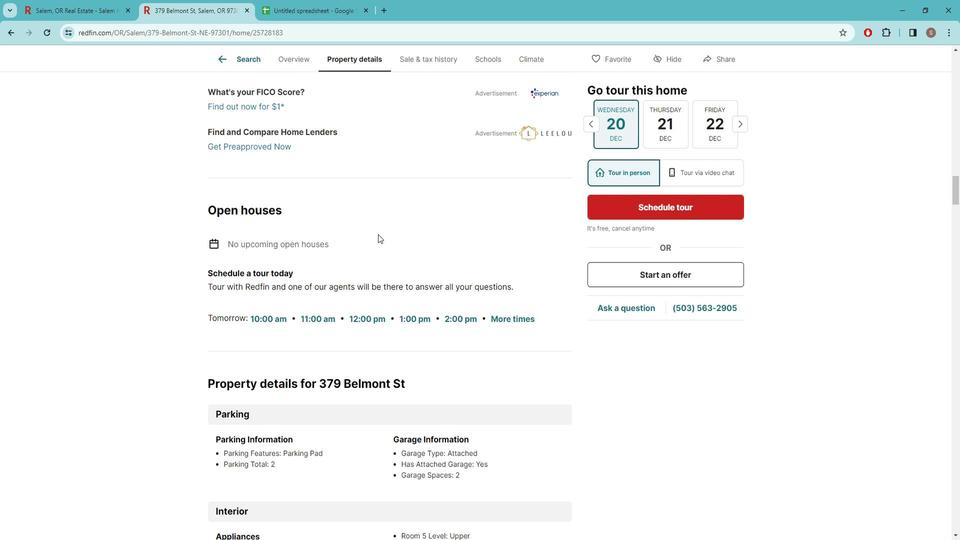 
Action: Mouse scrolled (384, 231) with delta (0, 0)
Screenshot: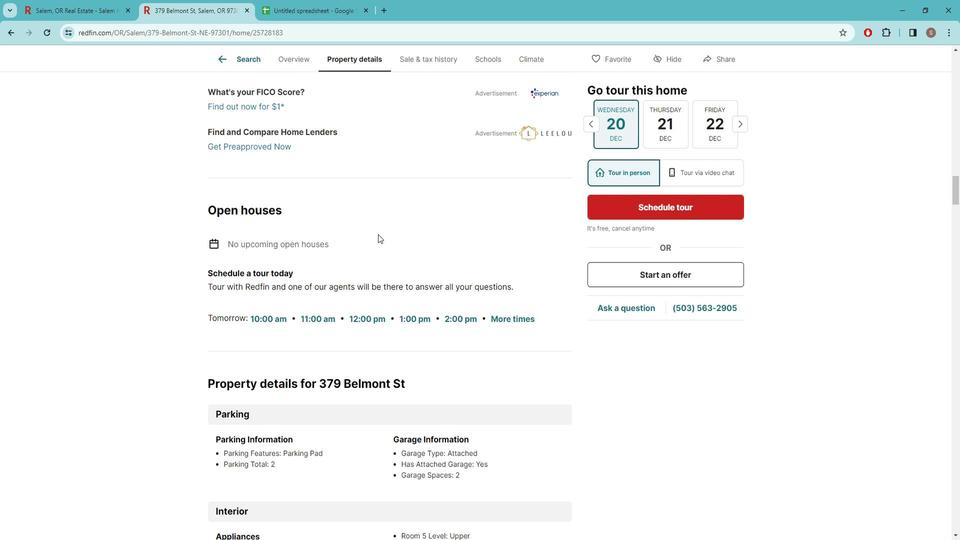 
Action: Mouse moved to (397, 228)
